 Task: Find connections with filter location Uslar with filter topic #forsale with filter profile language German with filter current company Thales Digital Identity and Security (ex Gemalto) with filter school Technocrats Institute of Technology, Anand Nagar Near Hathaikheda Dam, P.B. No. 24, Post Piplani, B.H.E.L, Bhopal -462021 with filter industry Administration of Justice with filter service category Demand Generation with filter keywords title Communications Director
Action: Mouse moved to (512, 68)
Screenshot: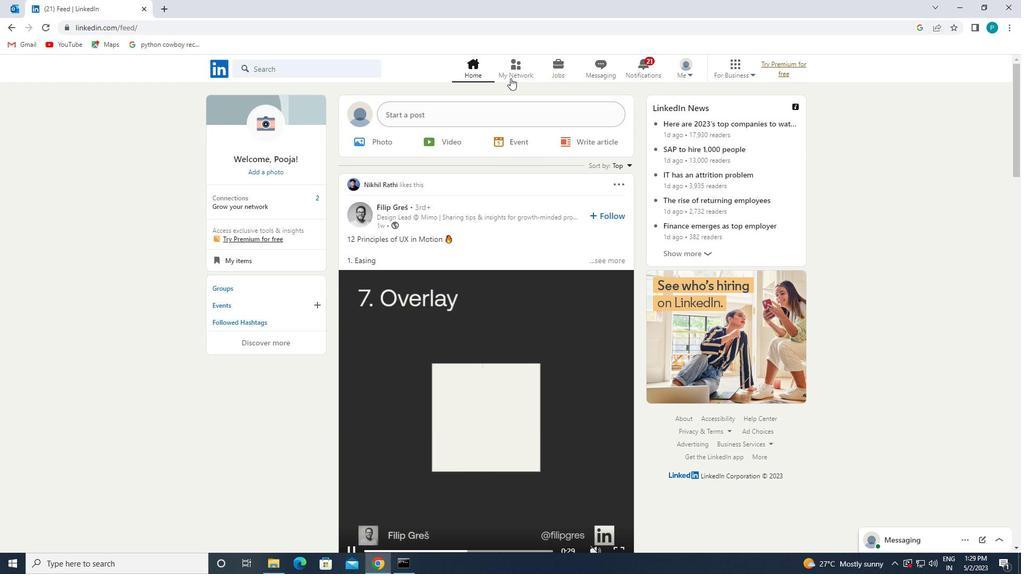 
Action: Mouse pressed left at (512, 68)
Screenshot: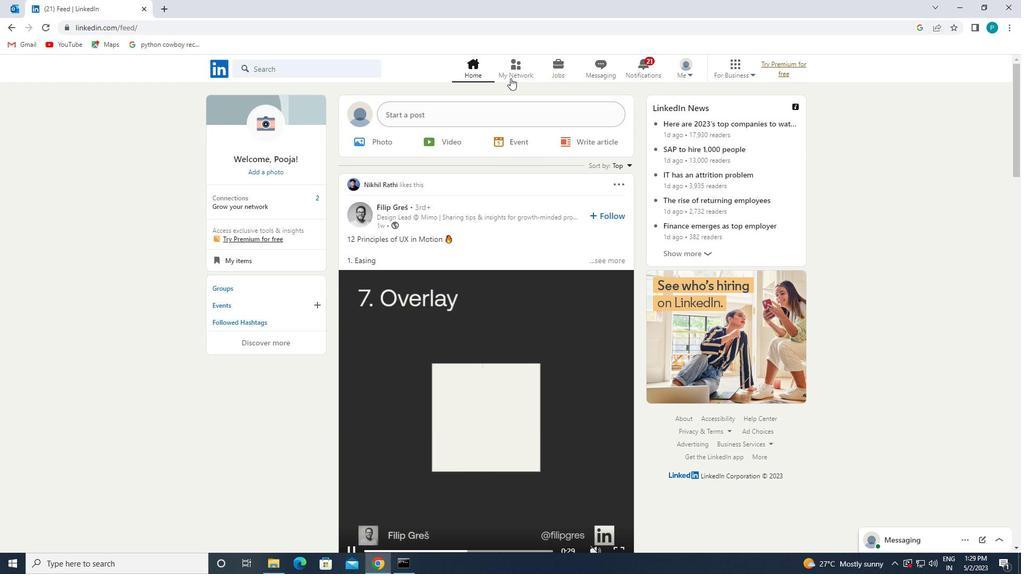 
Action: Mouse moved to (322, 119)
Screenshot: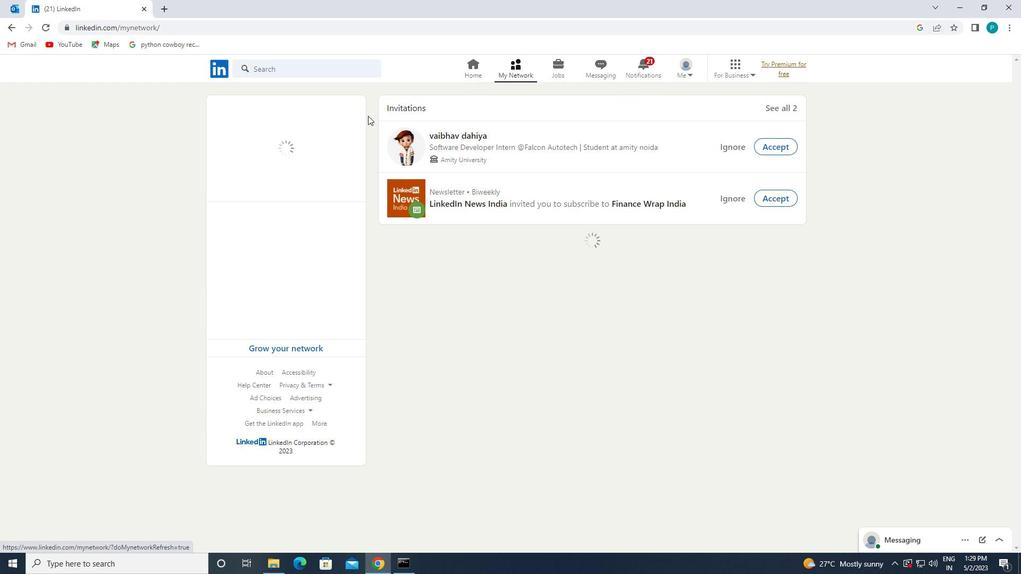 
Action: Mouse pressed left at (322, 119)
Screenshot: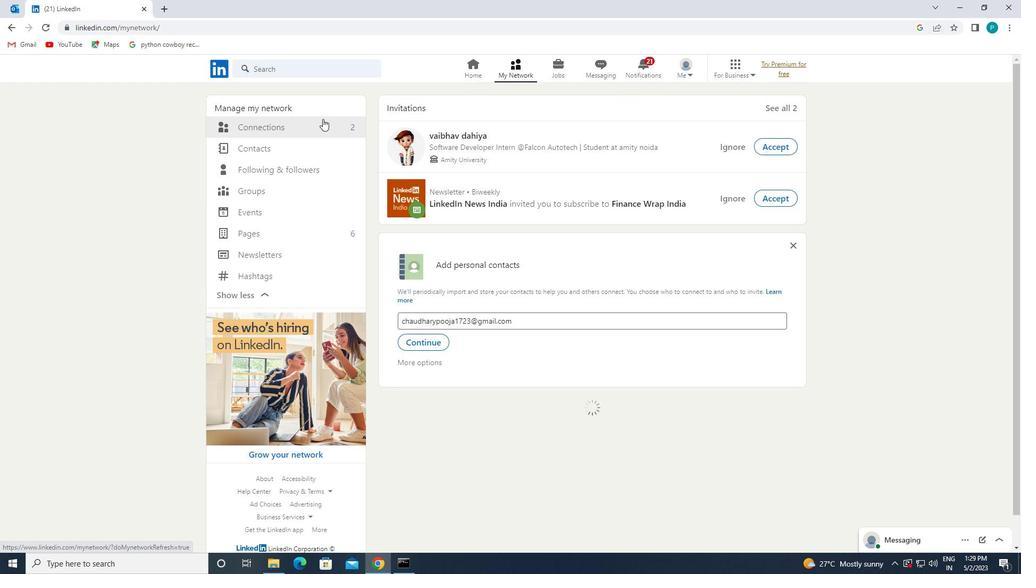 
Action: Mouse moved to (280, 130)
Screenshot: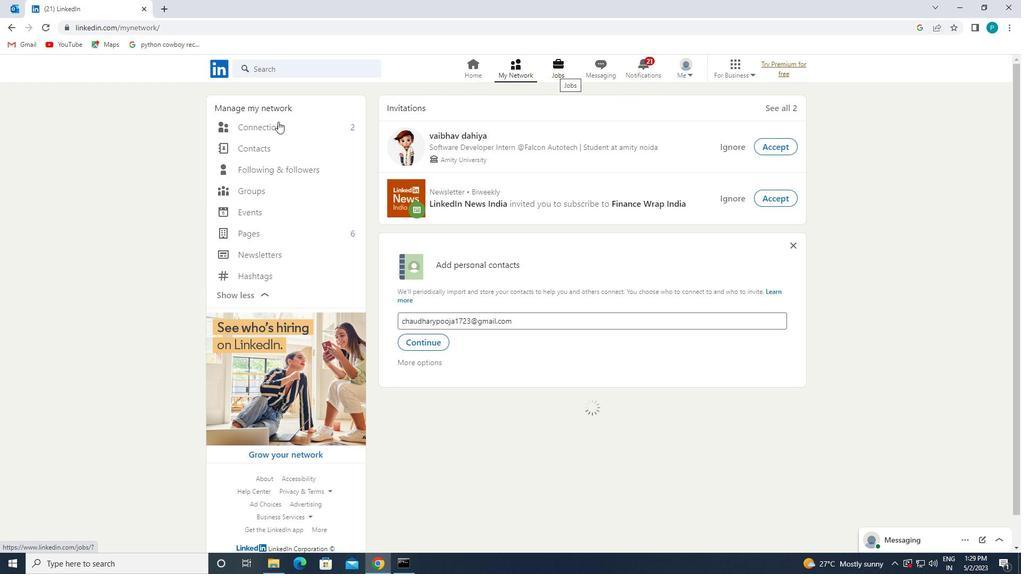 
Action: Mouse pressed left at (280, 130)
Screenshot: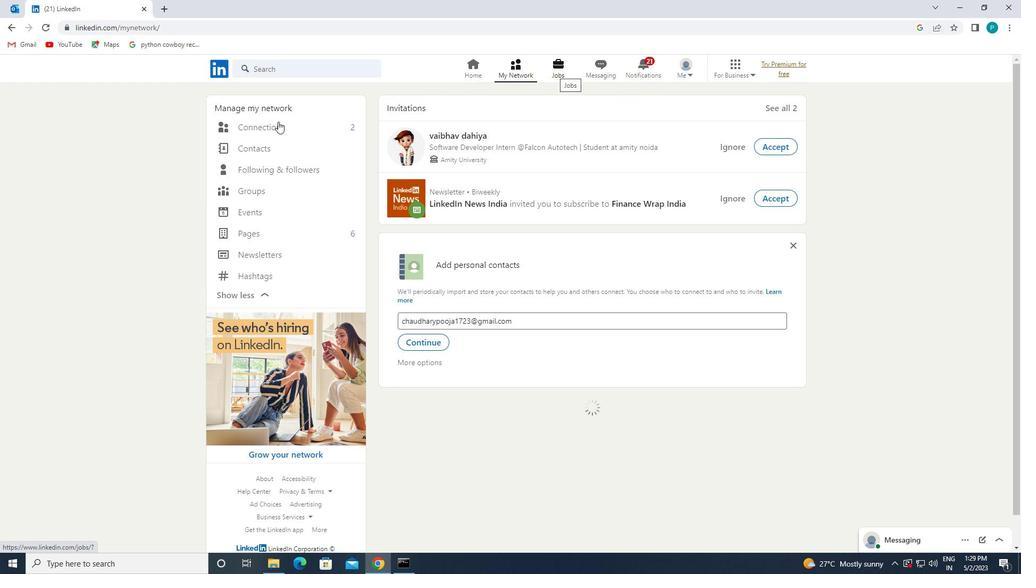 
Action: Mouse moved to (300, 127)
Screenshot: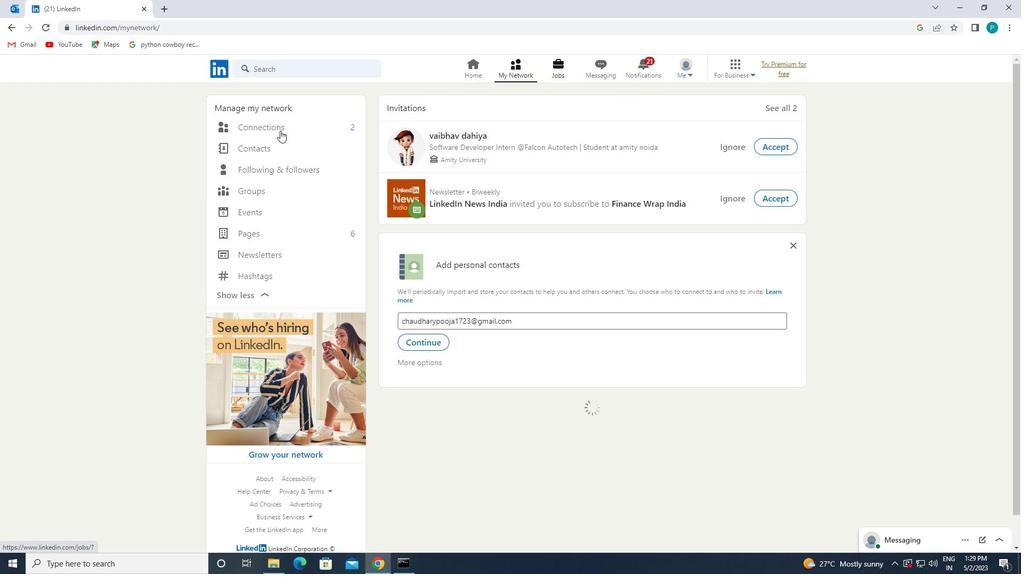 
Action: Mouse pressed left at (300, 127)
Screenshot: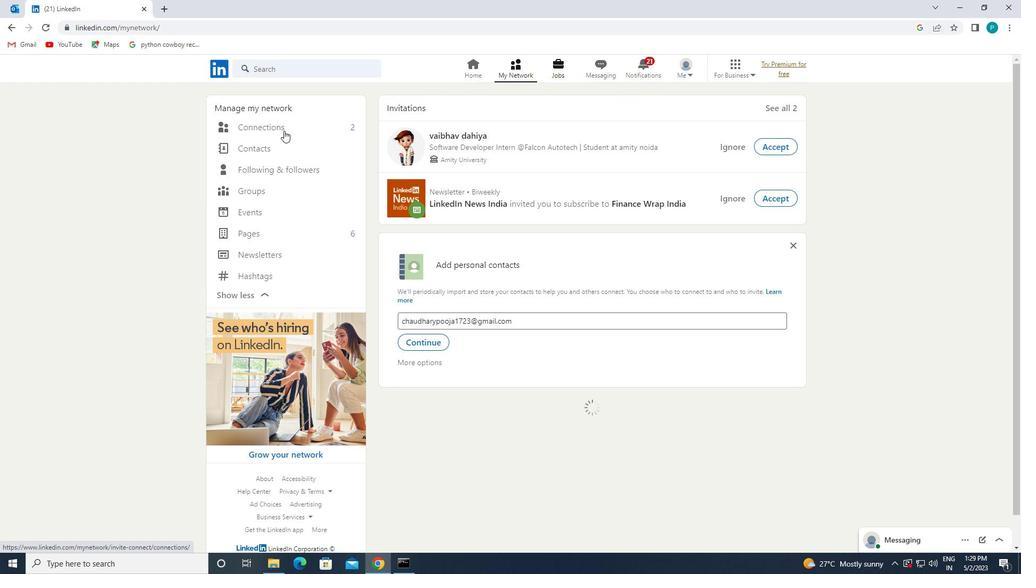 
Action: Mouse moved to (594, 128)
Screenshot: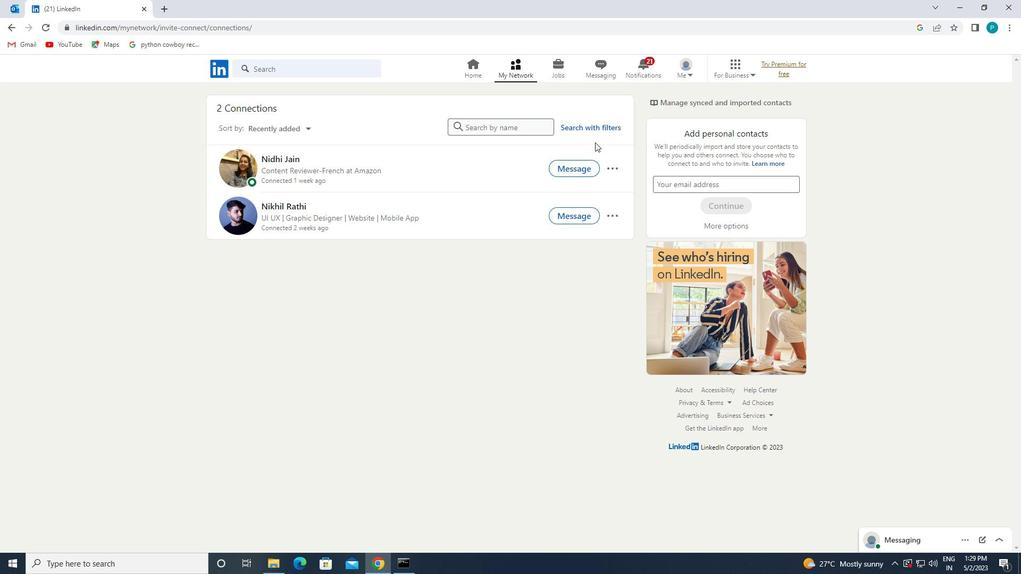 
Action: Mouse pressed left at (594, 128)
Screenshot: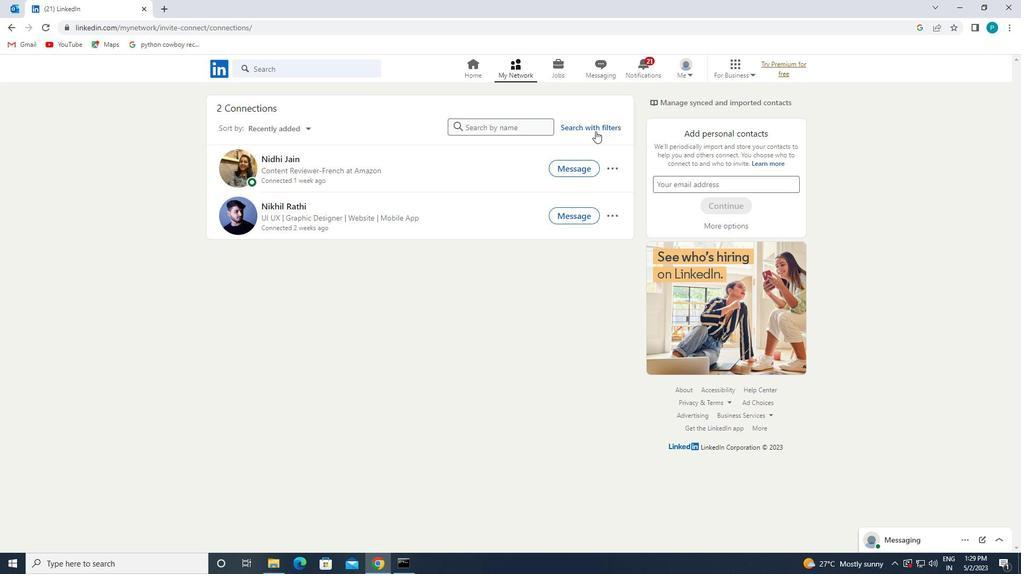 
Action: Mouse moved to (555, 99)
Screenshot: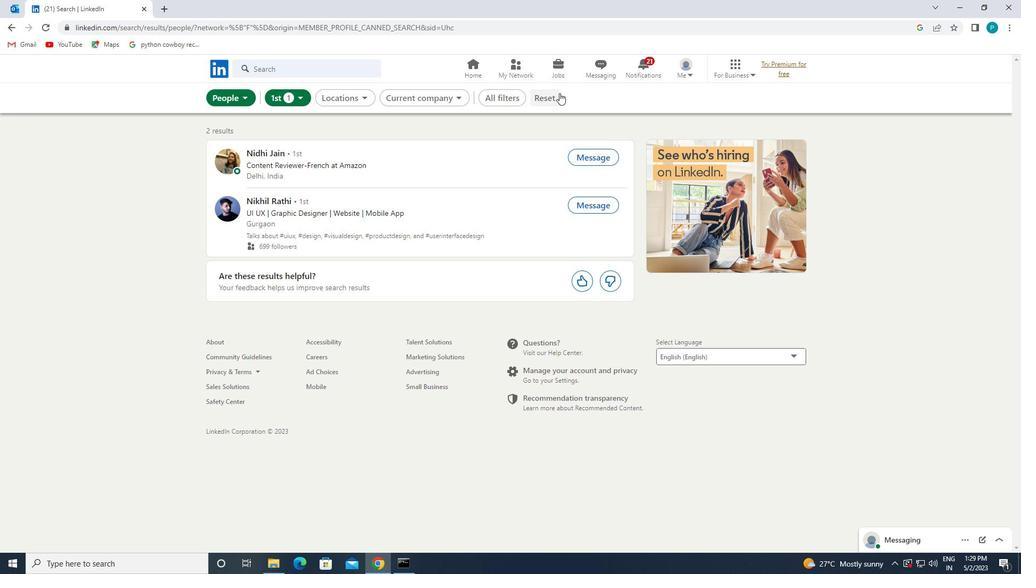 
Action: Mouse pressed left at (555, 99)
Screenshot: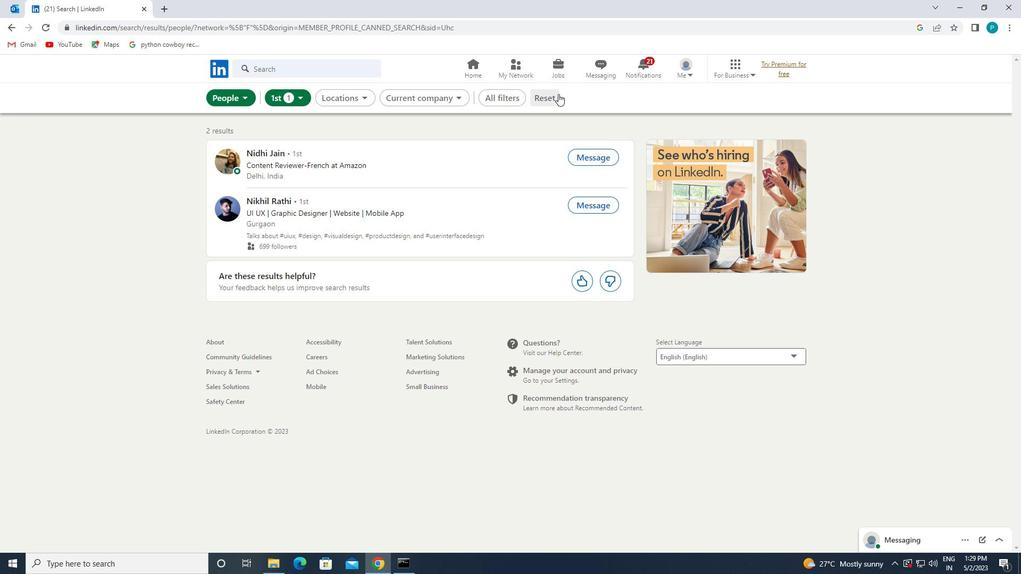 
Action: Mouse moved to (521, 102)
Screenshot: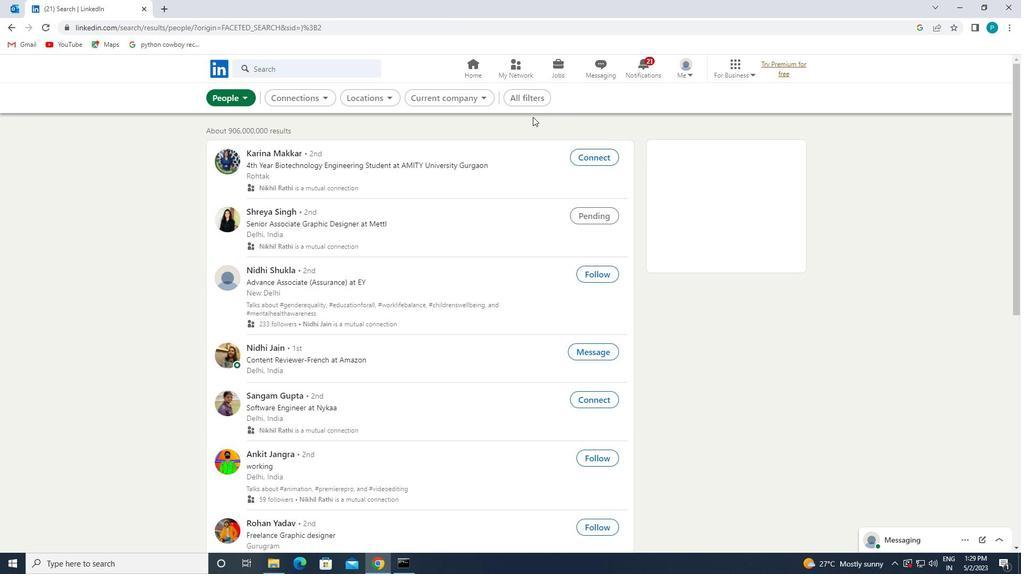 
Action: Mouse pressed left at (521, 102)
Screenshot: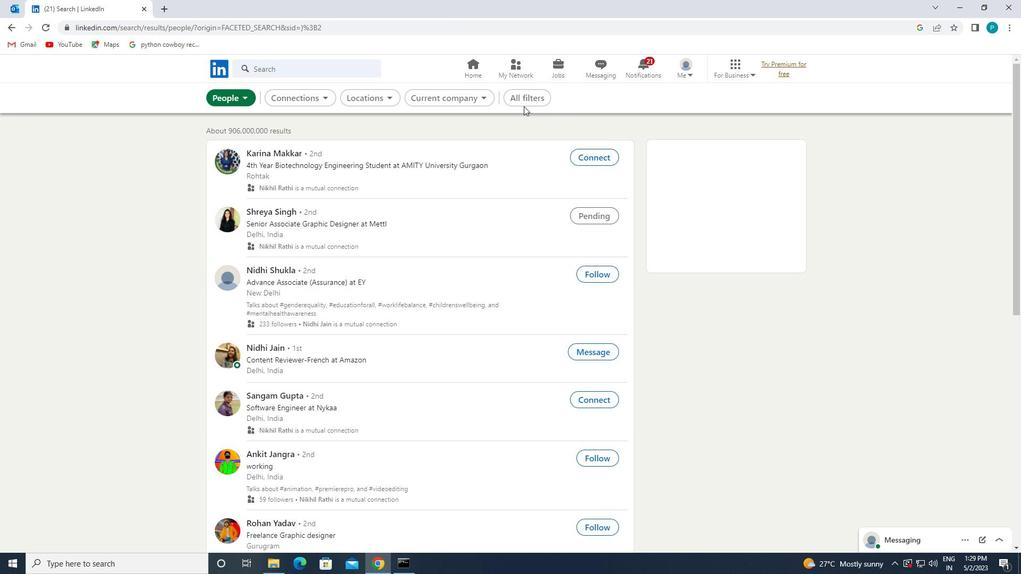 
Action: Mouse moved to (1019, 429)
Screenshot: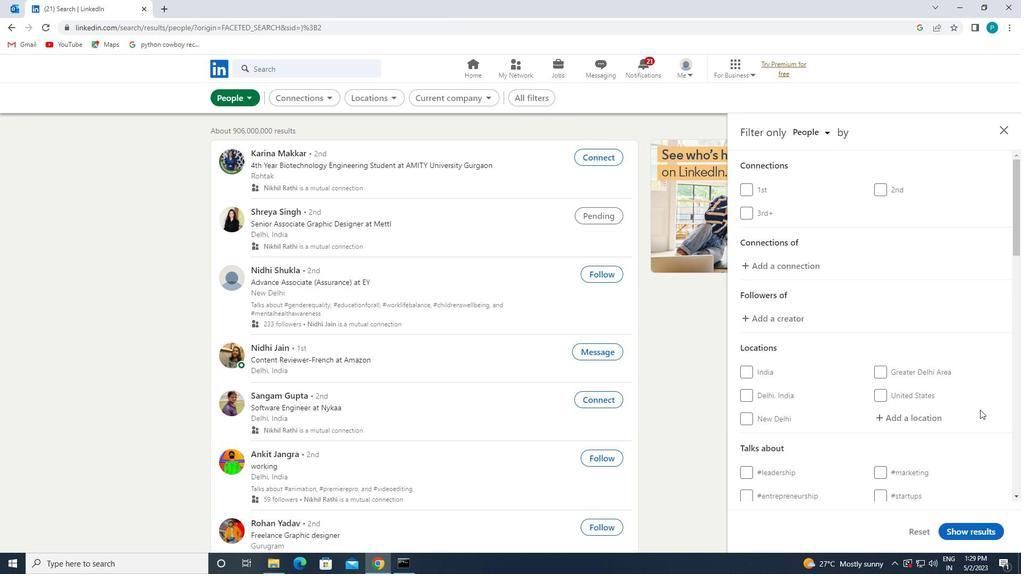 
Action: Mouse scrolled (1019, 429) with delta (0, 0)
Screenshot: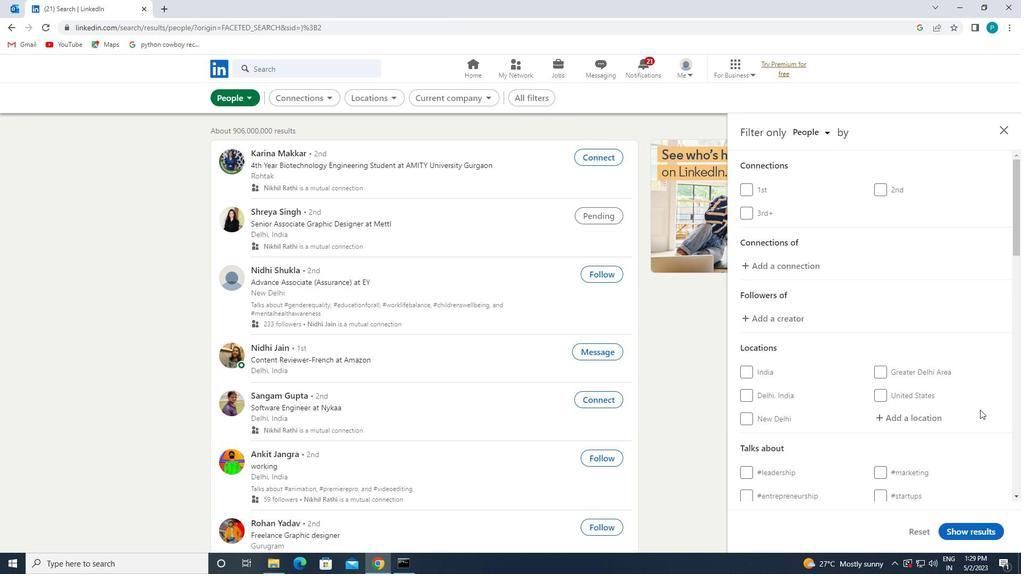 
Action: Mouse moved to (978, 395)
Screenshot: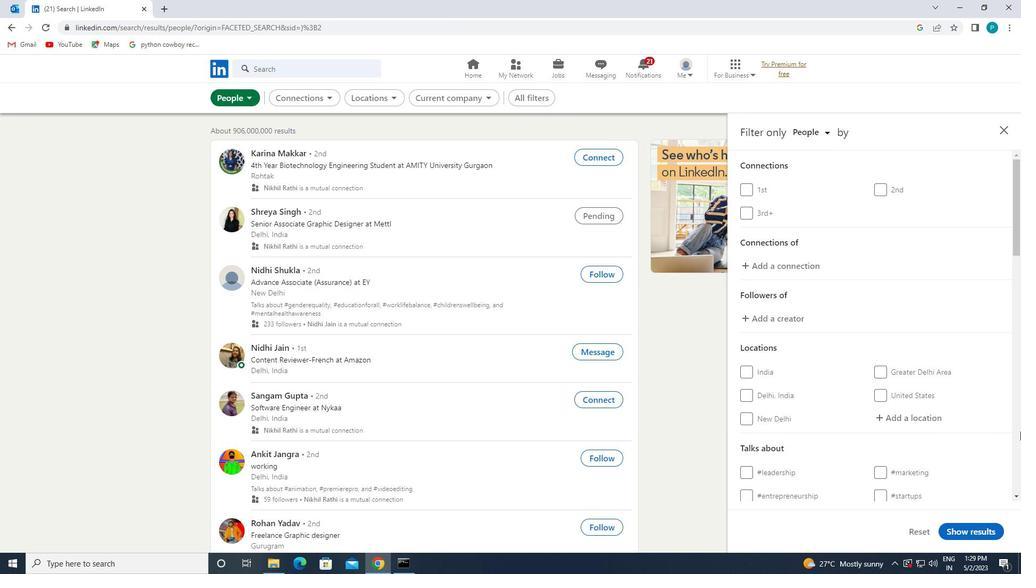 
Action: Mouse scrolled (978, 395) with delta (0, 0)
Screenshot: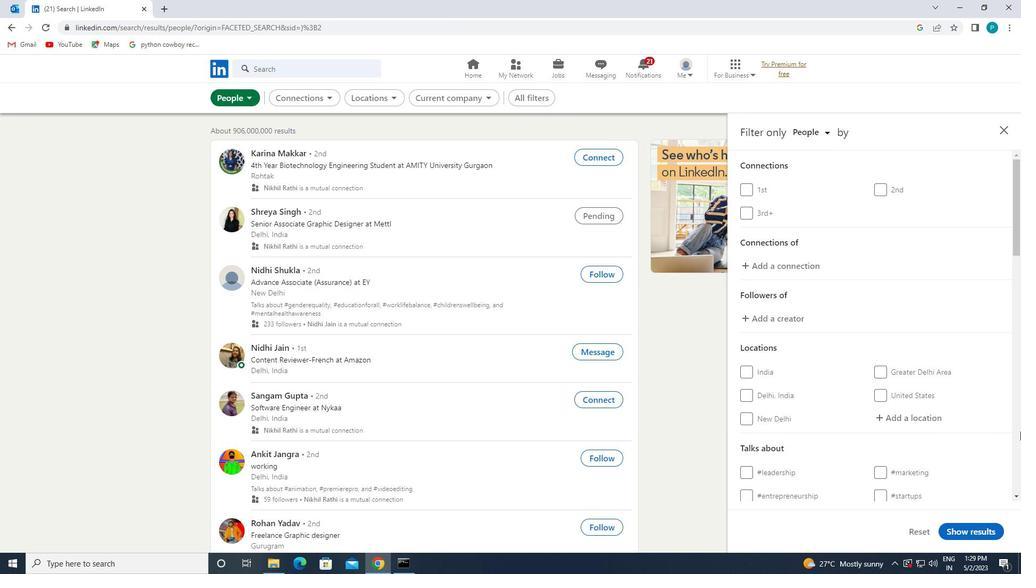 
Action: Mouse moved to (907, 307)
Screenshot: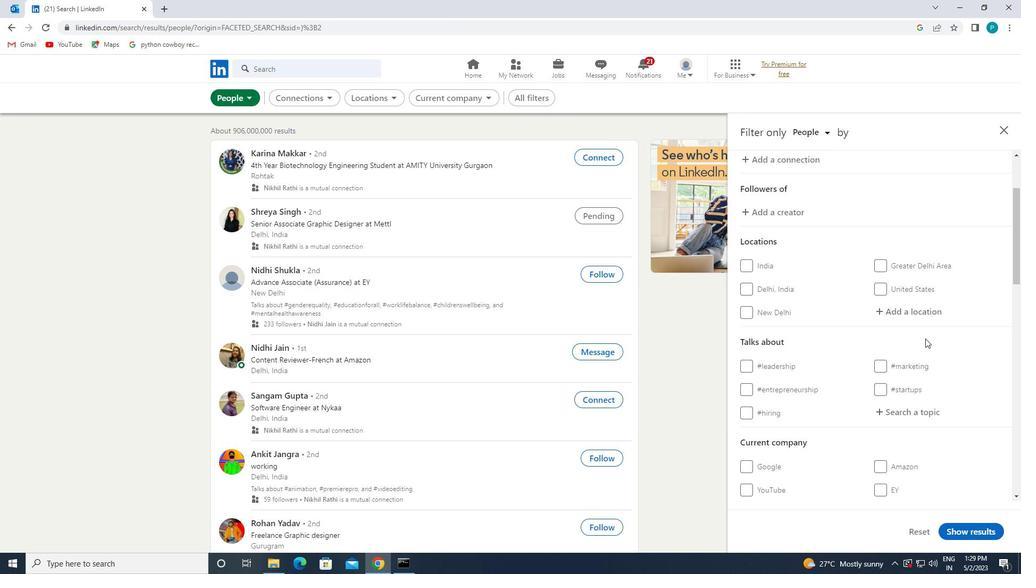 
Action: Mouse pressed left at (907, 307)
Screenshot: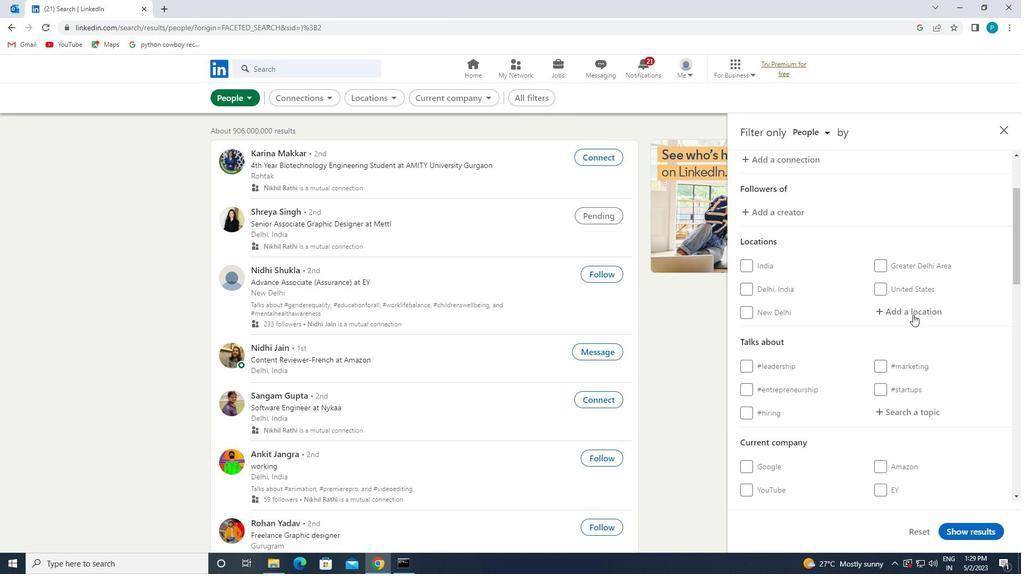
Action: Key pressed <Key.caps_lock>u<Key.caps_lock>slar
Screenshot: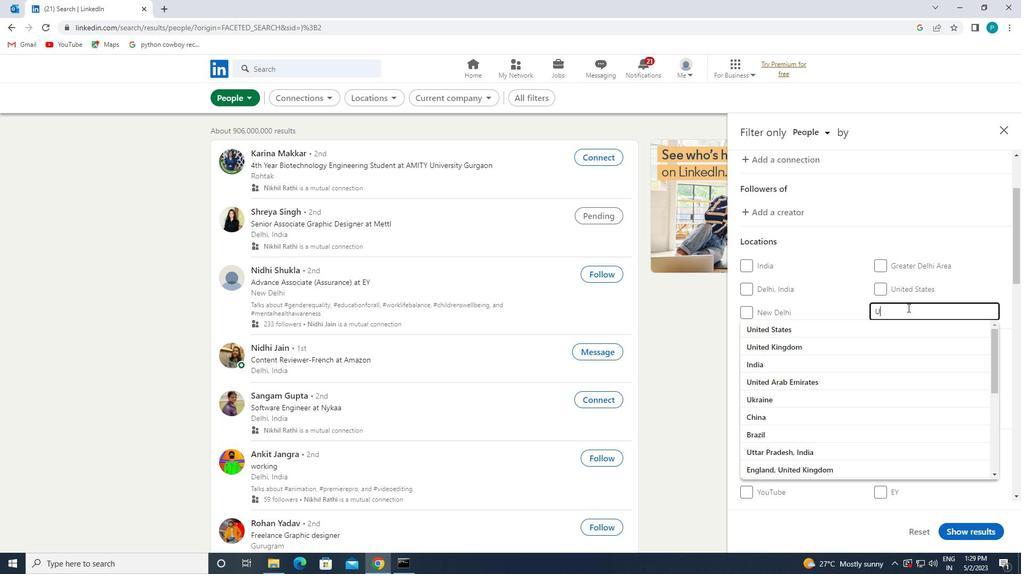 
Action: Mouse moved to (882, 337)
Screenshot: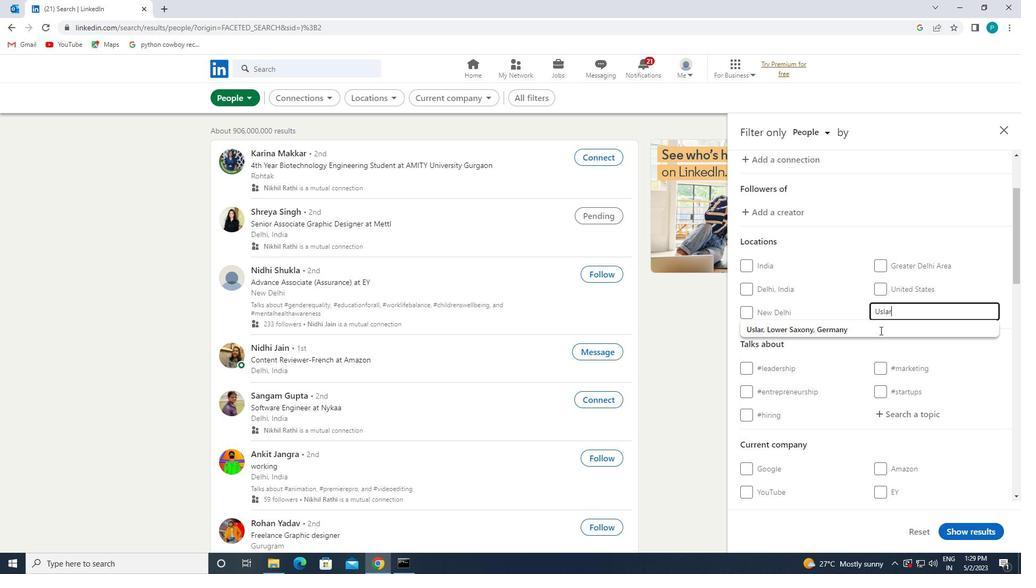 
Action: Mouse pressed left at (882, 337)
Screenshot: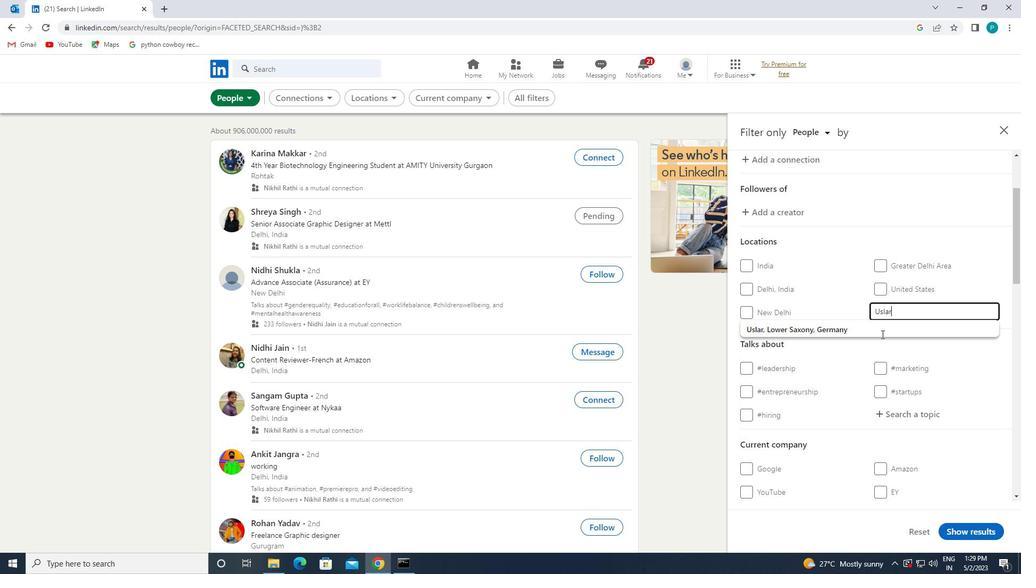 
Action: Mouse moved to (899, 361)
Screenshot: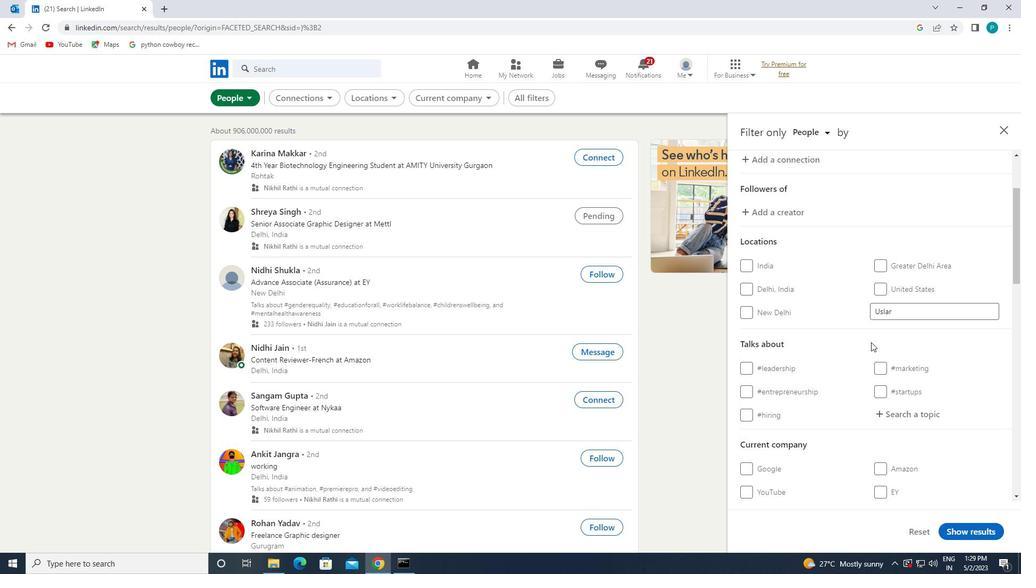 
Action: Mouse scrolled (899, 360) with delta (0, 0)
Screenshot: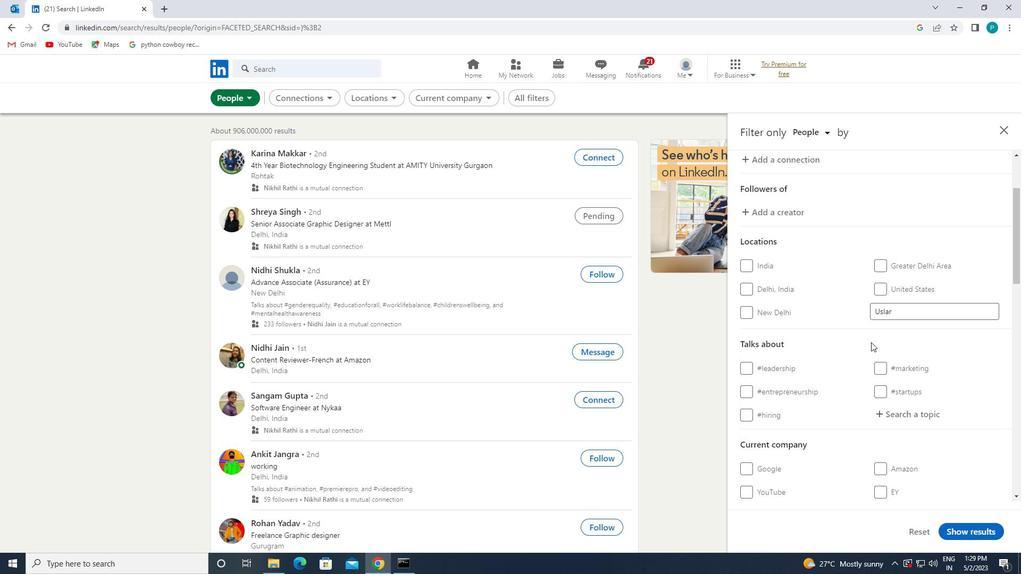 
Action: Mouse moved to (899, 361)
Screenshot: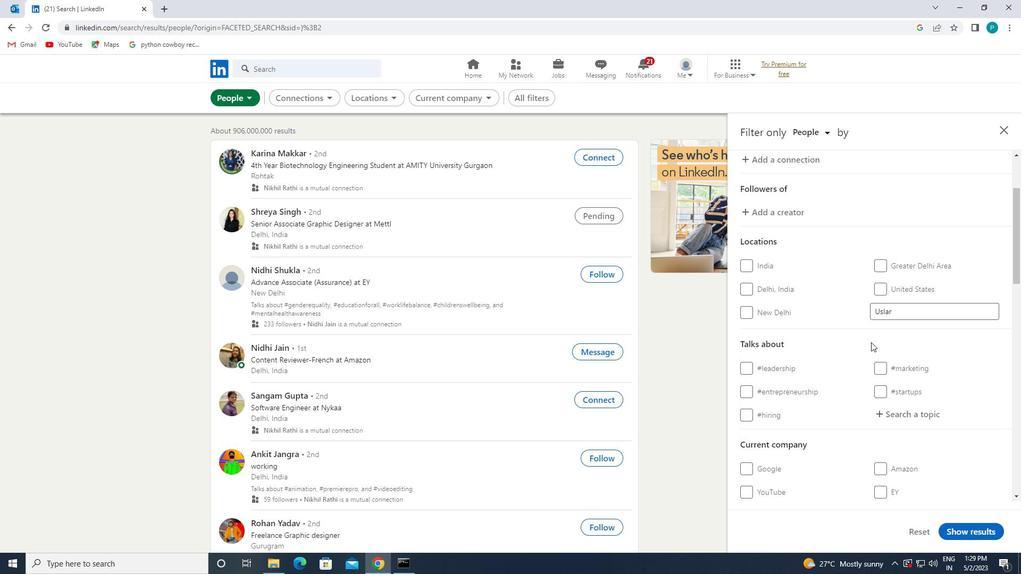 
Action: Mouse scrolled (899, 361) with delta (0, 0)
Screenshot: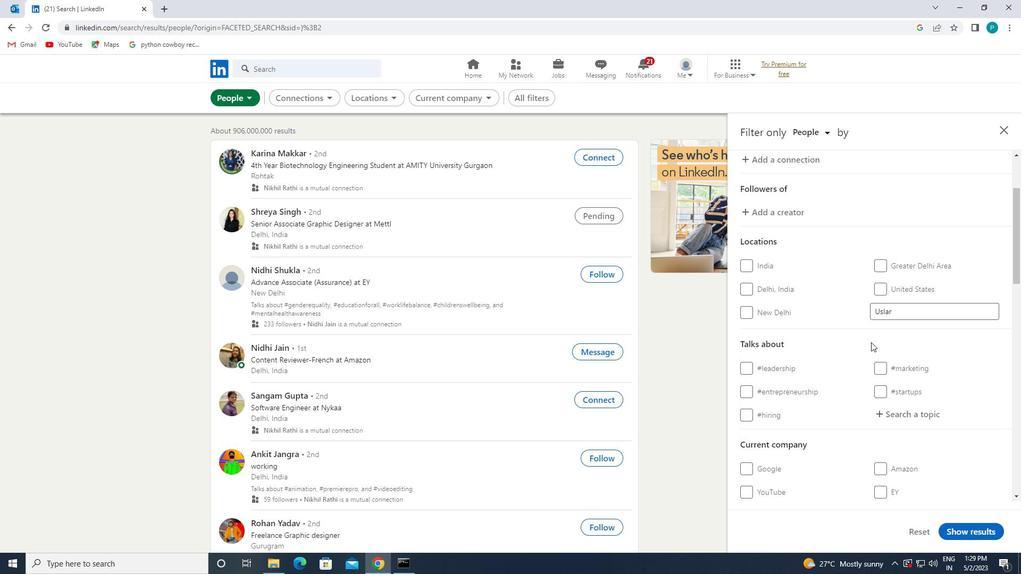 
Action: Mouse moved to (898, 205)
Screenshot: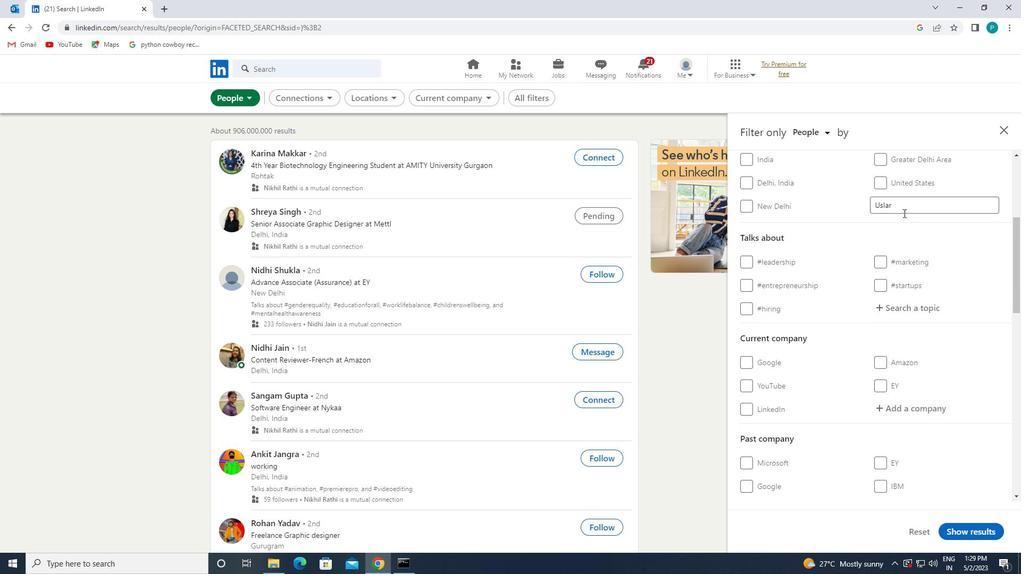 
Action: Mouse pressed left at (898, 205)
Screenshot: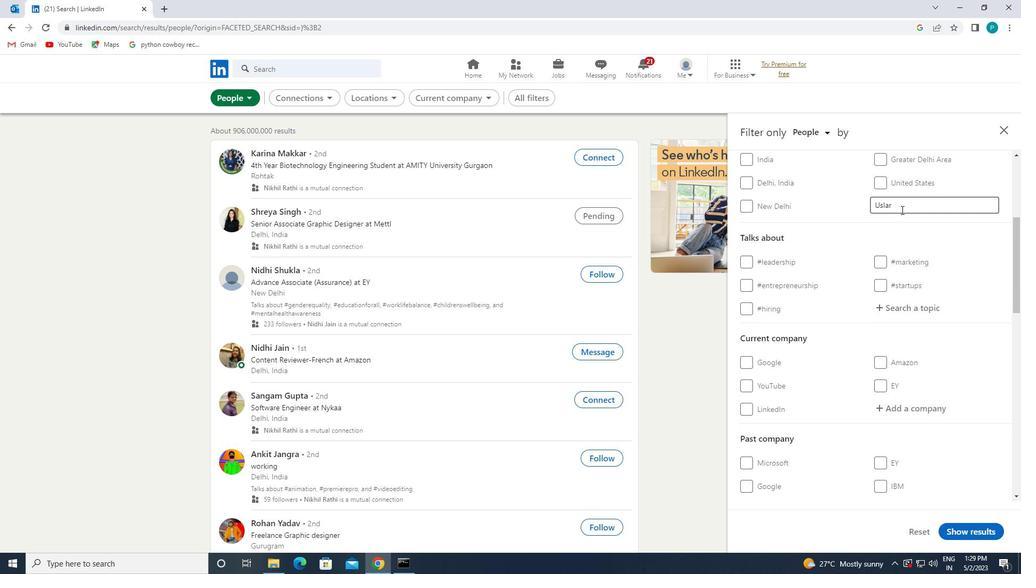 
Action: Mouse moved to (867, 220)
Screenshot: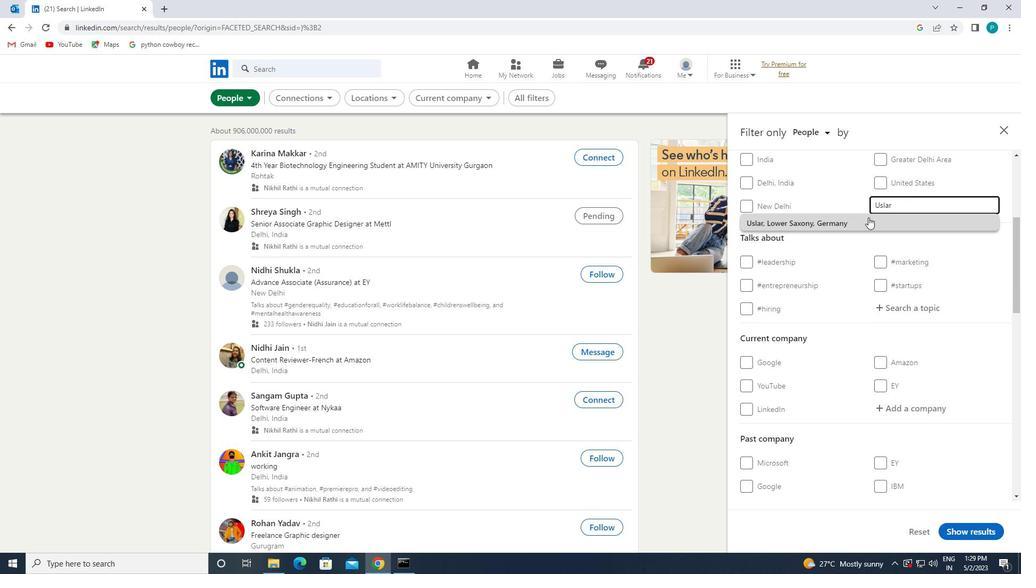 
Action: Mouse pressed left at (867, 220)
Screenshot: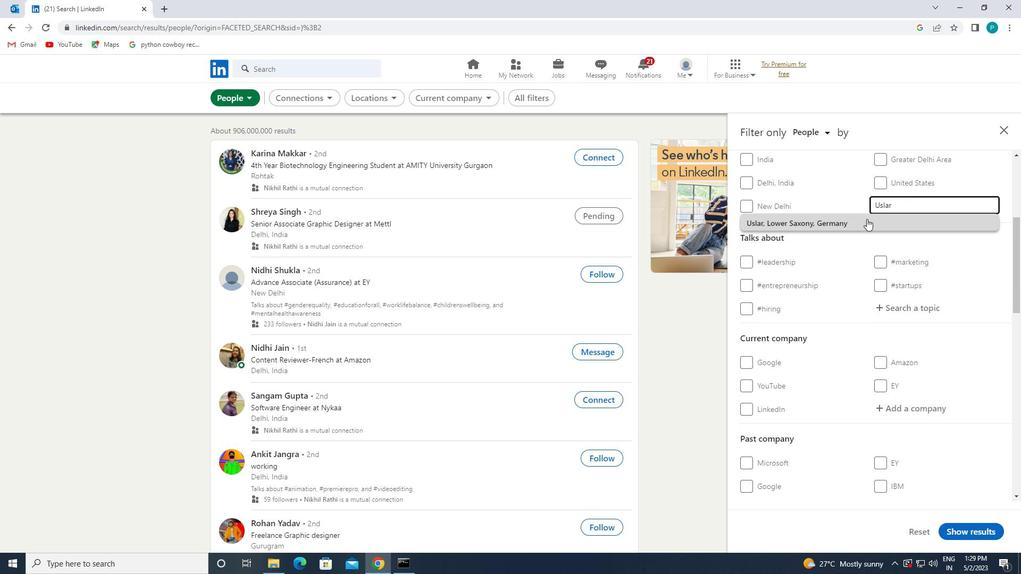 
Action: Mouse moved to (899, 324)
Screenshot: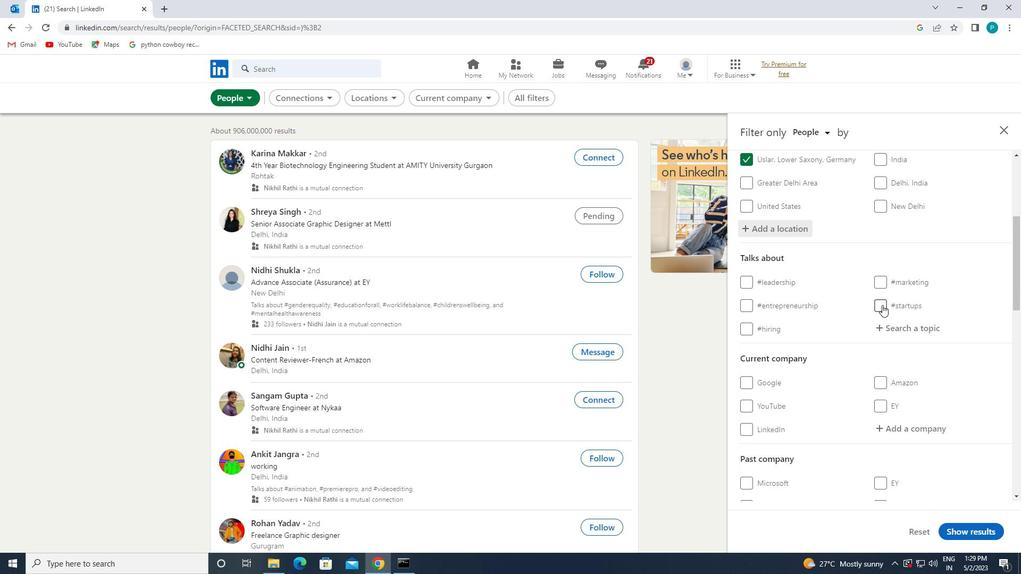 
Action: Mouse pressed left at (899, 324)
Screenshot: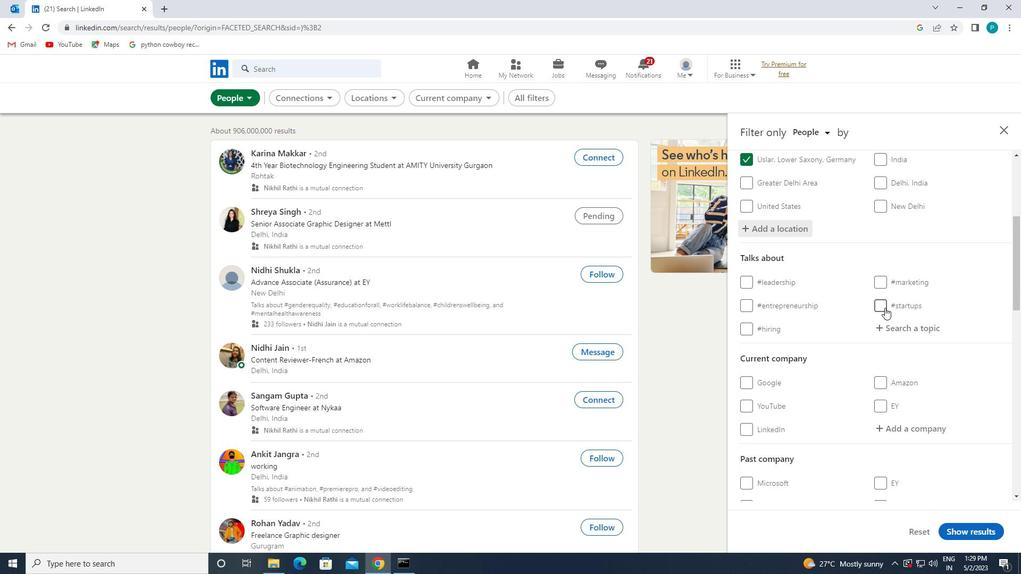 
Action: Key pressed <Key.shift><Key.shift><Key.shift><Key.shift><Key.shift><Key.shift><Key.shift><Key.shift><Key.shift>#<Key.caps_lock><Key.caps_lock>FORSALE
Screenshot: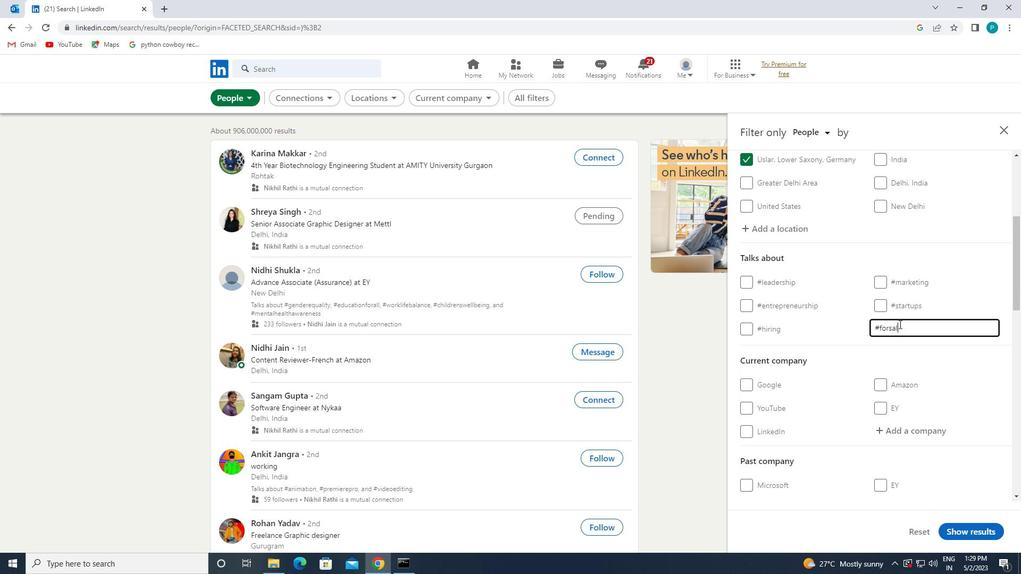 
Action: Mouse moved to (899, 326)
Screenshot: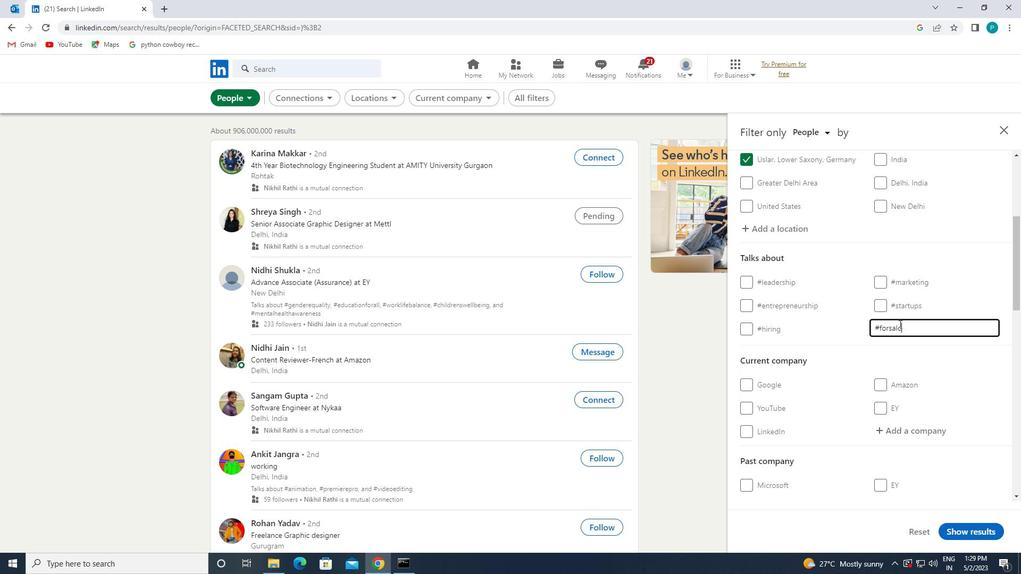 
Action: Mouse scrolled (899, 325) with delta (0, 0)
Screenshot: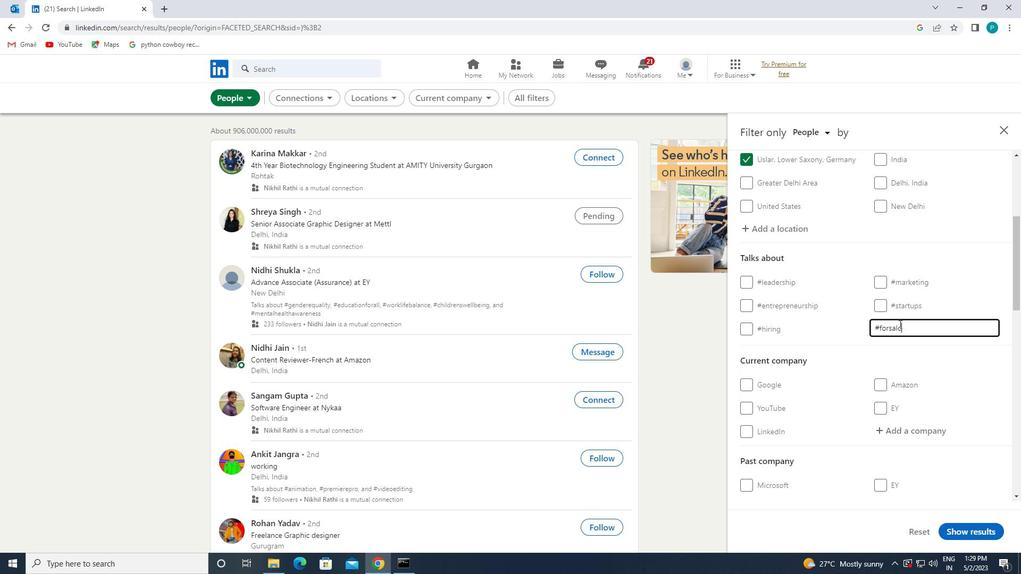 
Action: Mouse moved to (899, 328)
Screenshot: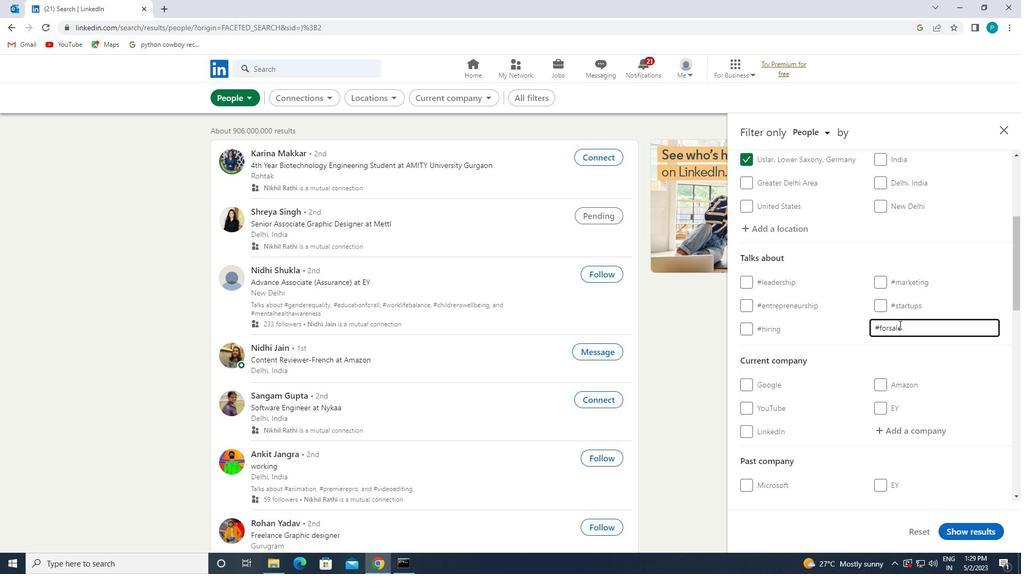 
Action: Mouse scrolled (899, 327) with delta (0, 0)
Screenshot: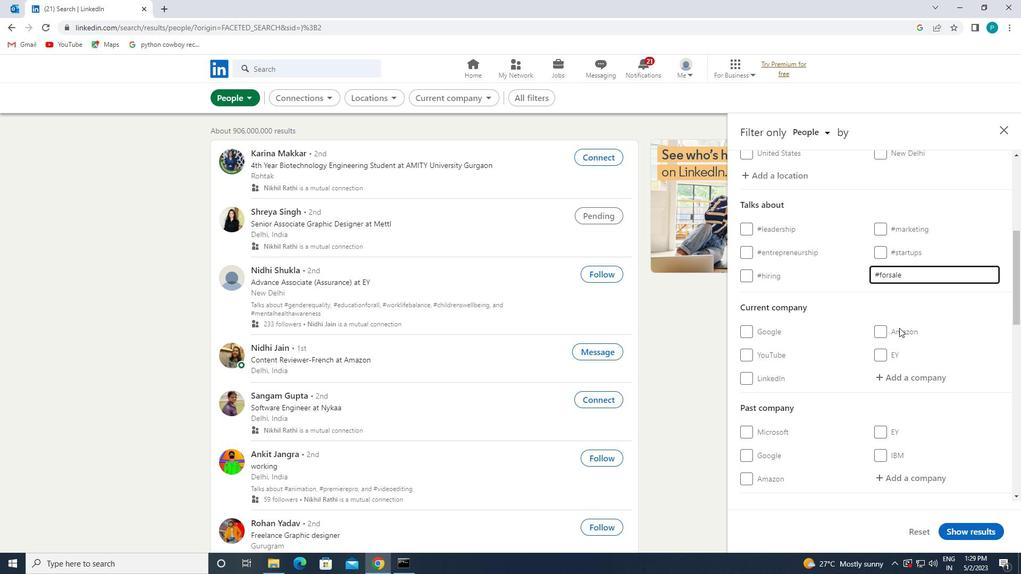 
Action: Mouse moved to (895, 334)
Screenshot: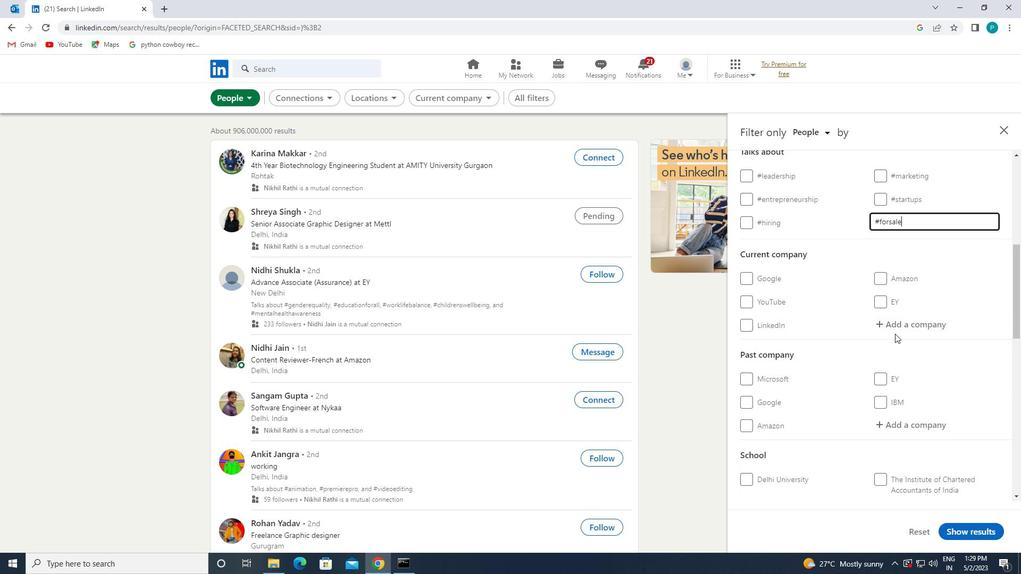 
Action: Mouse scrolled (895, 333) with delta (0, 0)
Screenshot: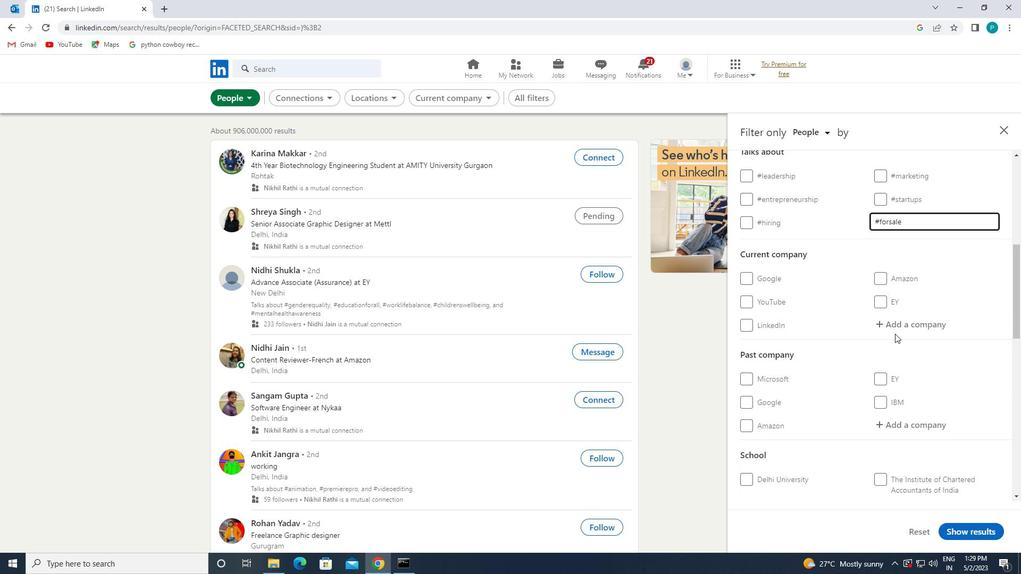 
Action: Mouse scrolled (895, 333) with delta (0, 0)
Screenshot: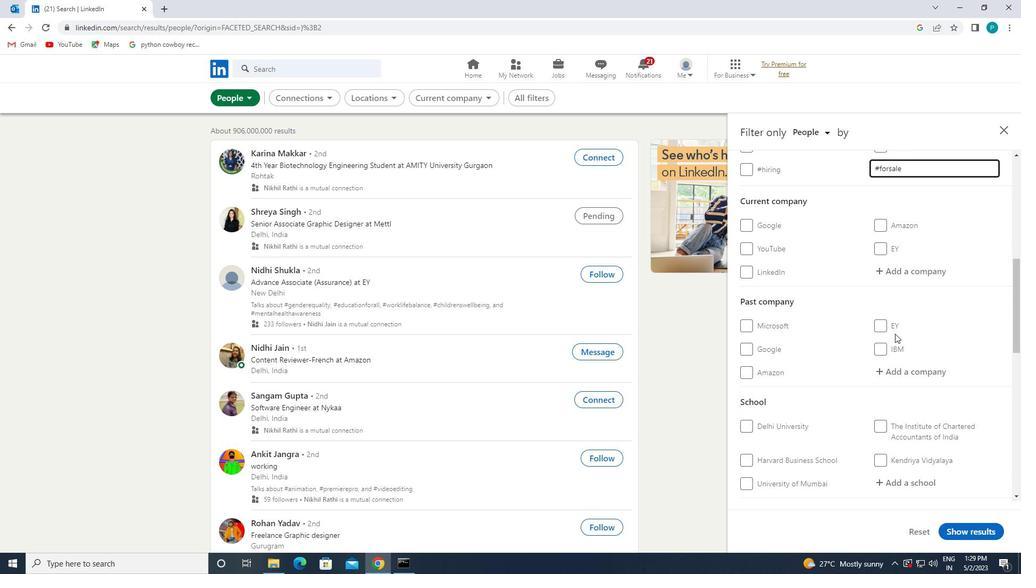 
Action: Mouse scrolled (895, 333) with delta (0, 0)
Screenshot: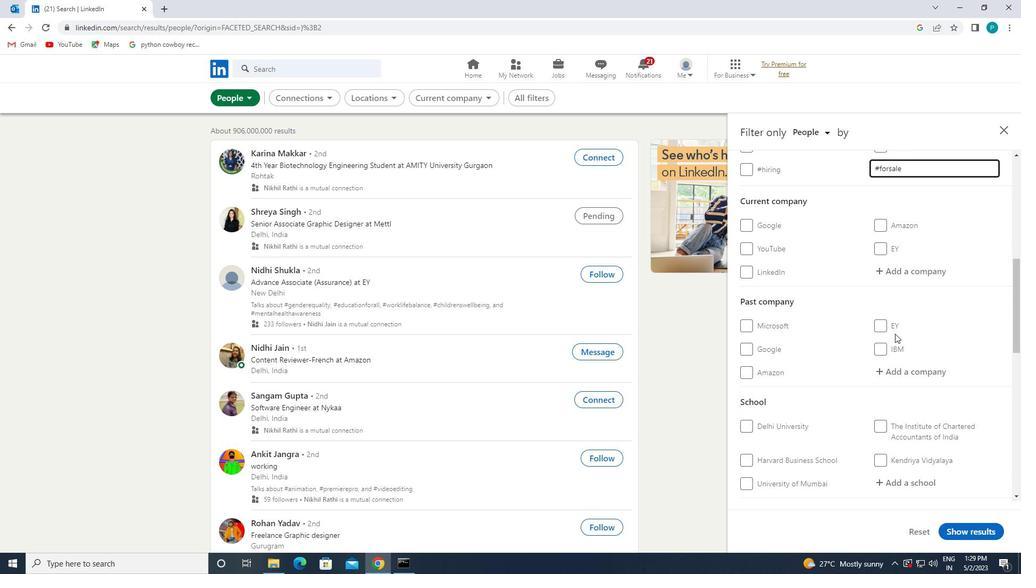 
Action: Mouse moved to (846, 359)
Screenshot: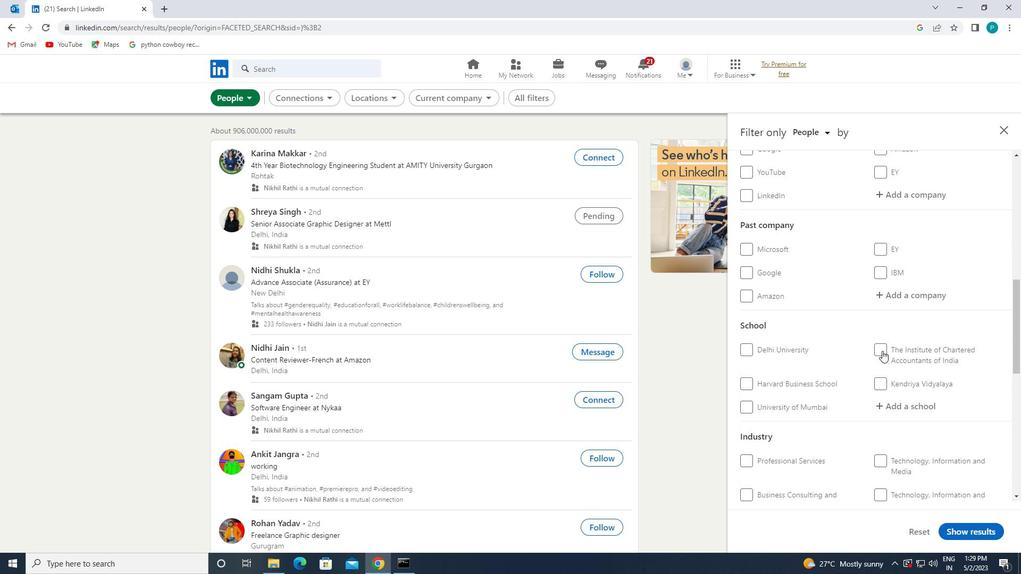 
Action: Mouse scrolled (846, 359) with delta (0, 0)
Screenshot: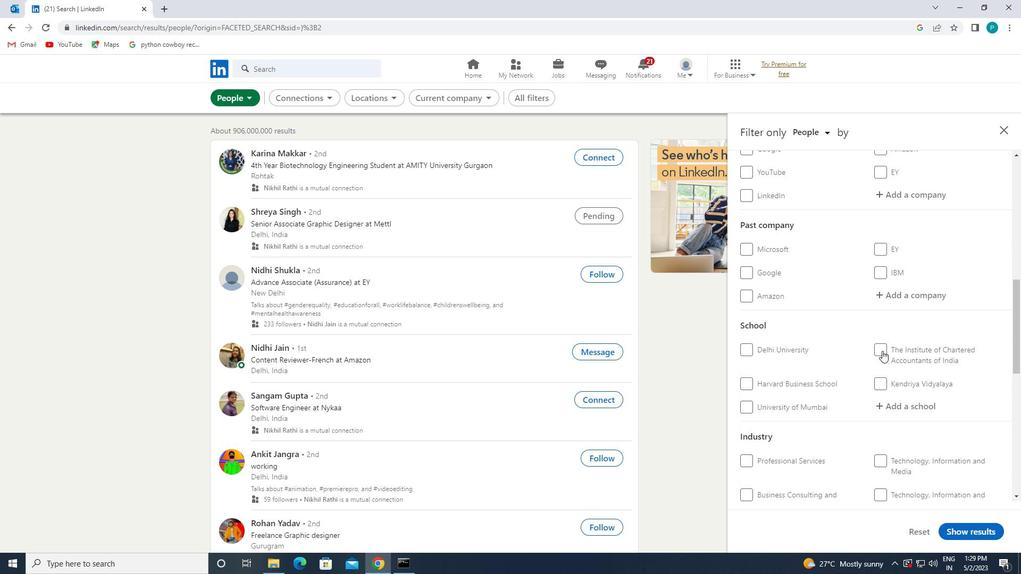 
Action: Mouse scrolled (846, 359) with delta (0, 0)
Screenshot: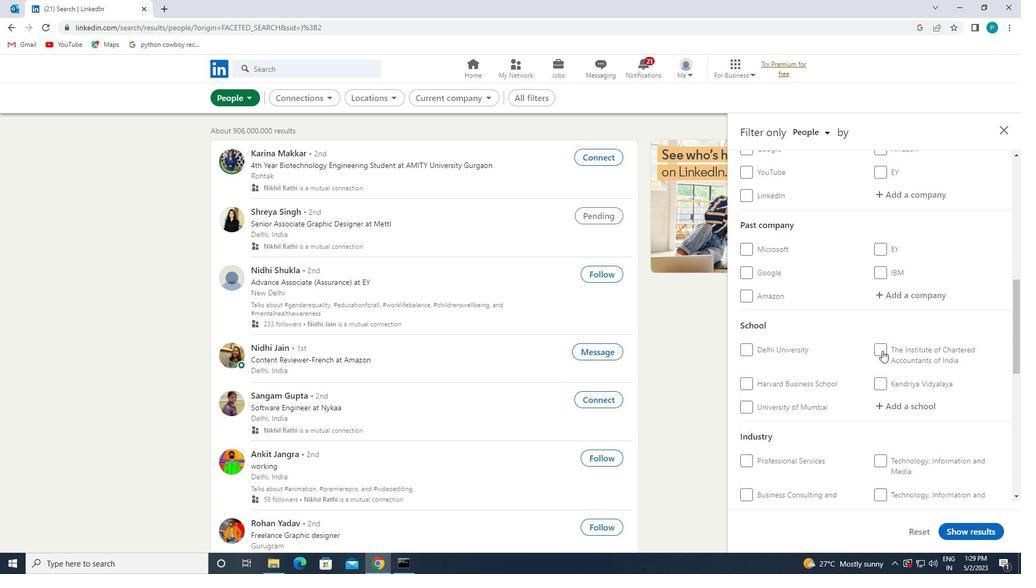 
Action: Mouse moved to (845, 360)
Screenshot: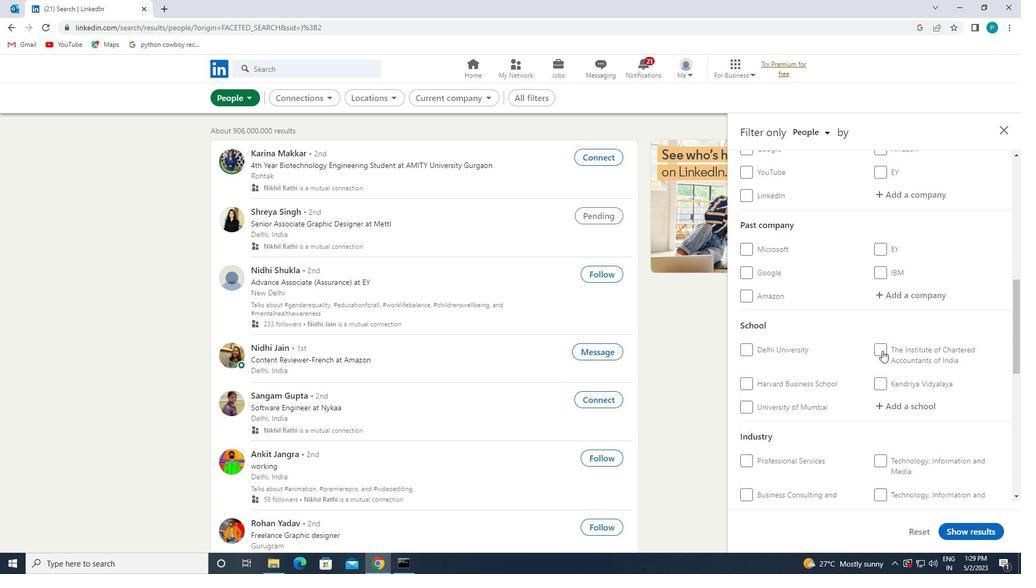 
Action: Mouse scrolled (845, 359) with delta (0, 0)
Screenshot: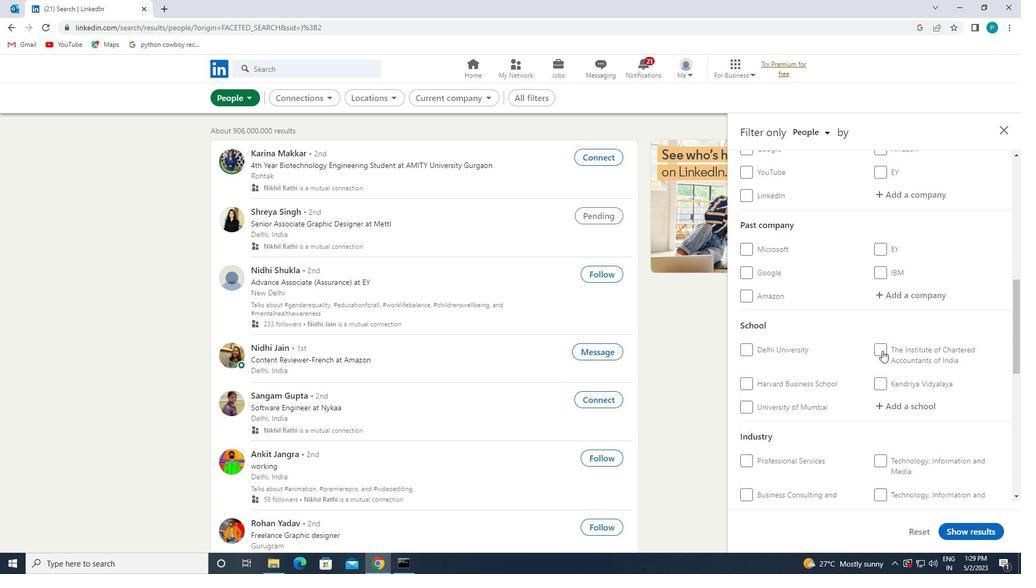 
Action: Mouse moved to (813, 382)
Screenshot: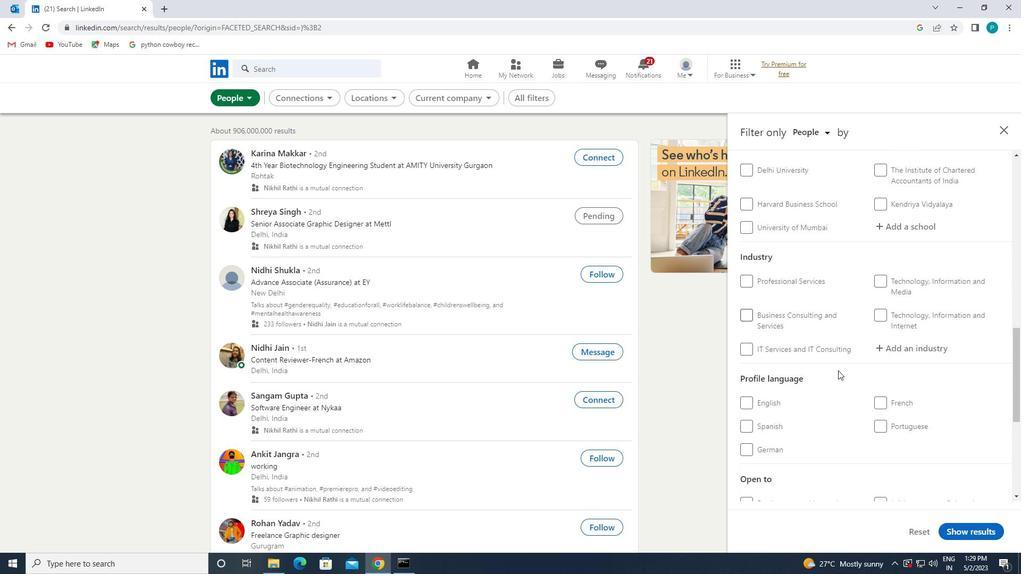 
Action: Mouse scrolled (813, 381) with delta (0, 0)
Screenshot: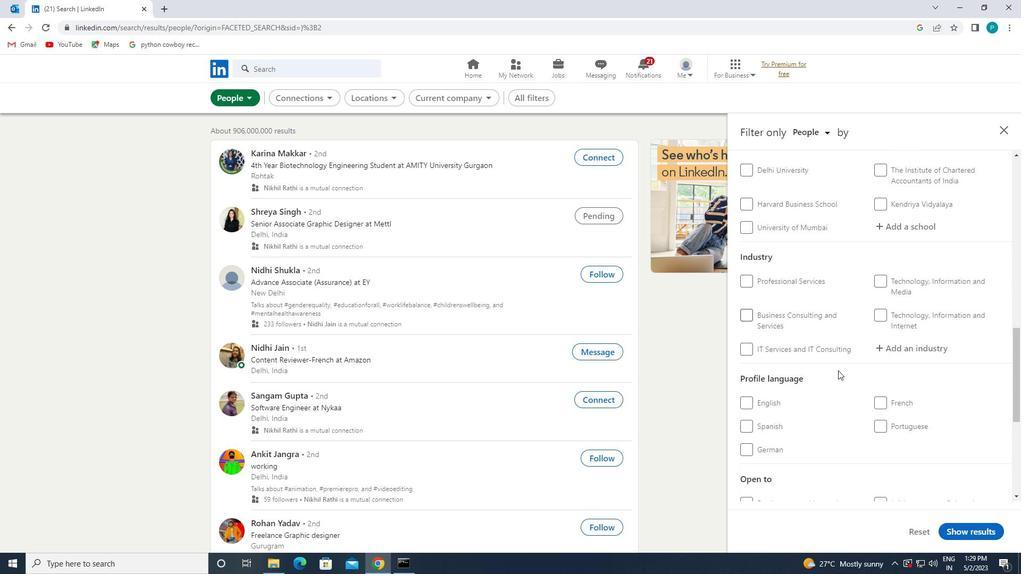 
Action: Mouse moved to (813, 382)
Screenshot: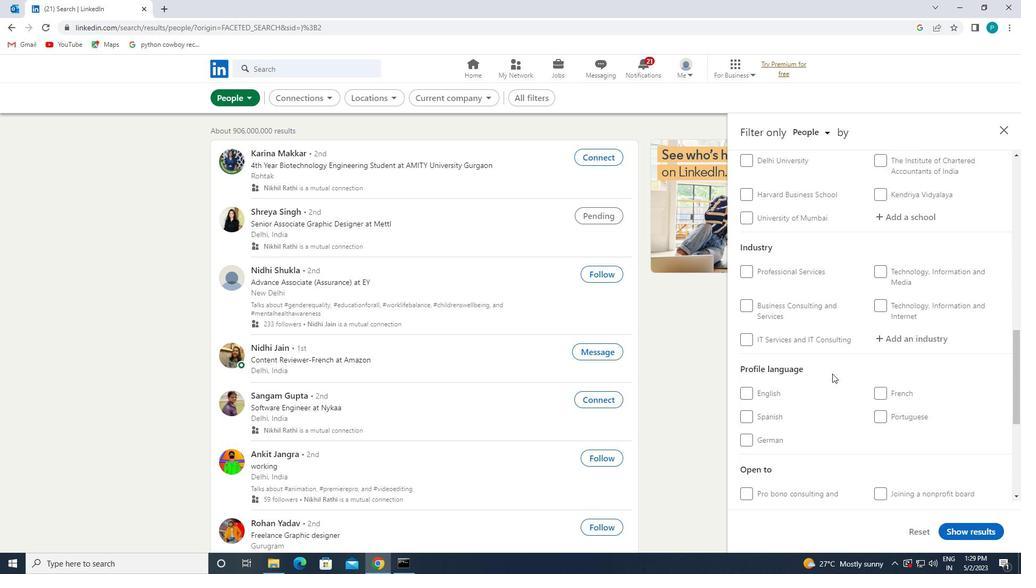 
Action: Mouse scrolled (813, 382) with delta (0, 0)
Screenshot: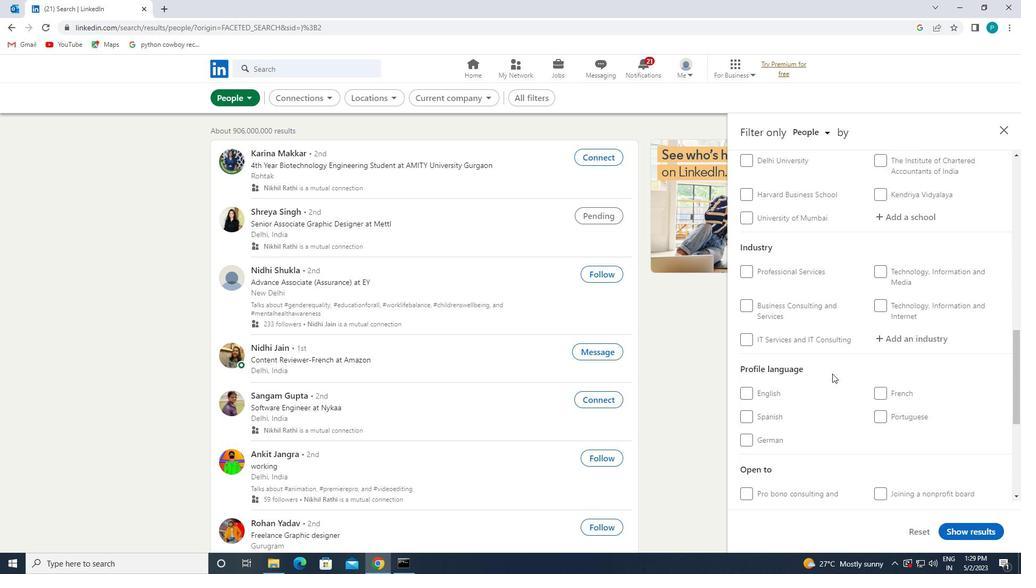 
Action: Mouse moved to (772, 338)
Screenshot: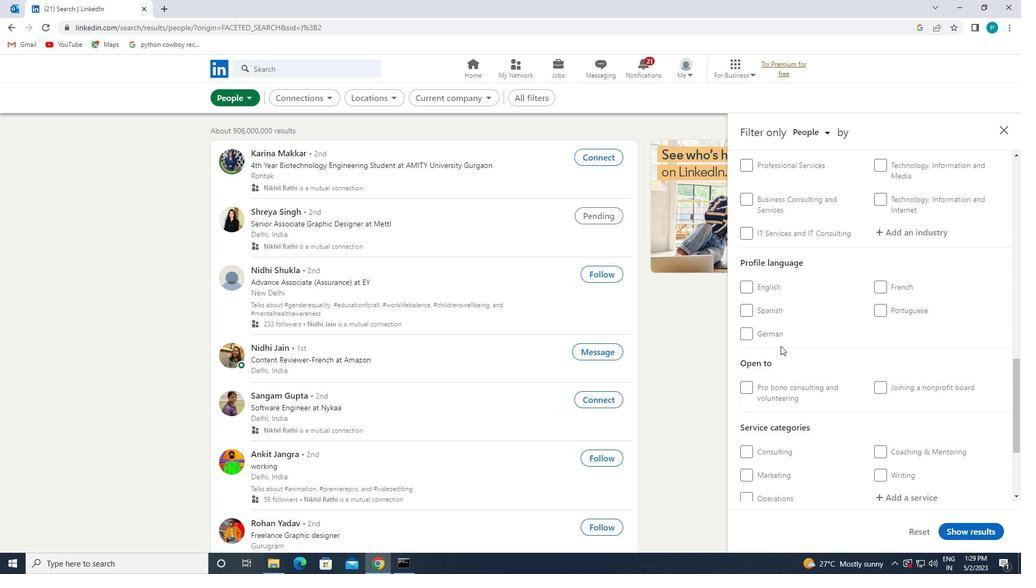 
Action: Mouse pressed left at (772, 338)
Screenshot: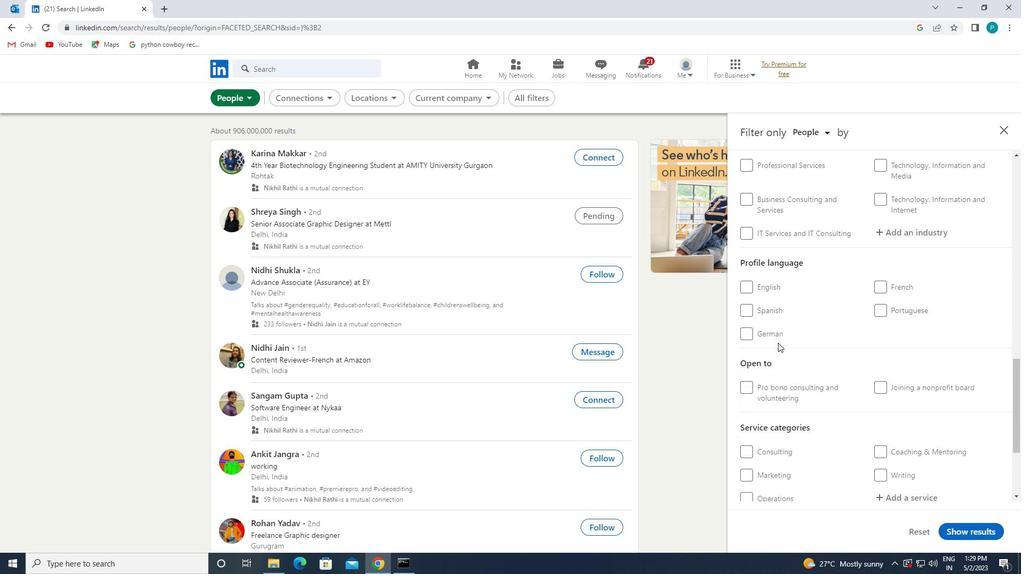 
Action: Mouse moved to (851, 328)
Screenshot: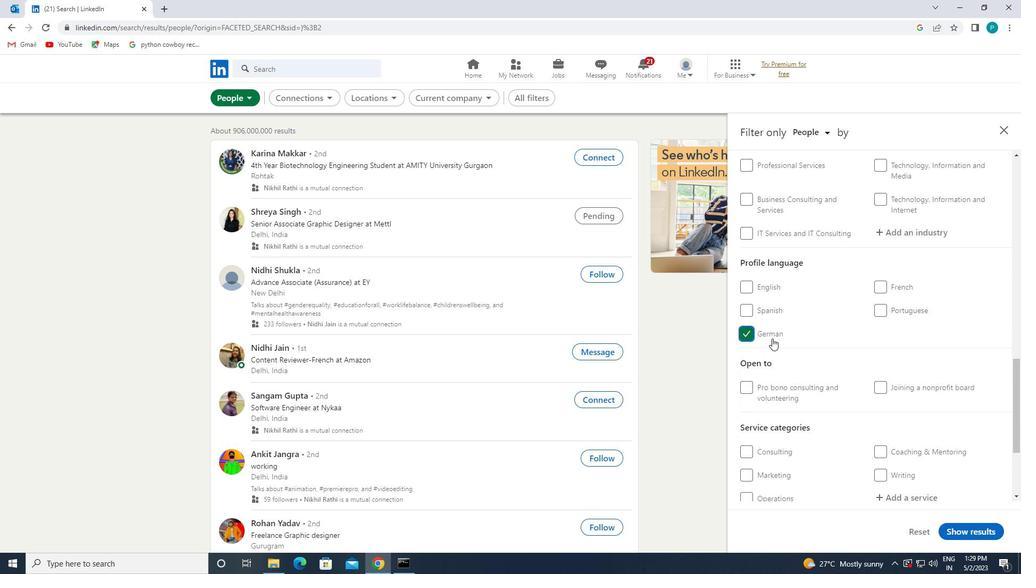 
Action: Mouse scrolled (851, 329) with delta (0, 0)
Screenshot: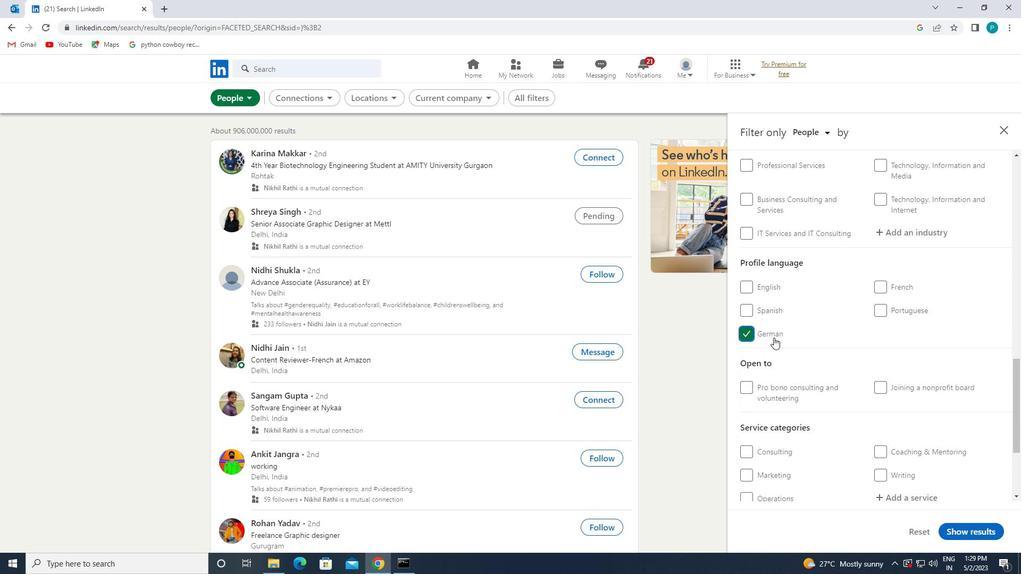 
Action: Mouse scrolled (851, 329) with delta (0, 0)
Screenshot: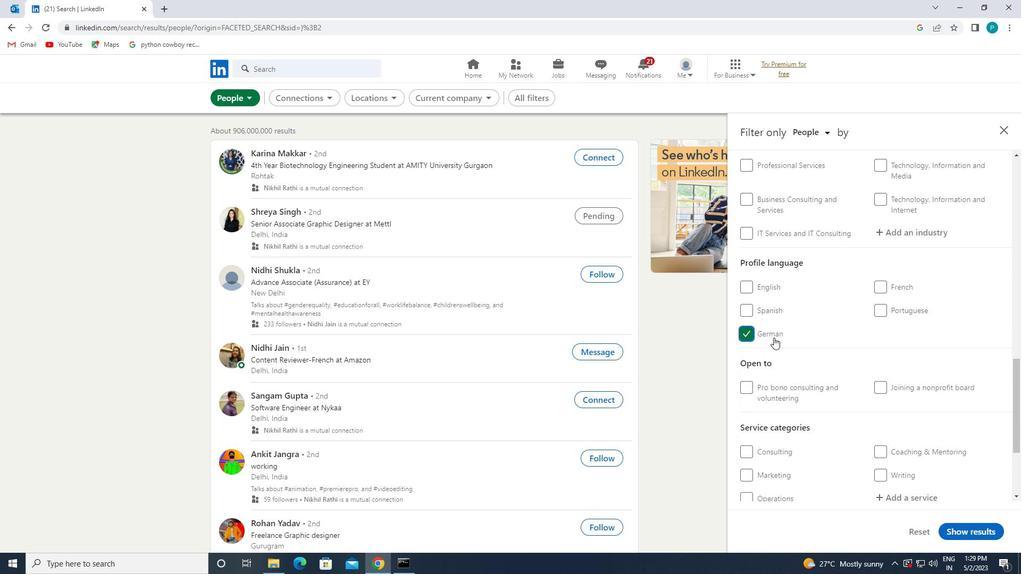 
Action: Mouse scrolled (851, 329) with delta (0, 0)
Screenshot: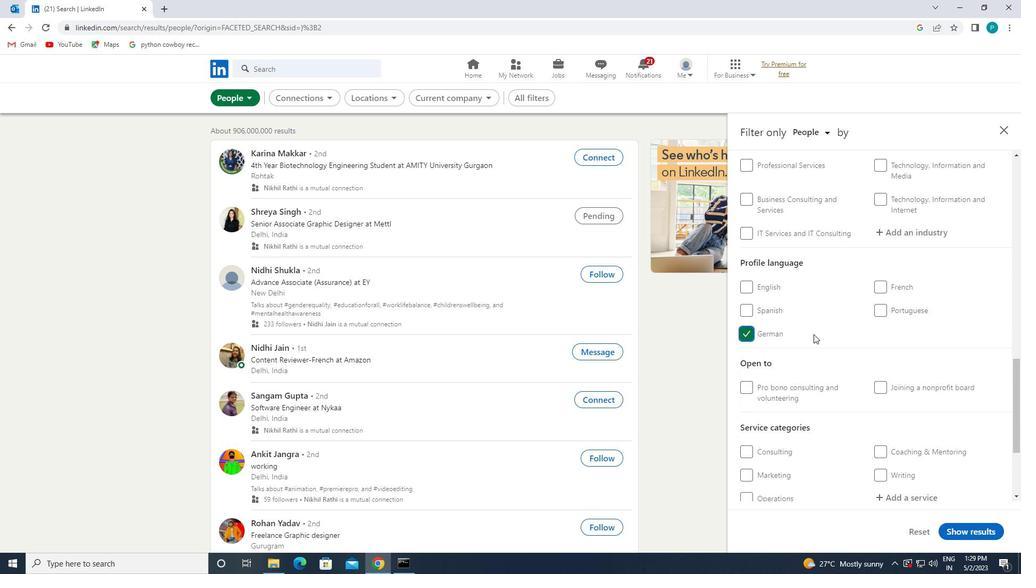 
Action: Mouse moved to (852, 328)
Screenshot: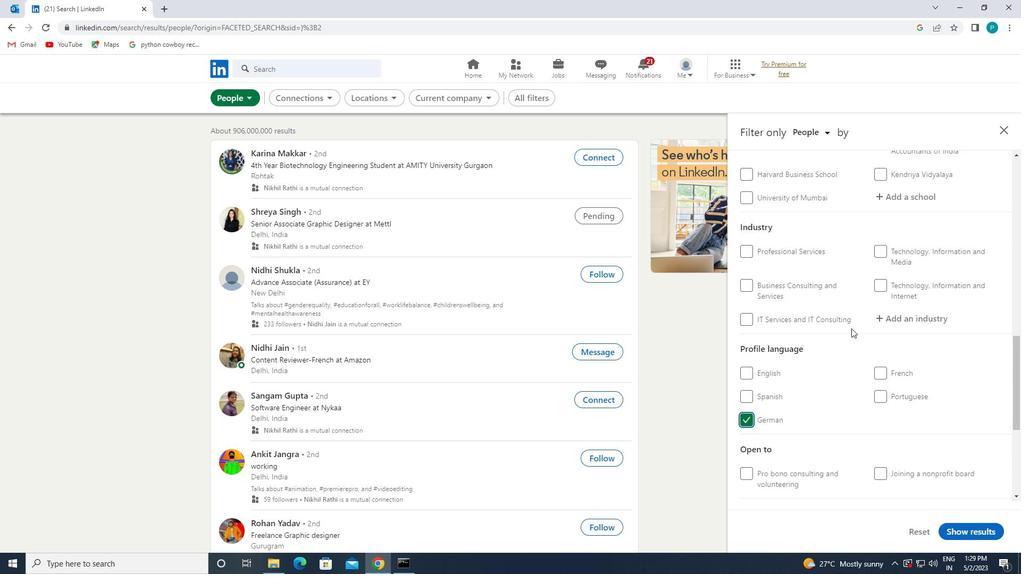 
Action: Mouse scrolled (852, 329) with delta (0, 0)
Screenshot: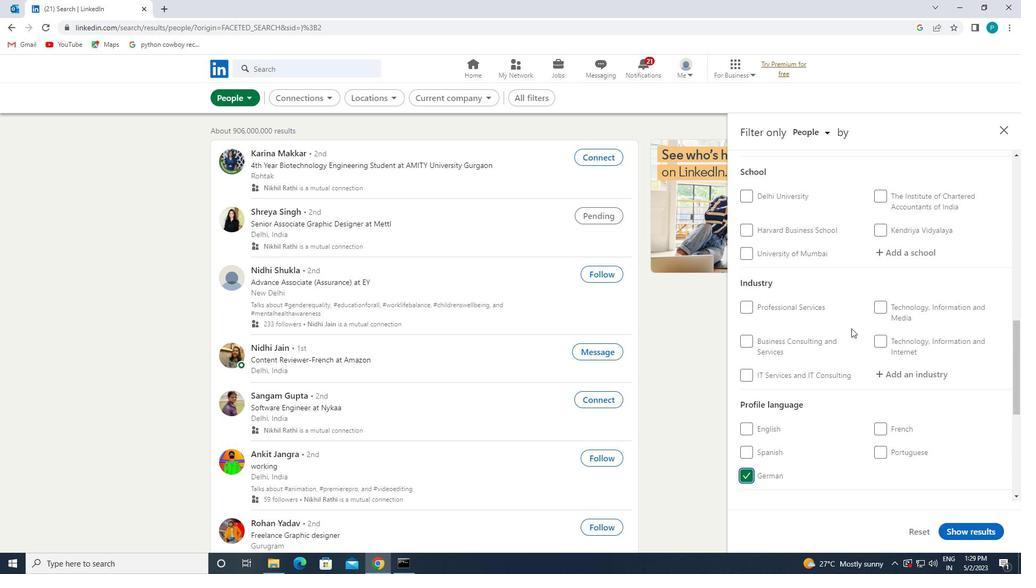 
Action: Mouse scrolled (852, 329) with delta (0, 0)
Screenshot: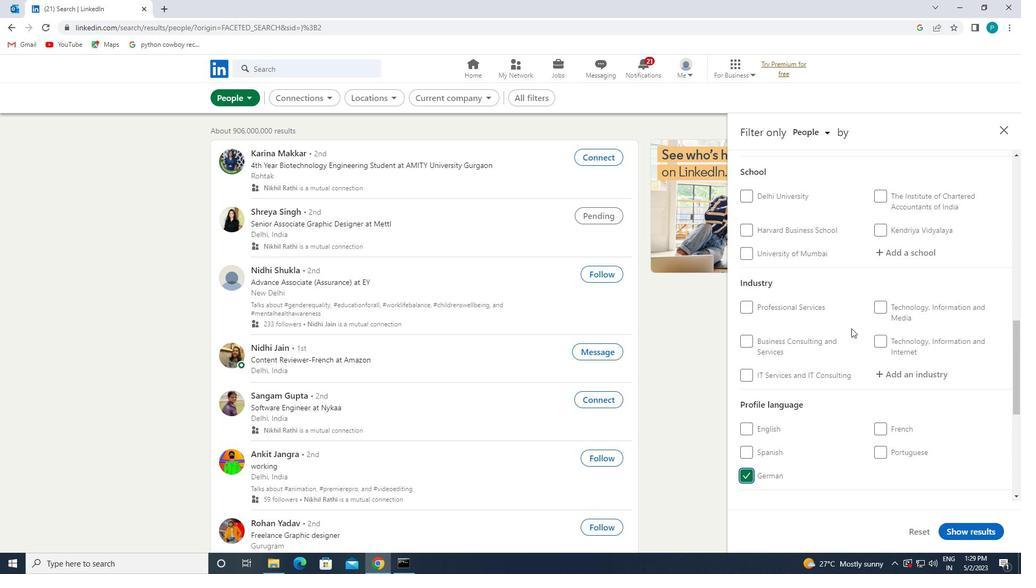 
Action: Mouse scrolled (852, 329) with delta (0, 0)
Screenshot: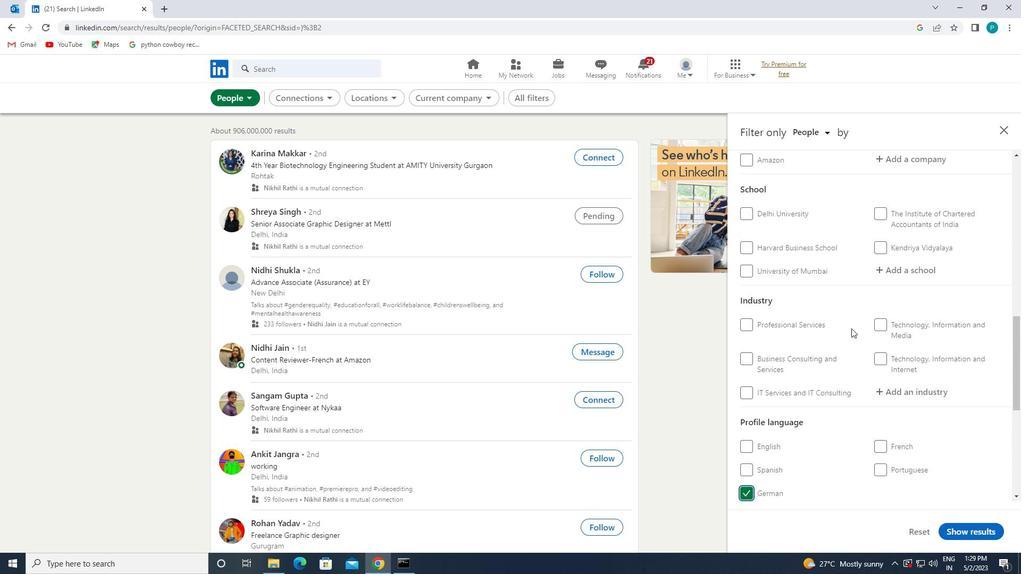 
Action: Mouse moved to (872, 335)
Screenshot: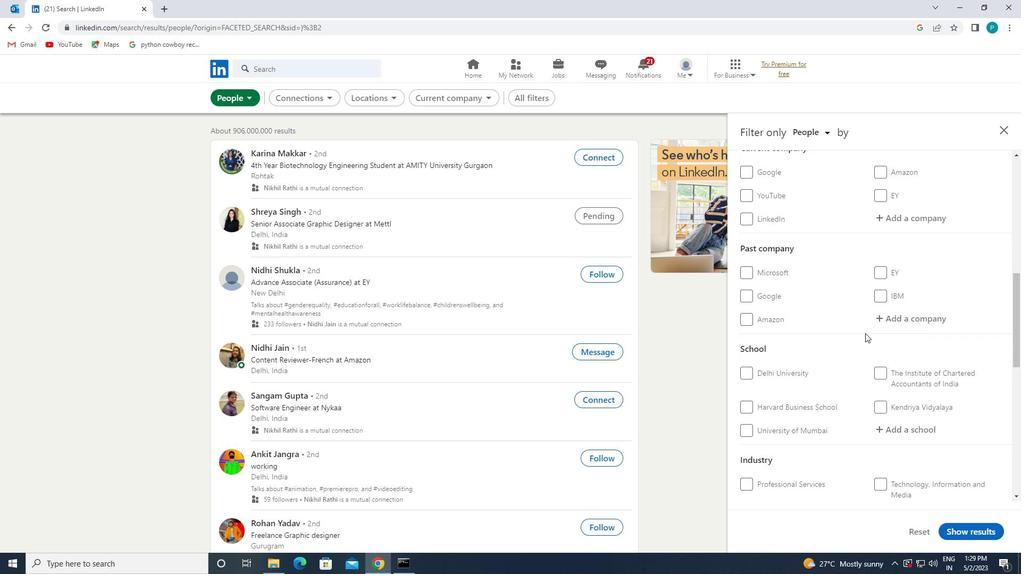 
Action: Mouse scrolled (872, 336) with delta (0, 0)
Screenshot: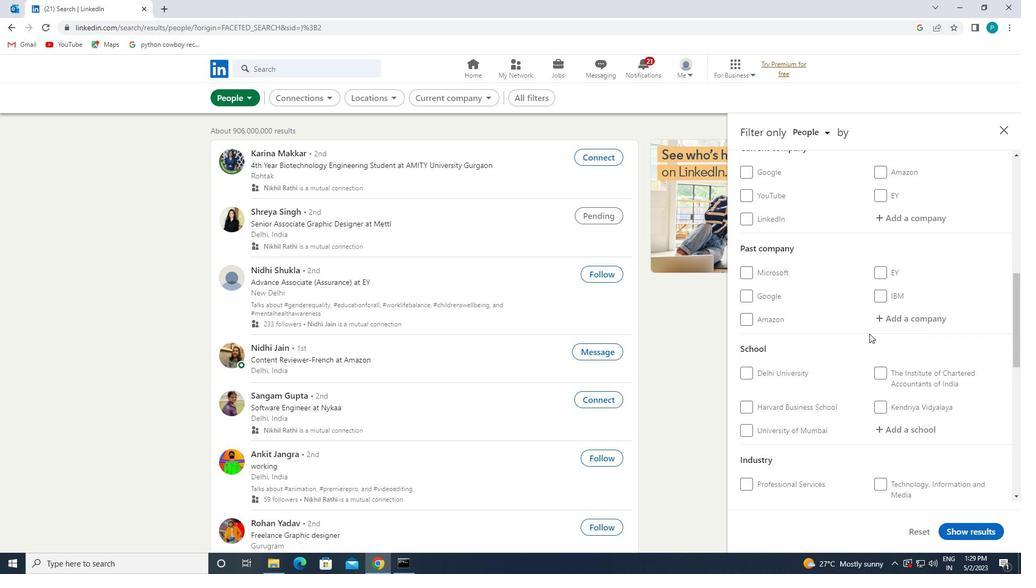 
Action: Mouse scrolled (872, 336) with delta (0, 0)
Screenshot: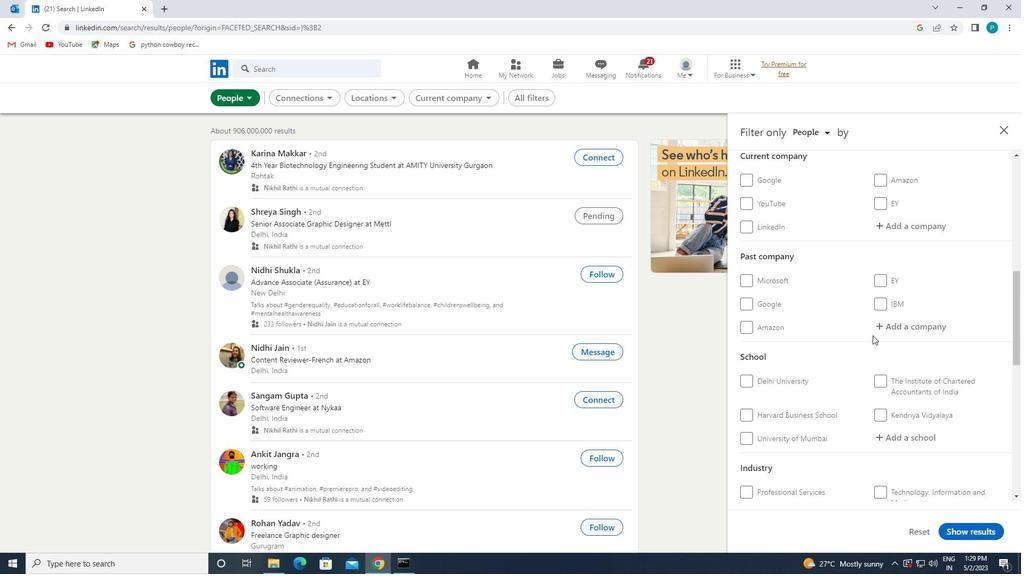 
Action: Mouse moved to (909, 327)
Screenshot: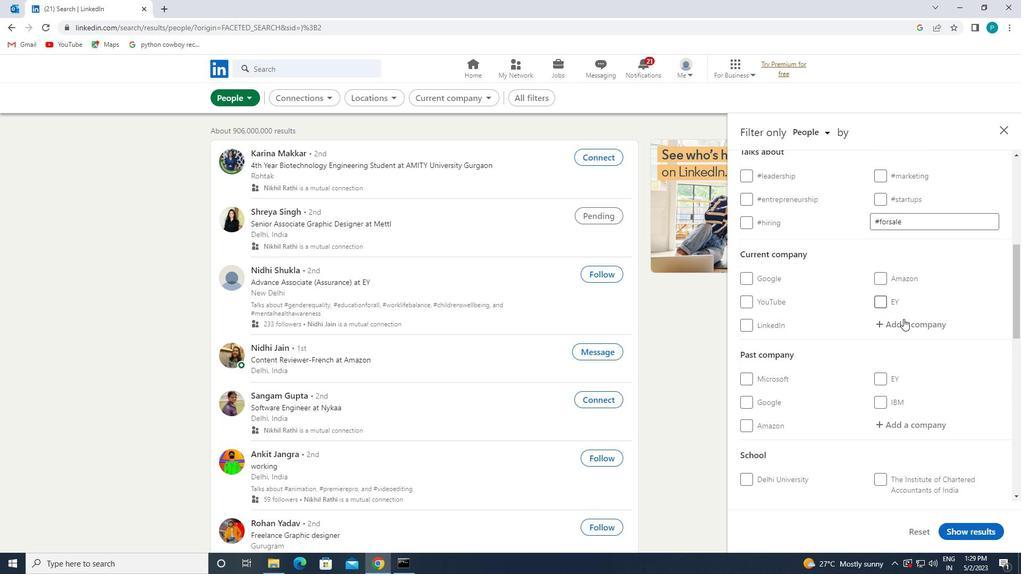 
Action: Mouse pressed left at (909, 327)
Screenshot: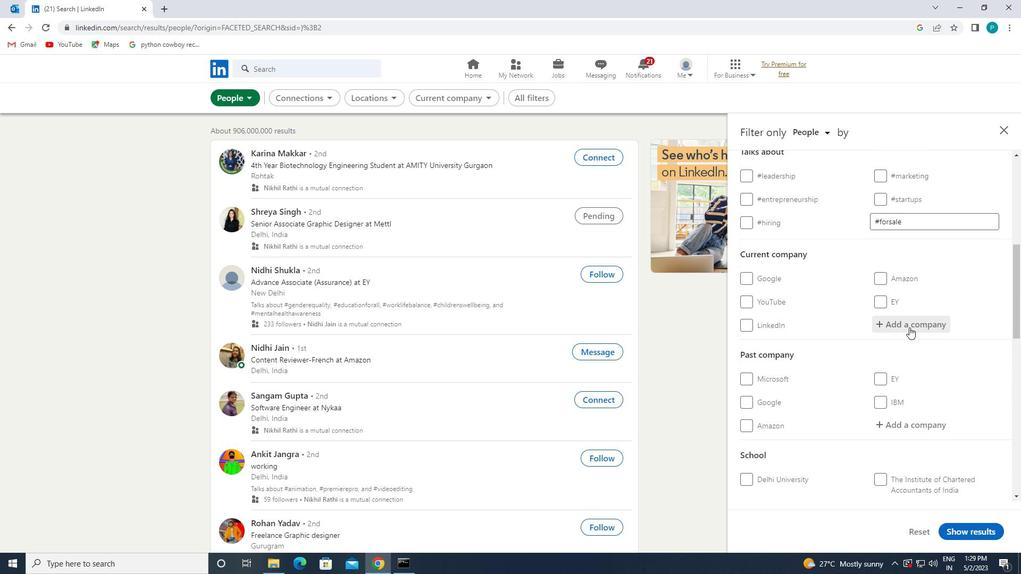 
Action: Key pressed <Key.caps_lock>T<Key.caps_lock>HALES
Screenshot: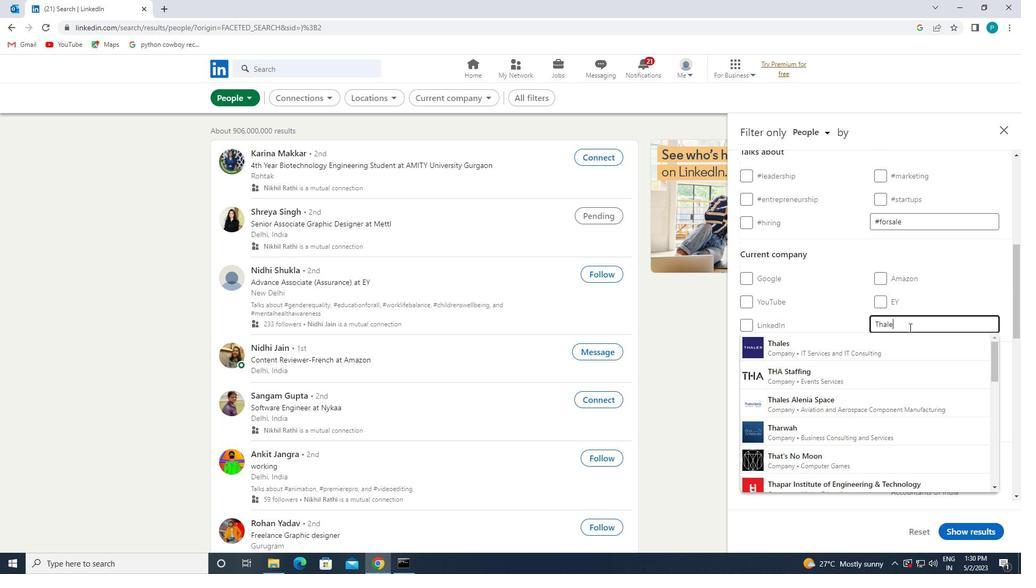 
Action: Mouse moved to (879, 405)
Screenshot: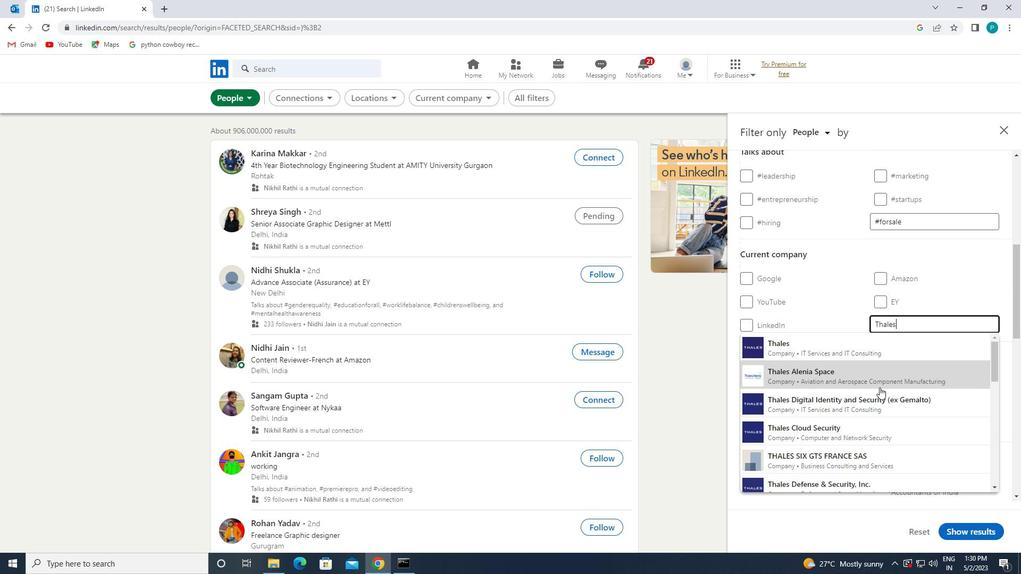 
Action: Mouse pressed left at (879, 405)
Screenshot: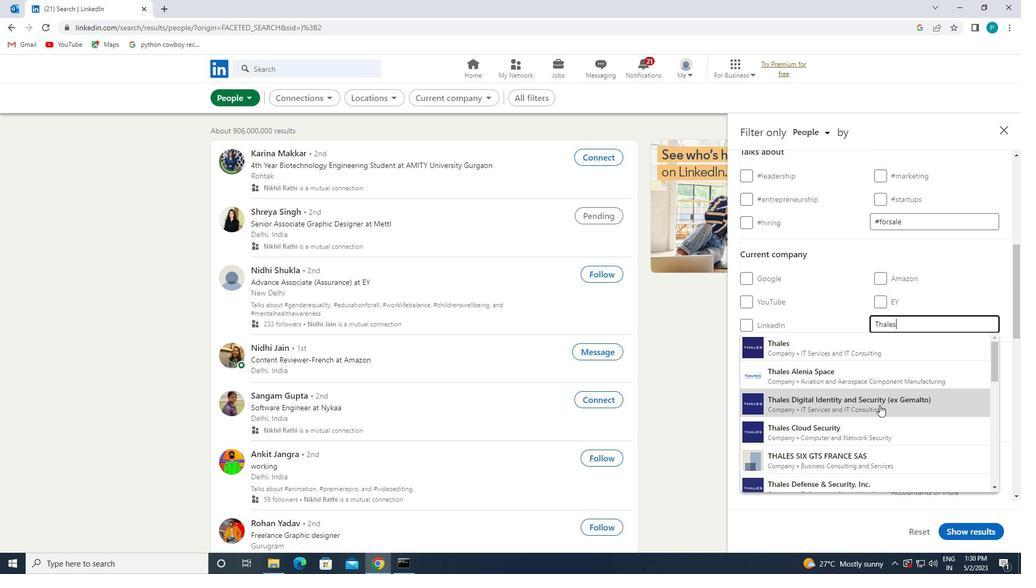 
Action: Mouse scrolled (879, 404) with delta (0, 0)
Screenshot: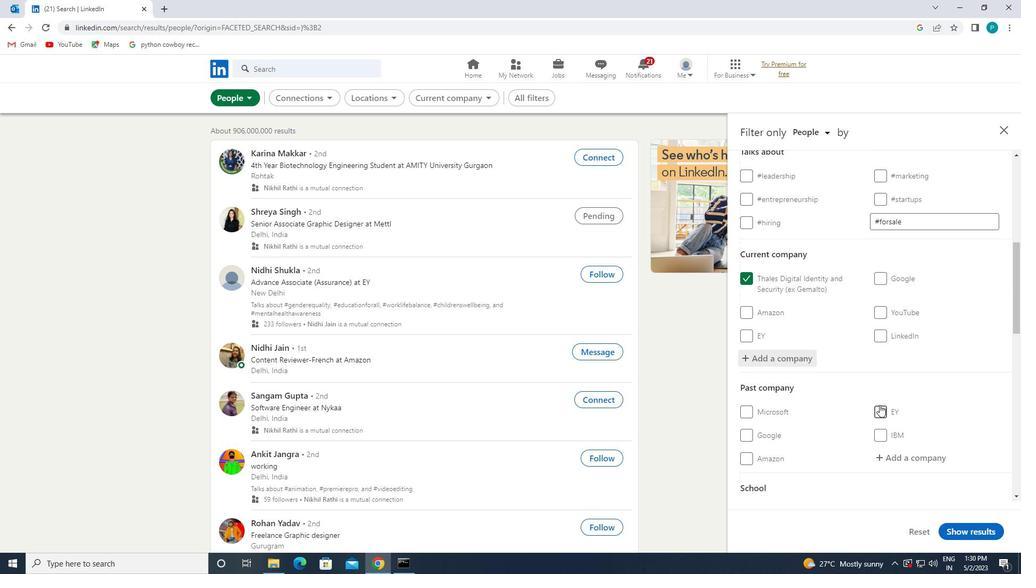 
Action: Mouse scrolled (879, 404) with delta (0, 0)
Screenshot: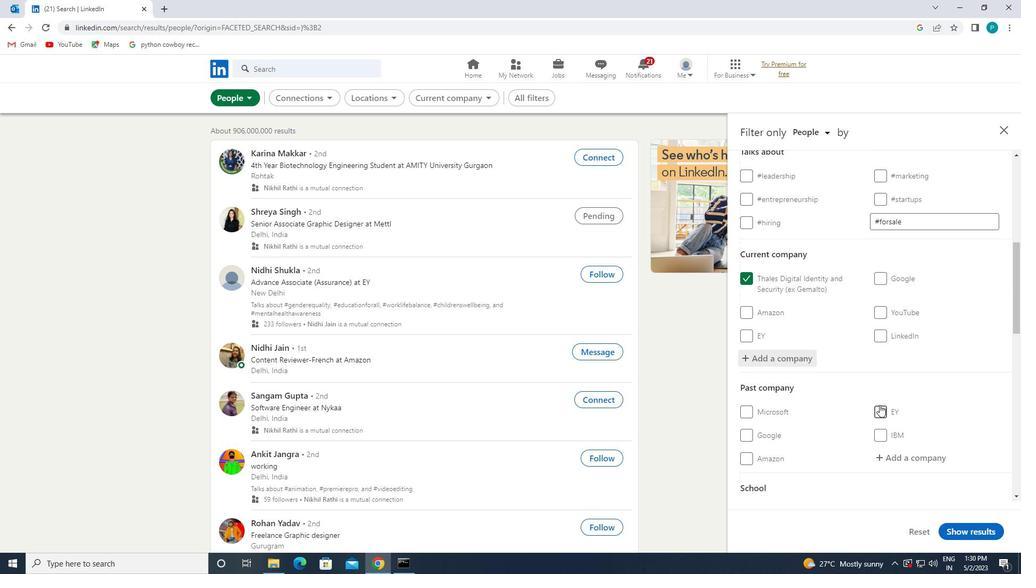 
Action: Mouse scrolled (879, 404) with delta (0, 0)
Screenshot: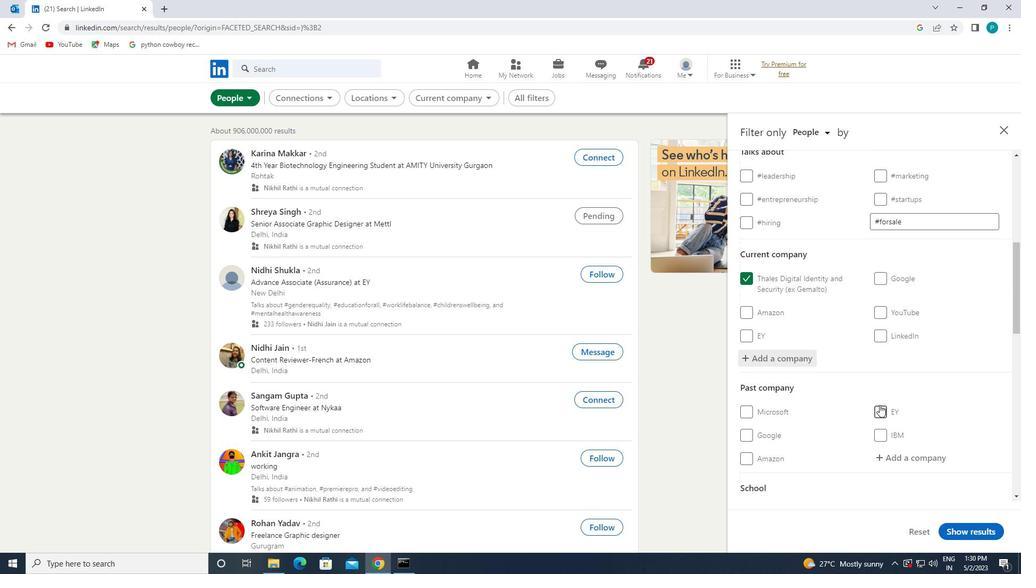 
Action: Mouse pressed left at (879, 405)
Screenshot: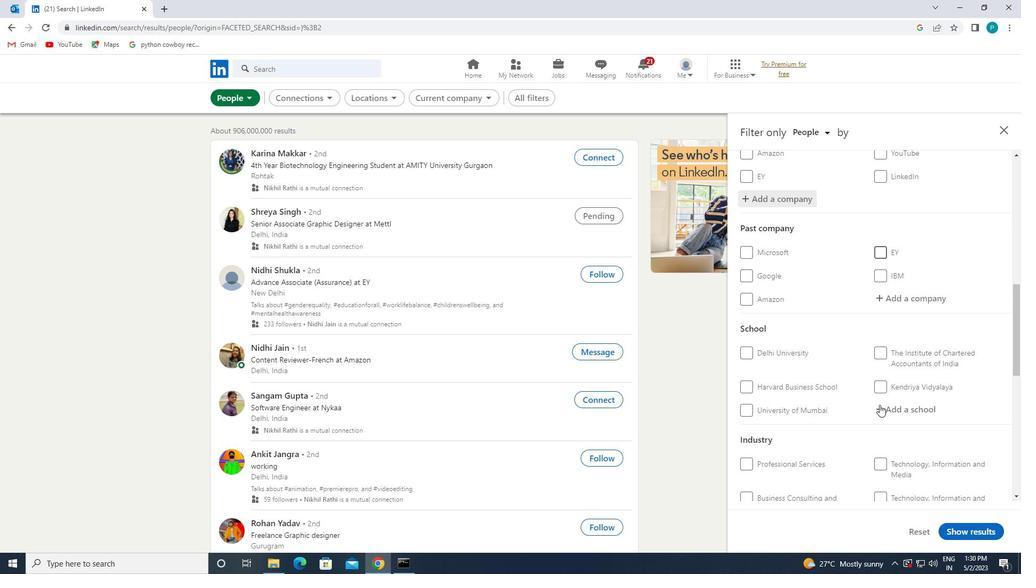 
Action: Key pressed <Key.caps_lock>T<Key.caps_lock>ECHNOCRATES<Key.backspace><Key.backspace>S
Screenshot: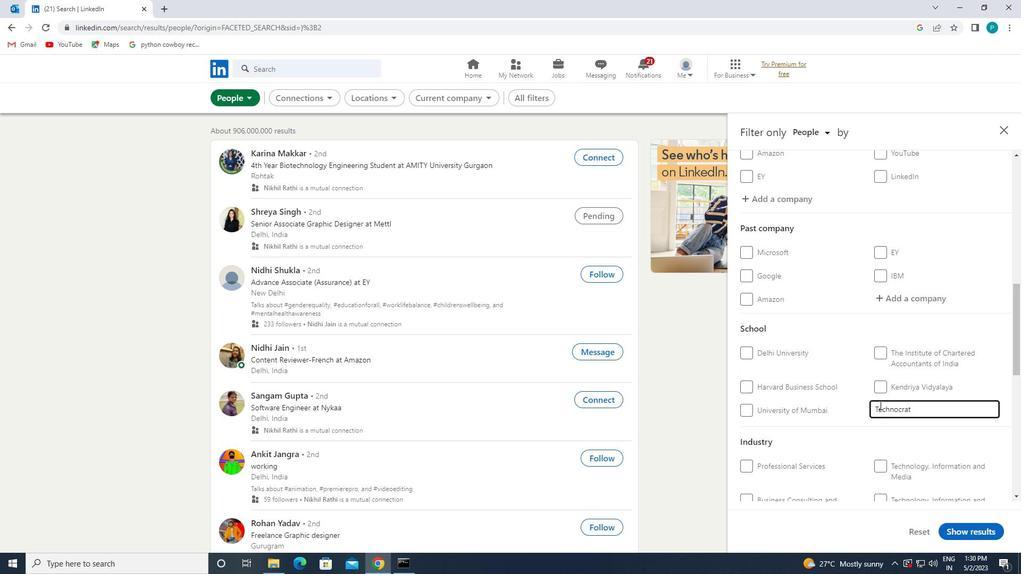 
Action: Mouse moved to (862, 456)
Screenshot: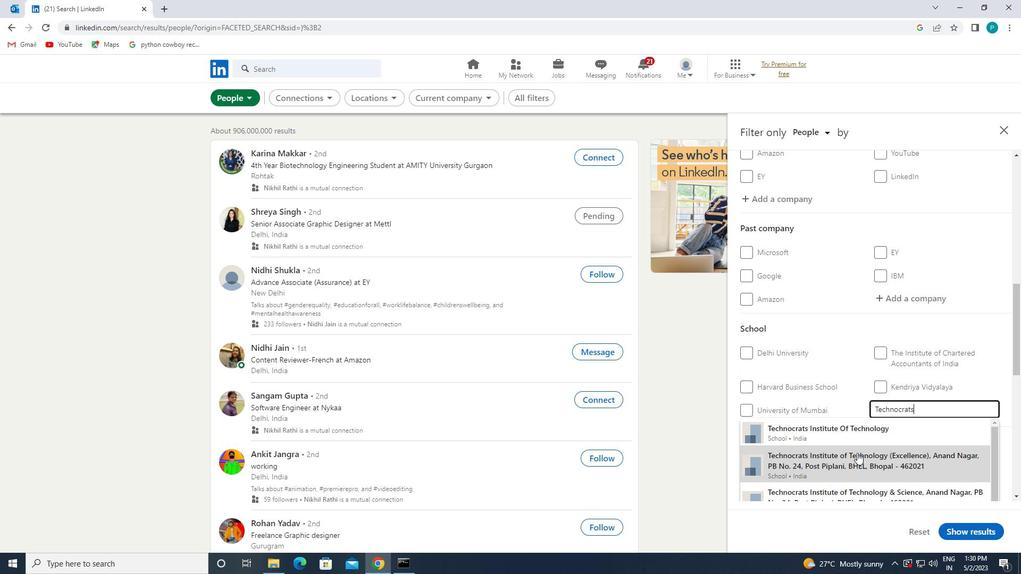 
Action: Mouse pressed left at (862, 456)
Screenshot: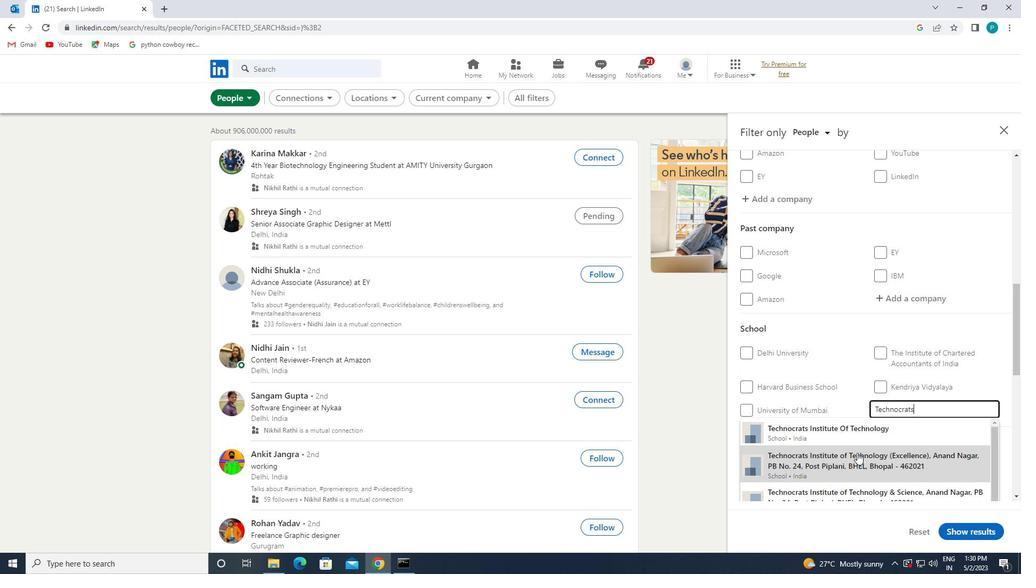 
Action: Mouse moved to (866, 446)
Screenshot: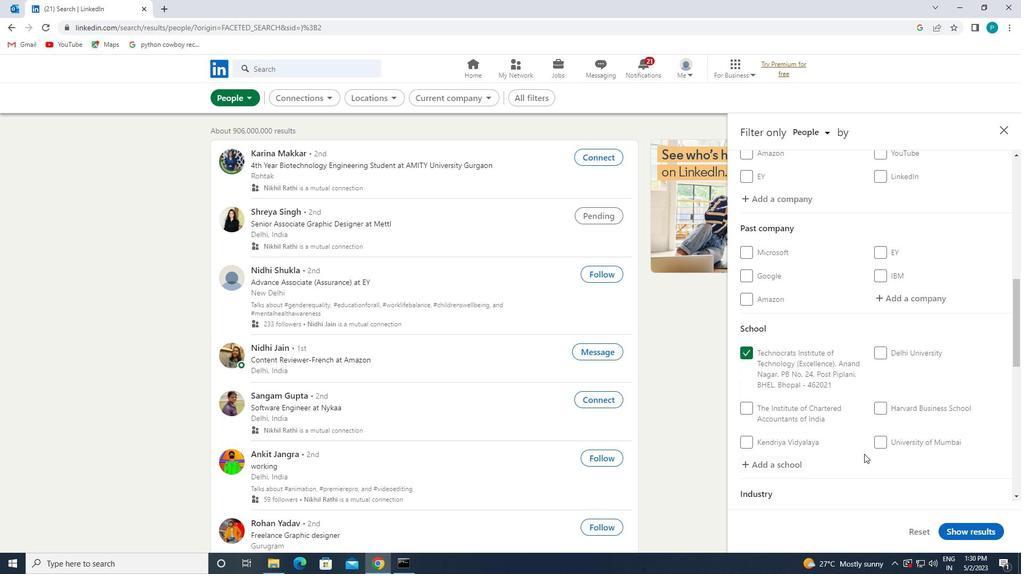 
Action: Mouse scrolled (866, 446) with delta (0, 0)
Screenshot: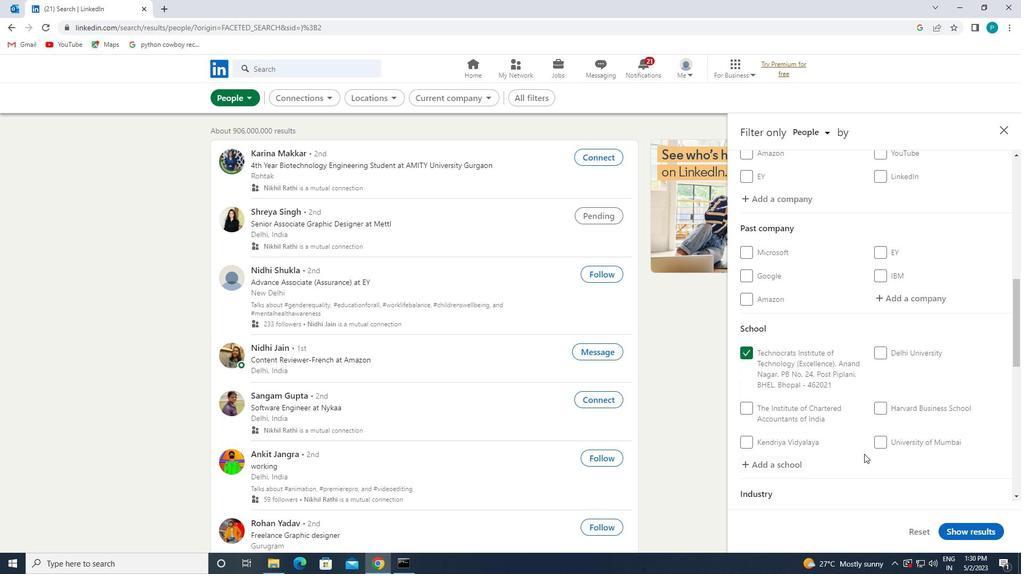 
Action: Mouse moved to (867, 446)
Screenshot: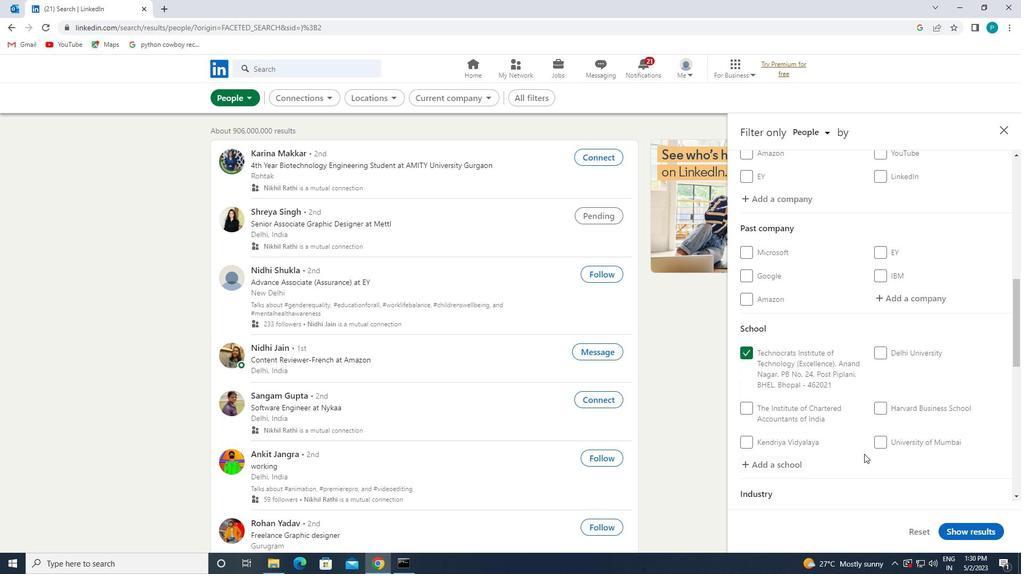 
Action: Mouse scrolled (867, 445) with delta (0, 0)
Screenshot: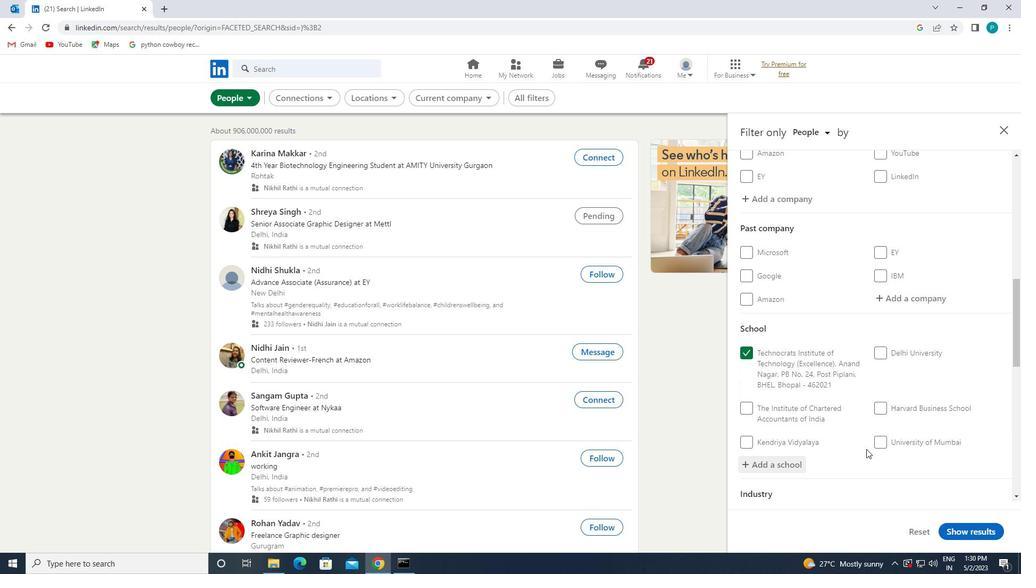 
Action: Mouse moved to (867, 445)
Screenshot: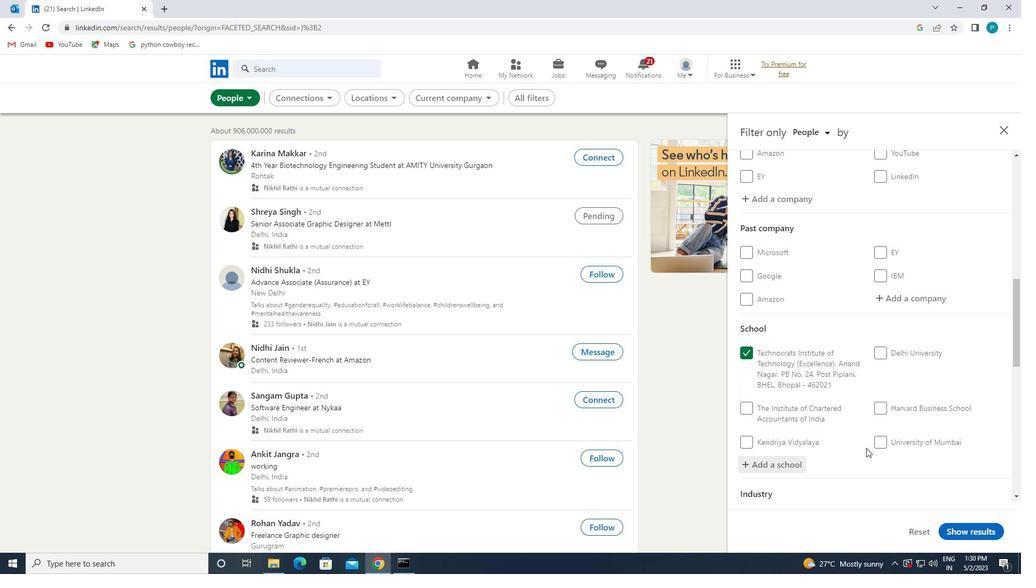 
Action: Mouse scrolled (867, 445) with delta (0, 0)
Screenshot: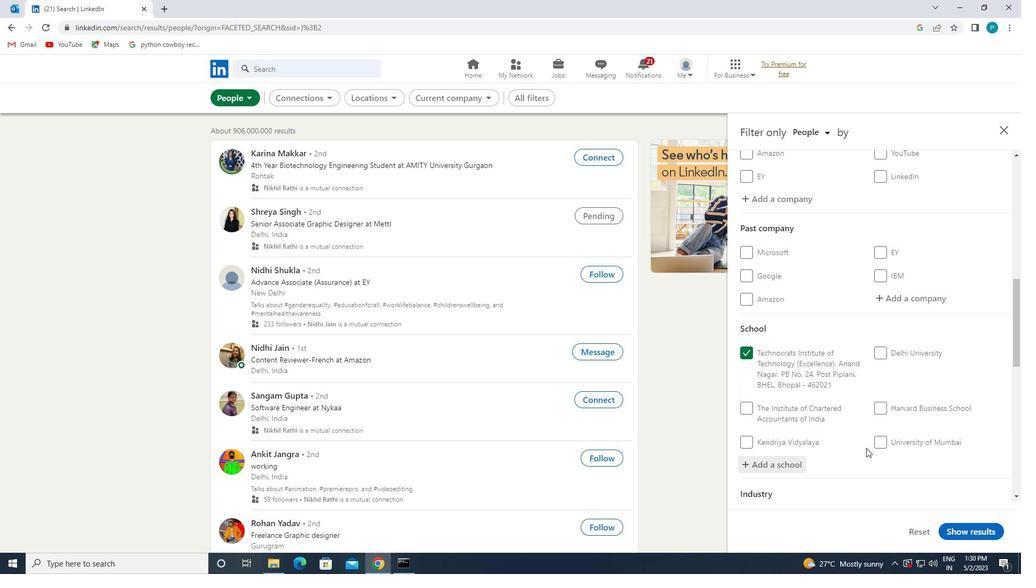 
Action: Mouse moved to (907, 425)
Screenshot: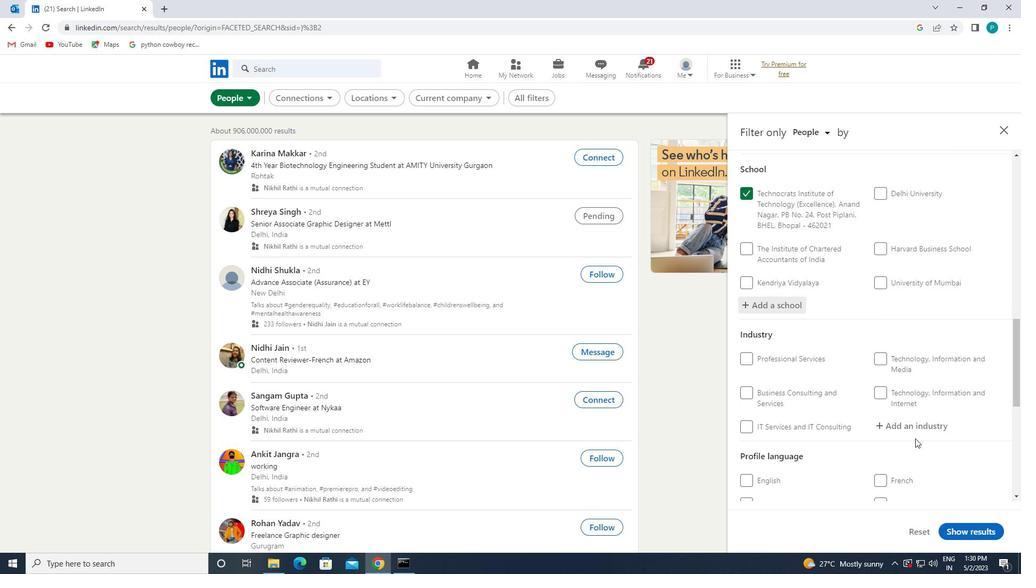 
Action: Mouse pressed left at (907, 425)
Screenshot: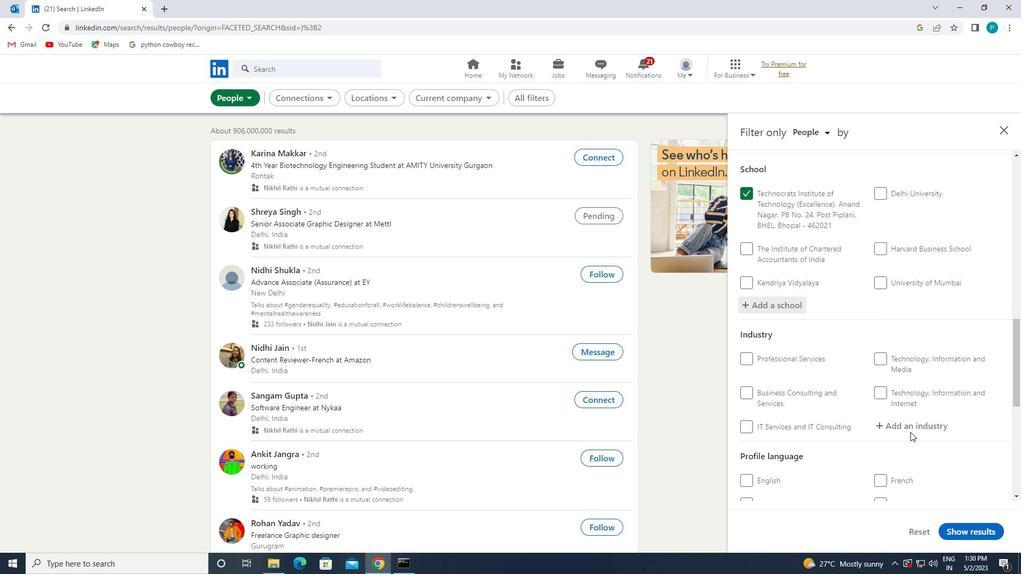 
Action: Key pressed <Key.caps_lock>A<Key.caps_lock>D
Screenshot: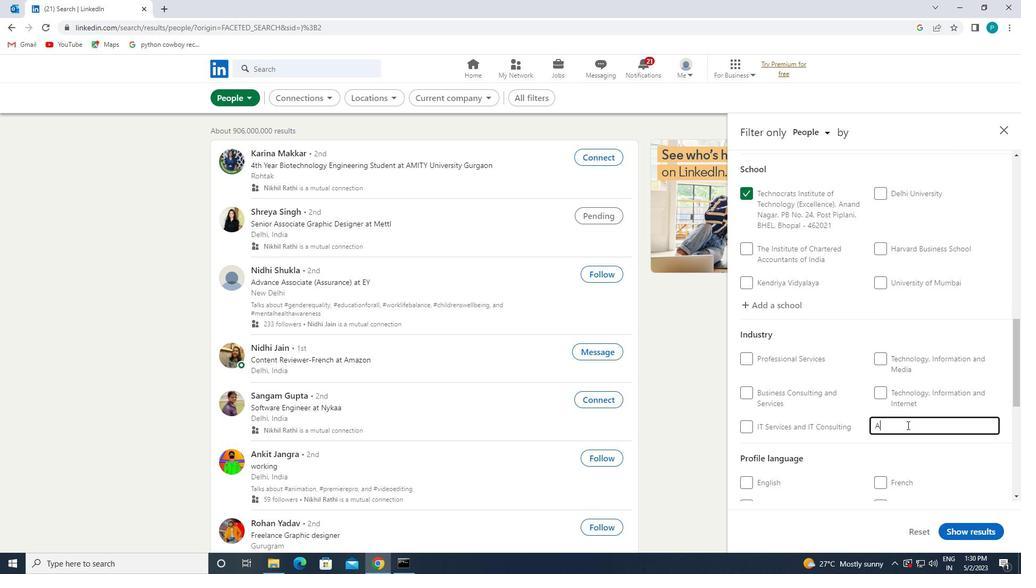 
Action: Mouse moved to (857, 496)
Screenshot: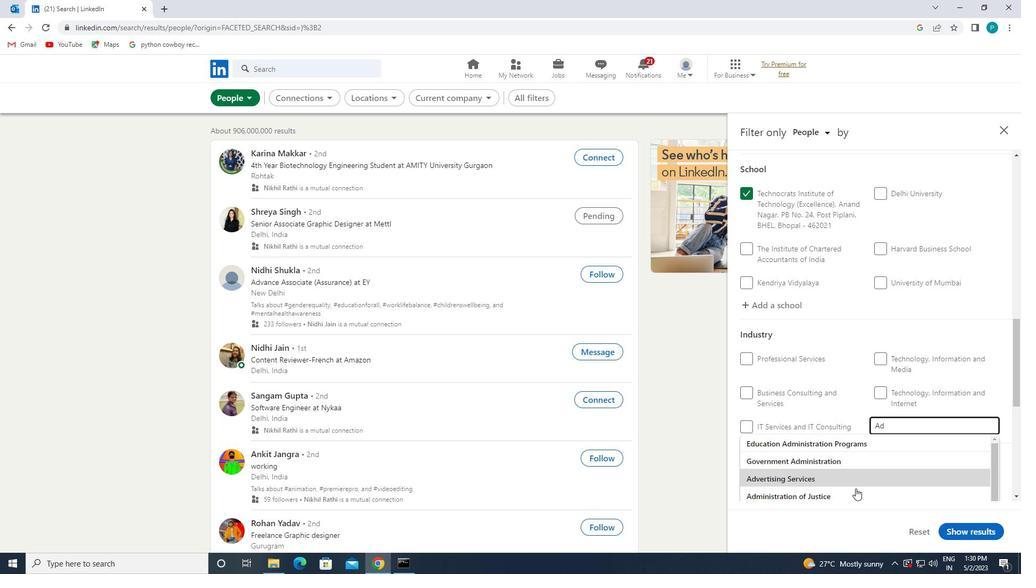 
Action: Mouse pressed left at (857, 496)
Screenshot: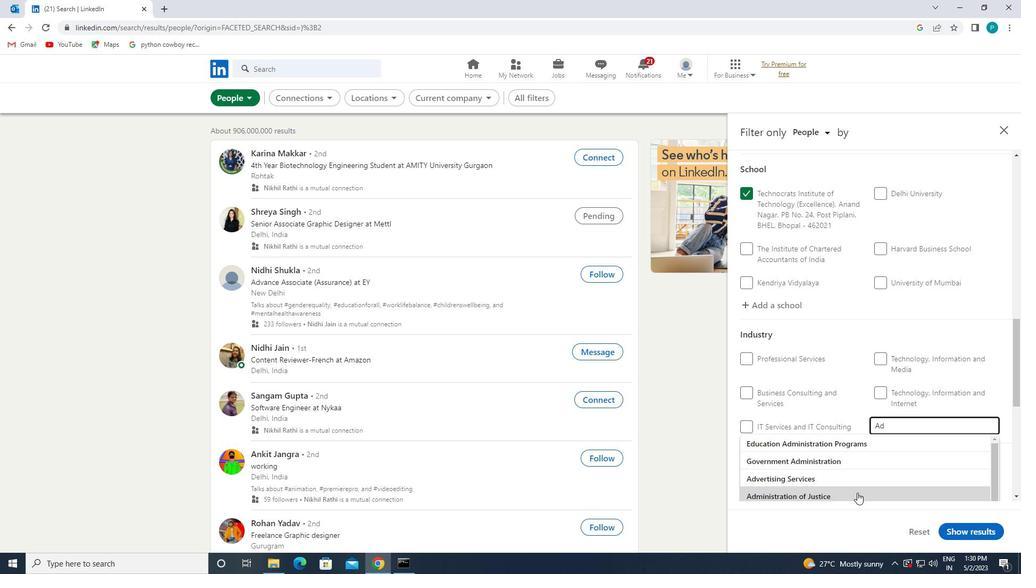 
Action: Mouse moved to (852, 482)
Screenshot: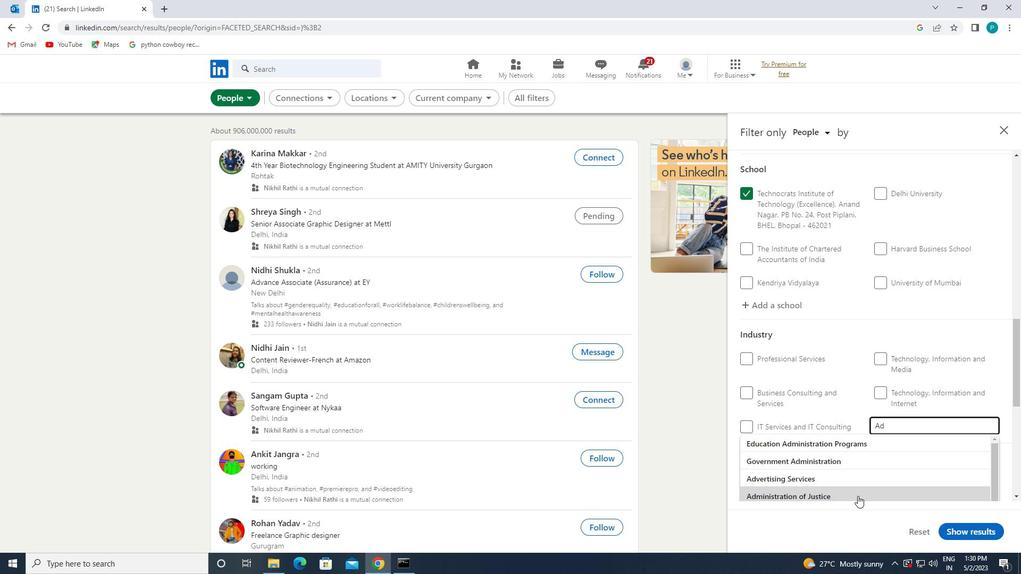 
Action: Mouse scrolled (852, 482) with delta (0, 0)
Screenshot: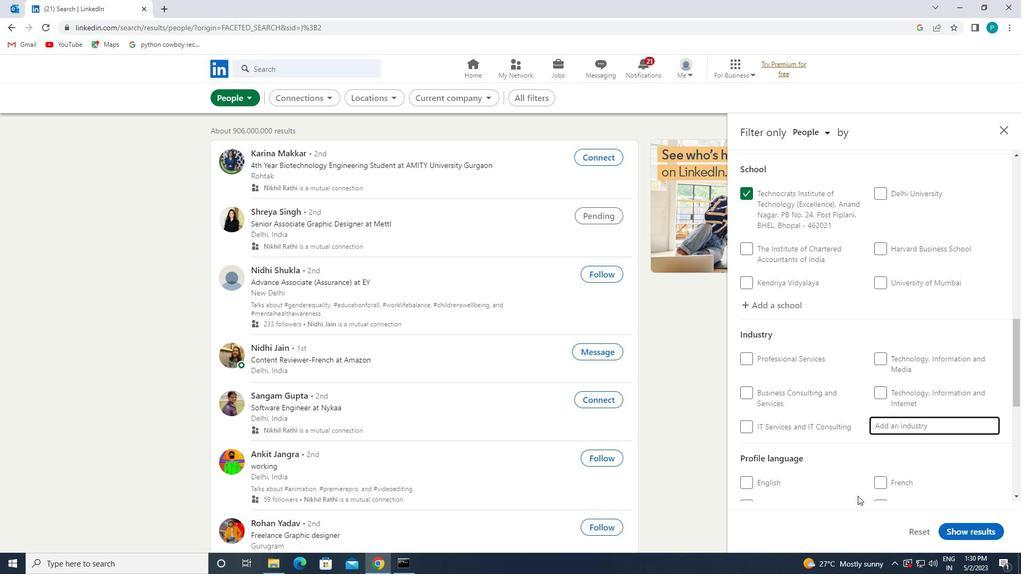 
Action: Mouse scrolled (852, 482) with delta (0, 0)
Screenshot: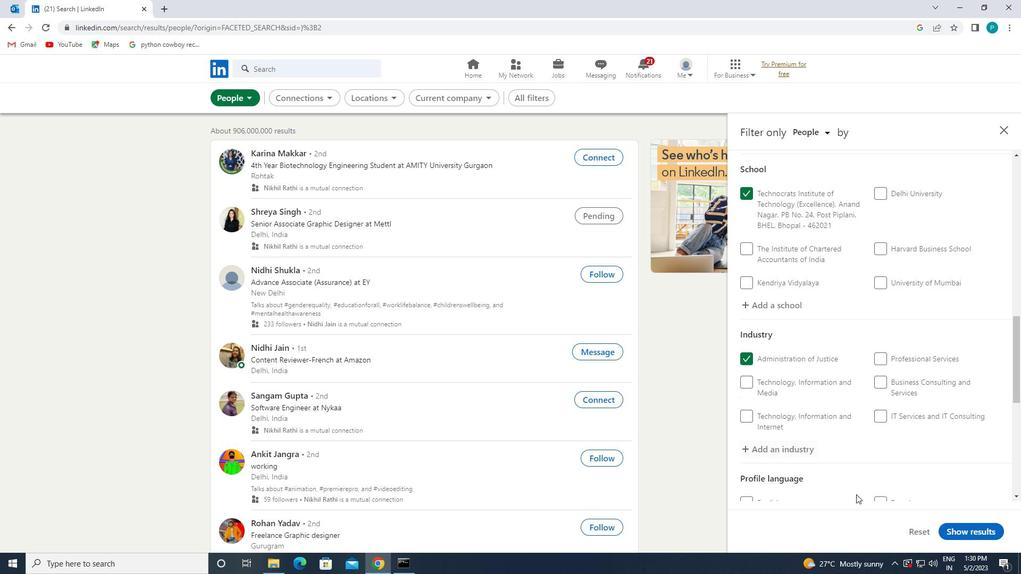 
Action: Mouse scrolled (852, 482) with delta (0, 0)
Screenshot: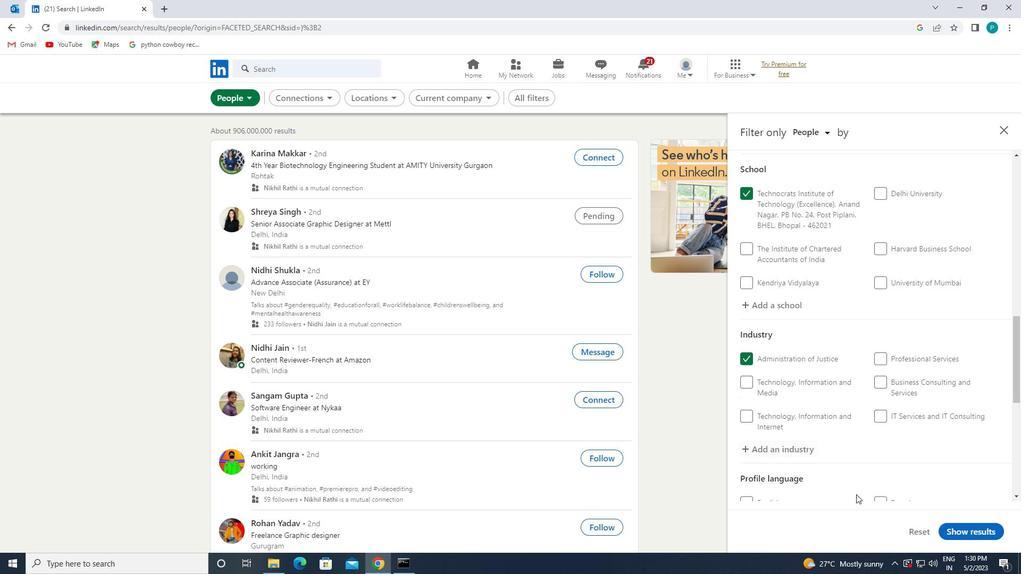 
Action: Mouse scrolled (852, 482) with delta (0, 0)
Screenshot: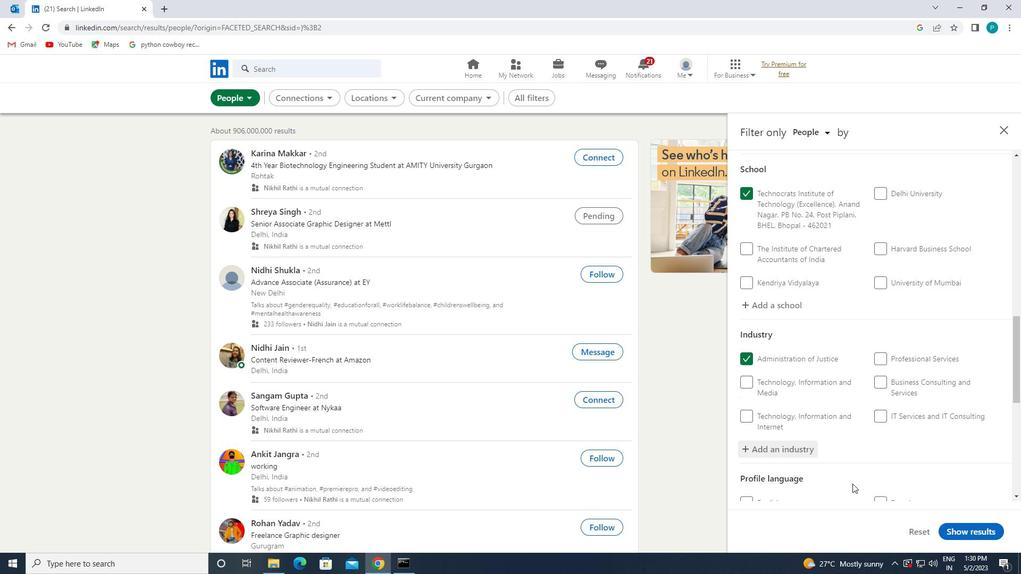
Action: Mouse moved to (893, 456)
Screenshot: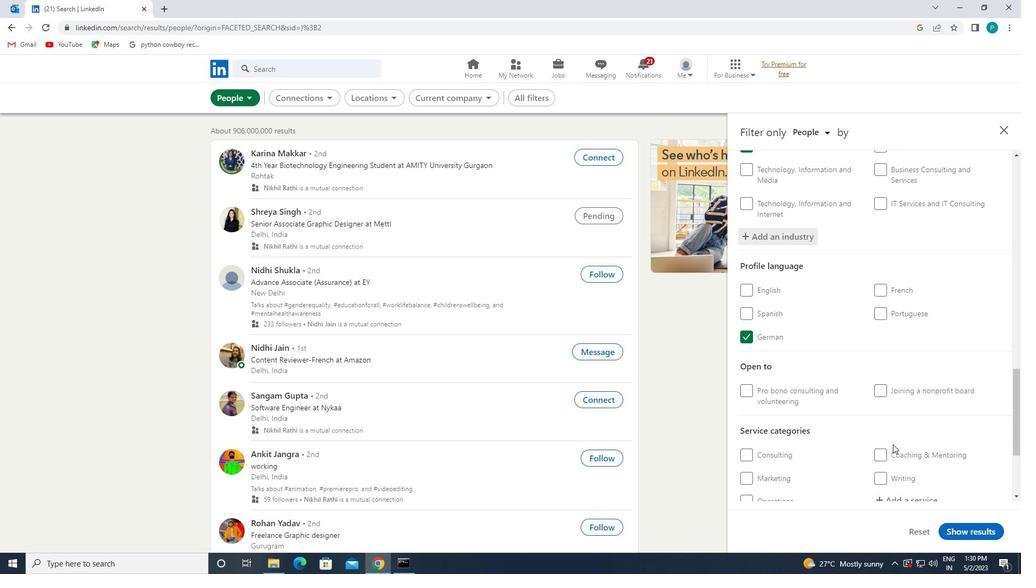 
Action: Mouse scrolled (893, 455) with delta (0, 0)
Screenshot: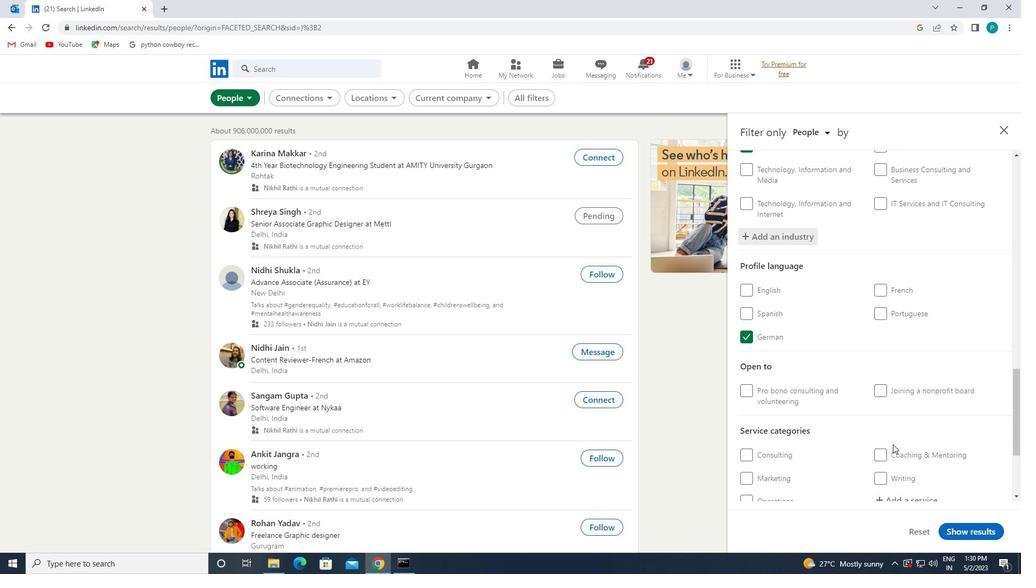 
Action: Mouse moved to (890, 448)
Screenshot: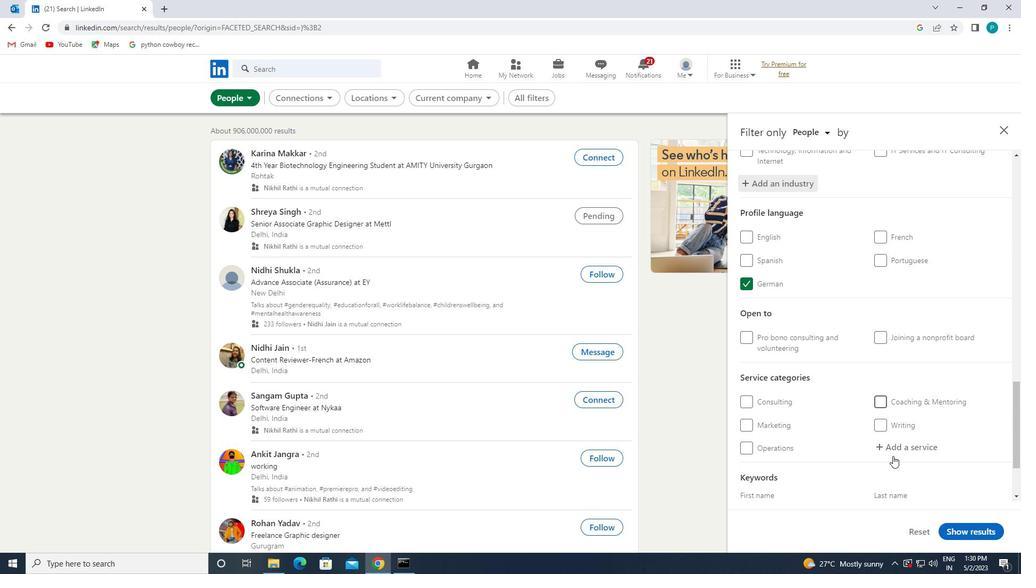 
Action: Mouse pressed left at (890, 448)
Screenshot: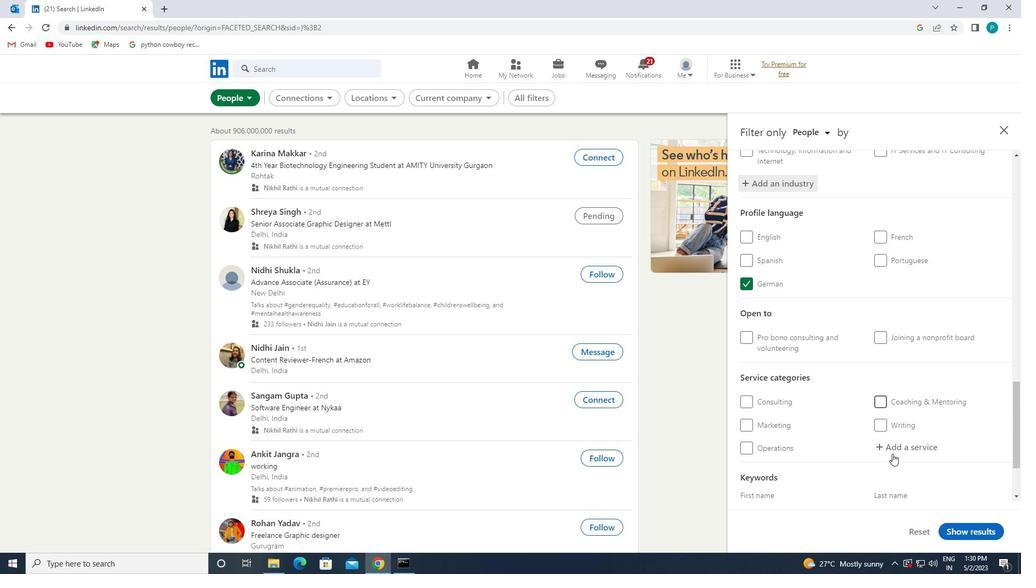 
Action: Mouse moved to (886, 441)
Screenshot: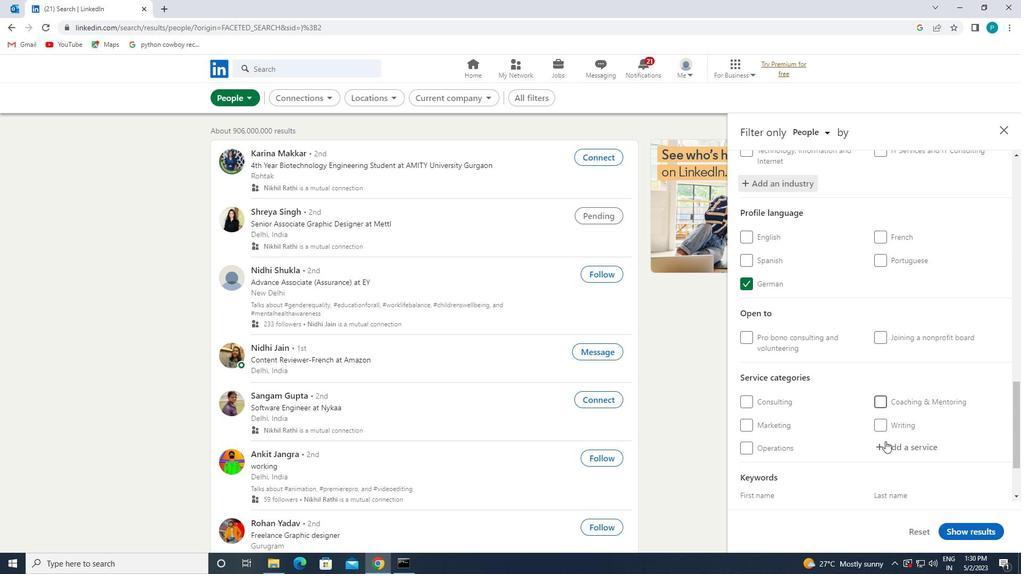 
Action: Mouse pressed left at (886, 441)
Screenshot: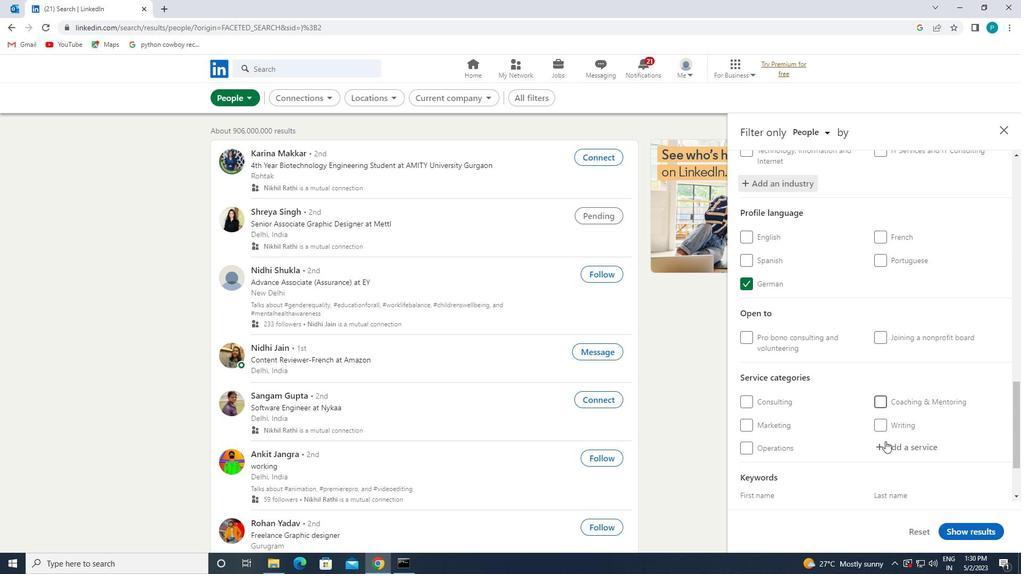 
Action: Mouse moved to (890, 452)
Screenshot: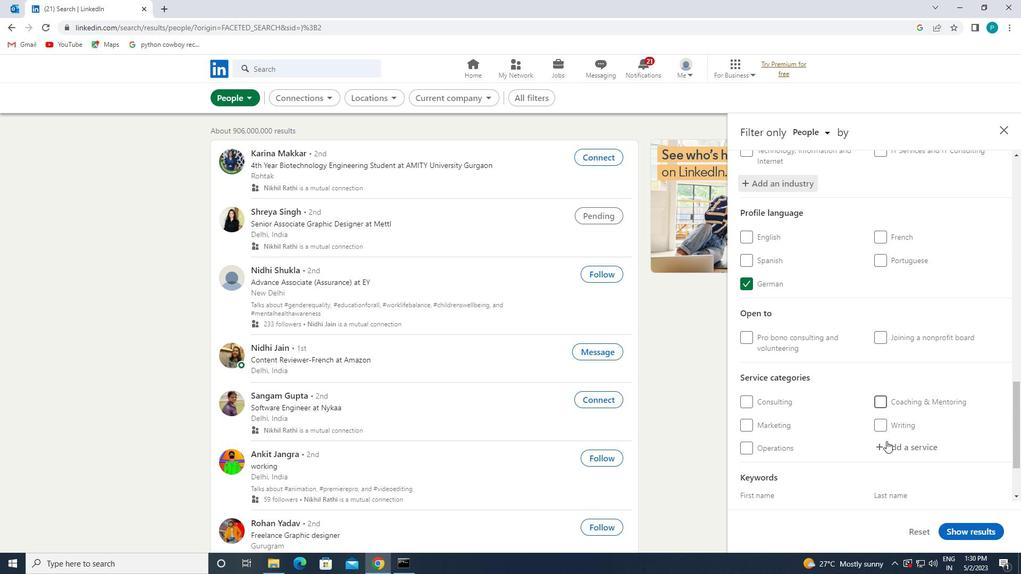 
Action: Mouse pressed left at (890, 452)
Screenshot: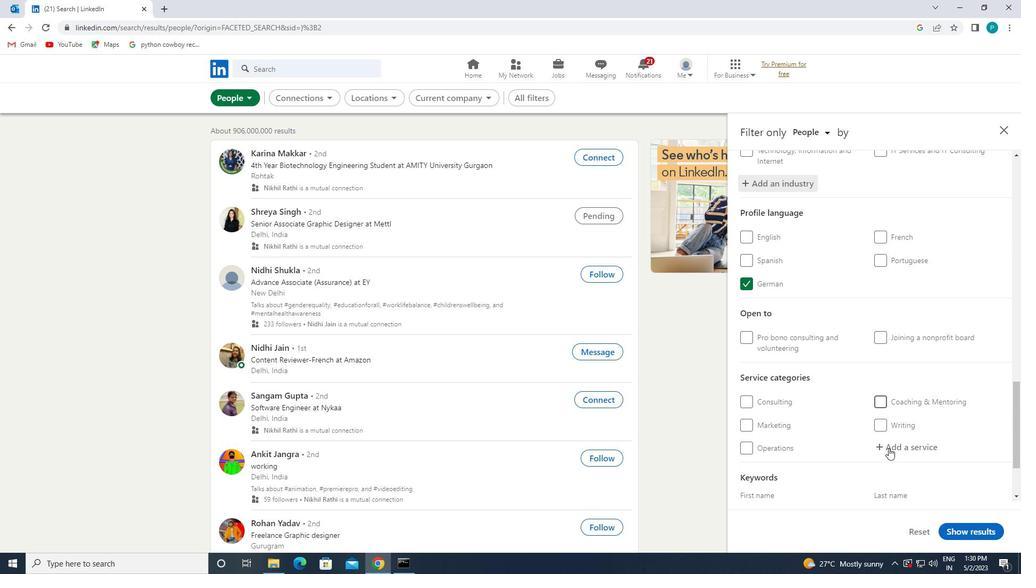 
Action: Mouse moved to (889, 452)
Screenshot: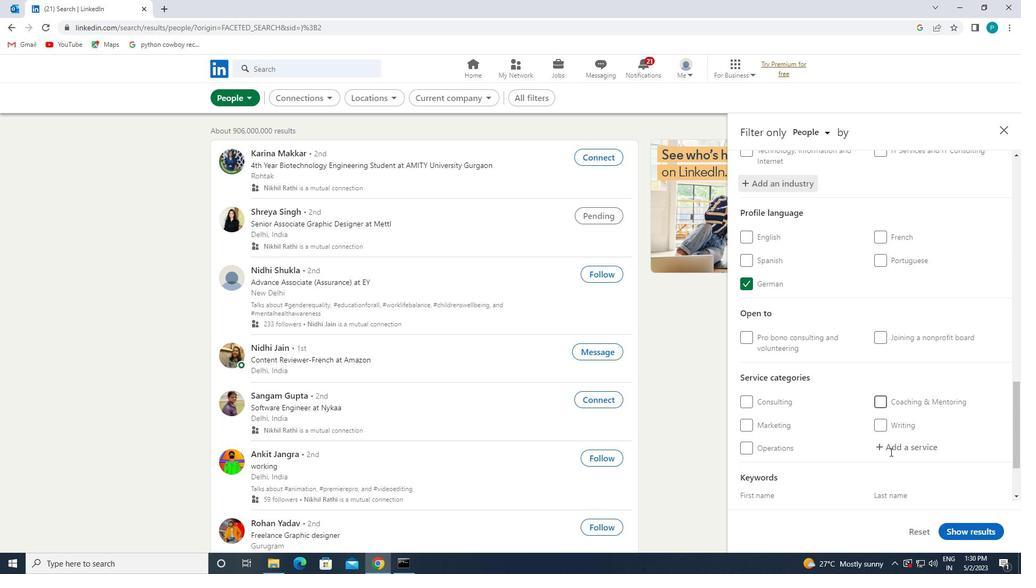 
Action: Key pressed <Key.caps_lock>D<Key.caps_lock>EMAND
Screenshot: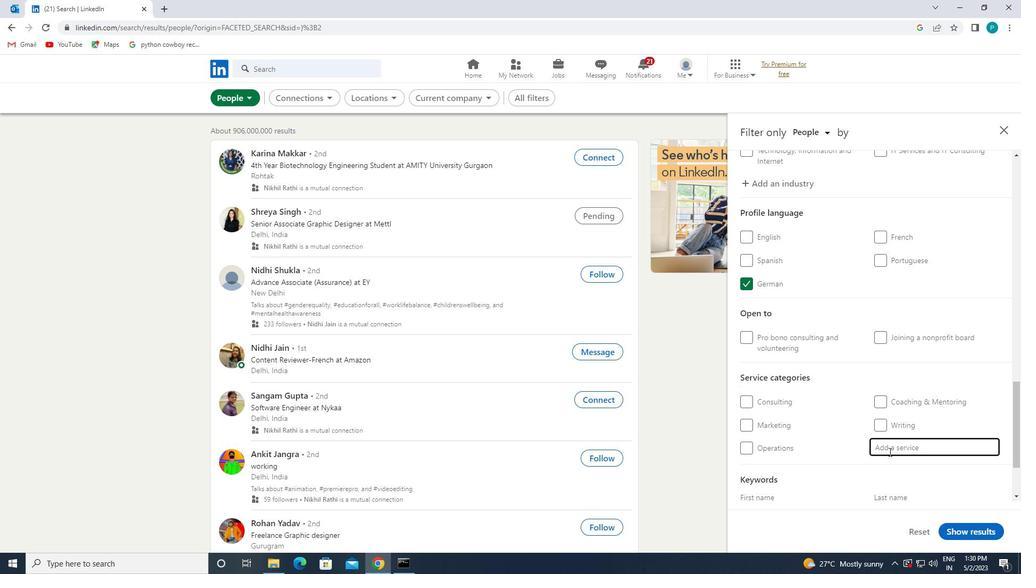 
Action: Mouse moved to (855, 464)
Screenshot: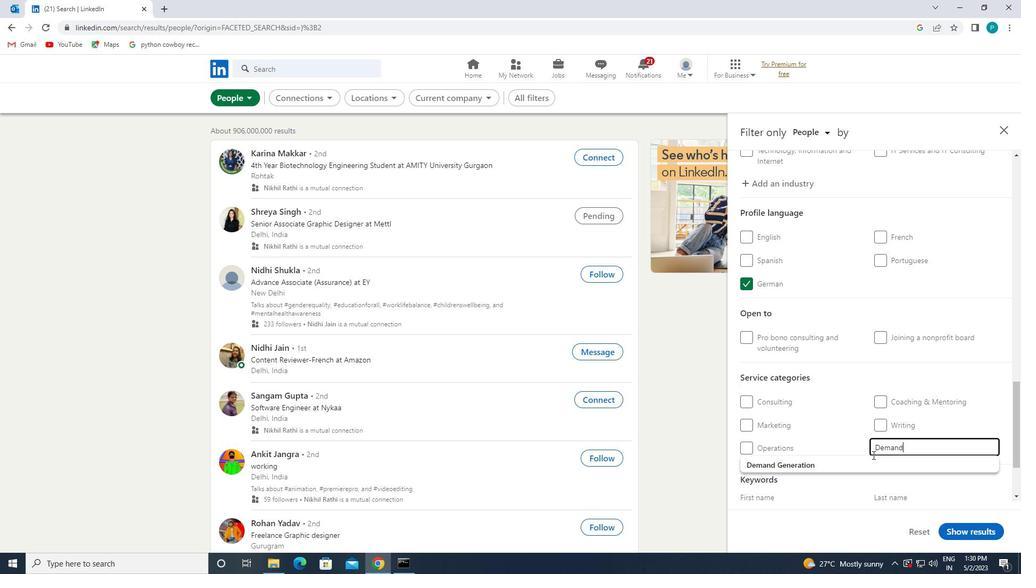 
Action: Mouse pressed left at (855, 464)
Screenshot: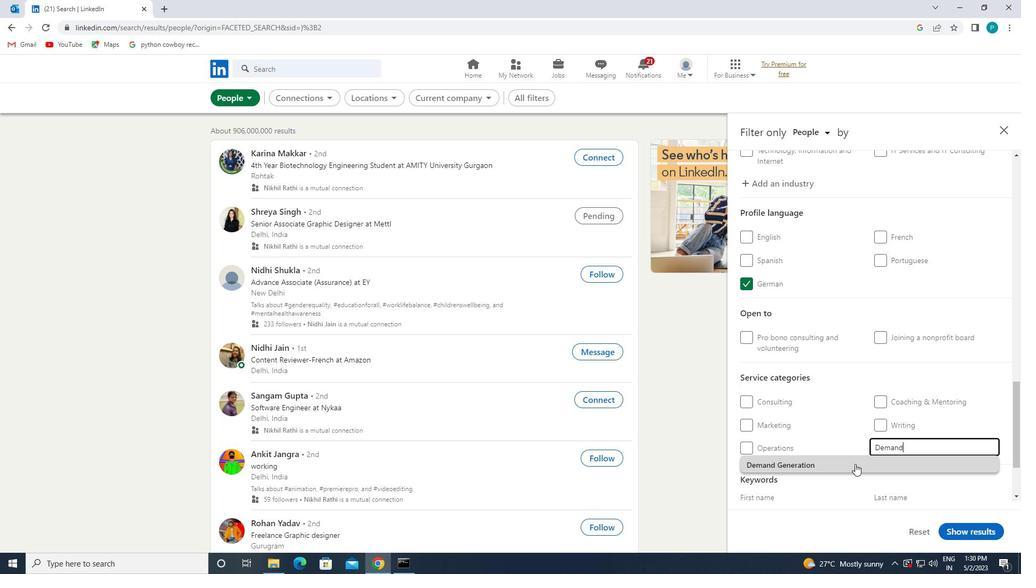 
Action: Mouse moved to (852, 463)
Screenshot: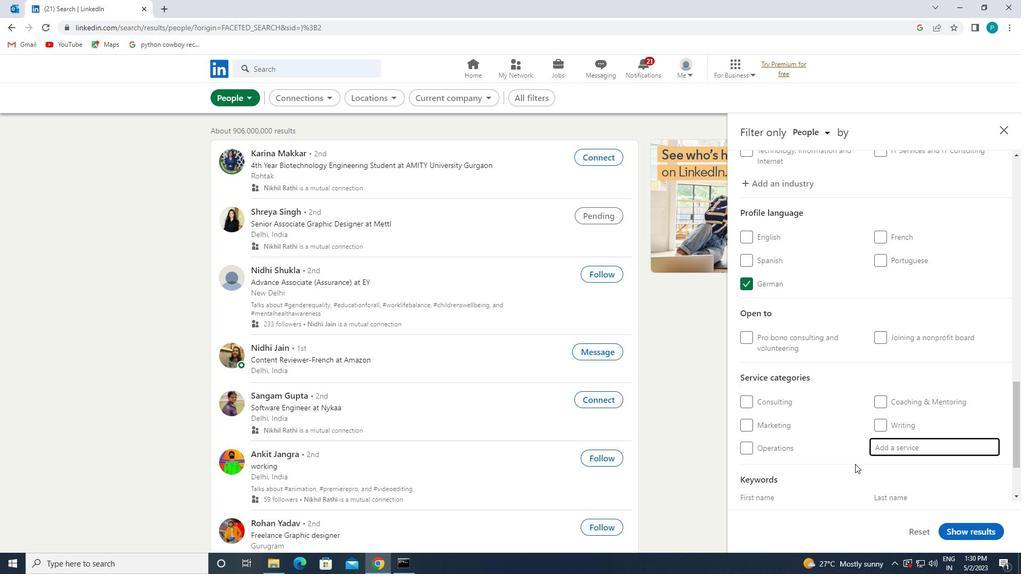 
Action: Mouse scrolled (852, 462) with delta (0, 0)
Screenshot: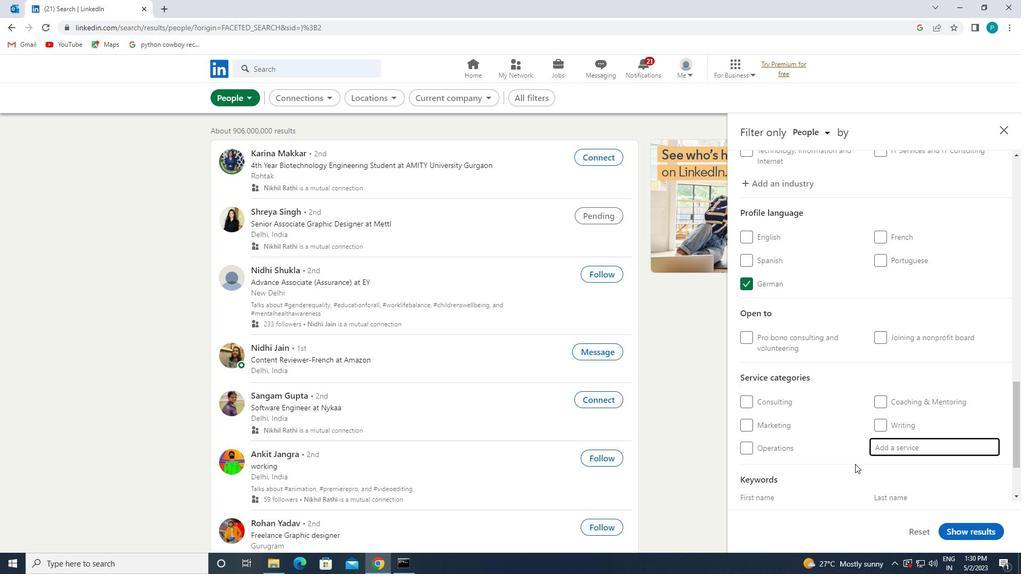 
Action: Mouse moved to (848, 462)
Screenshot: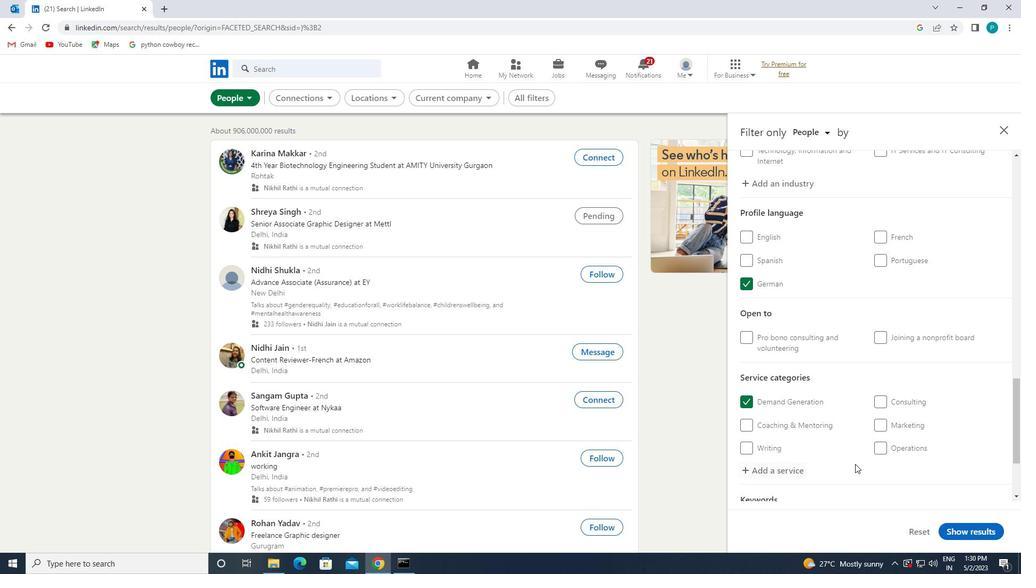 
Action: Mouse scrolled (848, 461) with delta (0, 0)
Screenshot: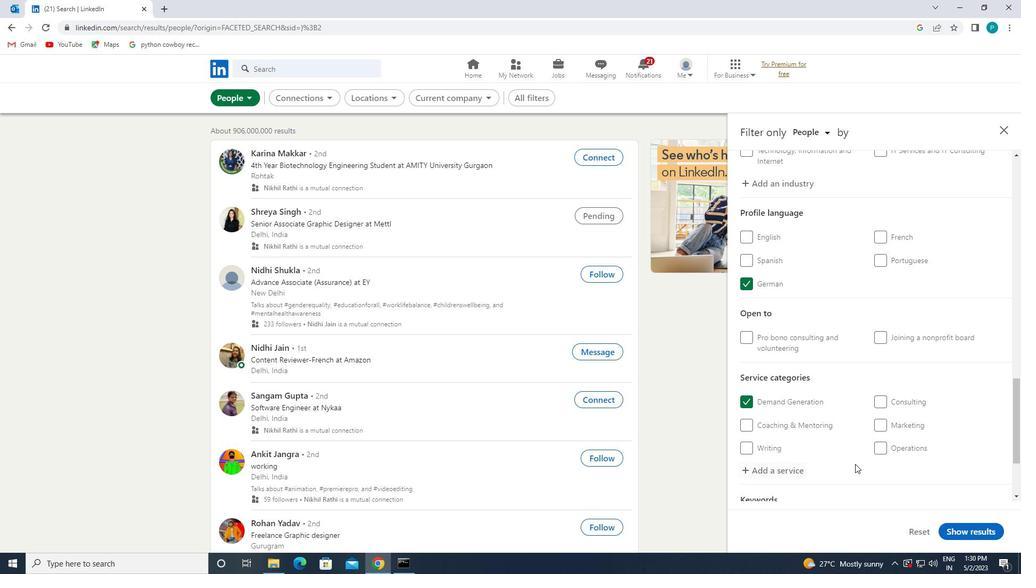 
Action: Mouse moved to (845, 459)
Screenshot: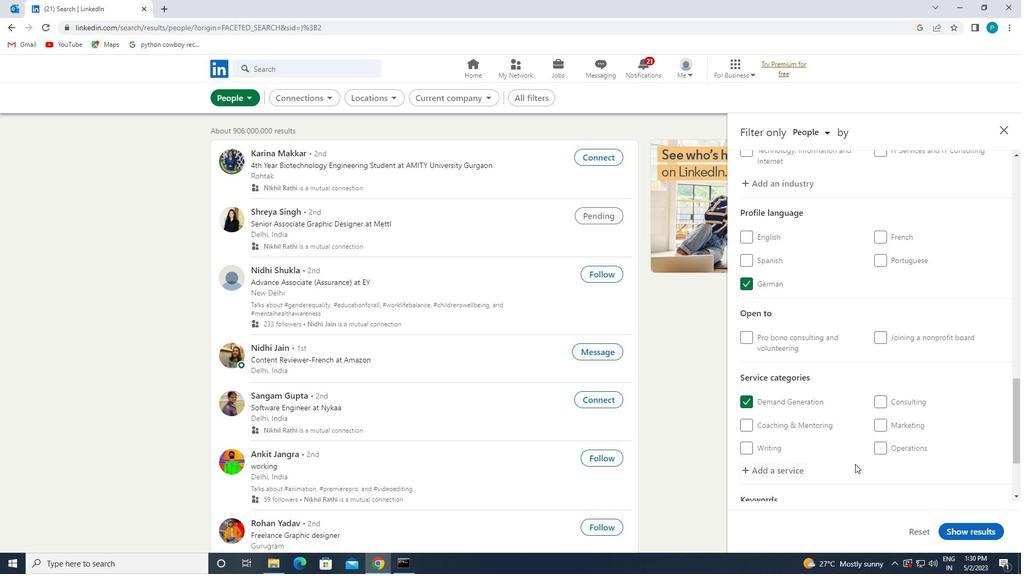 
Action: Mouse scrolled (845, 459) with delta (0, 0)
Screenshot: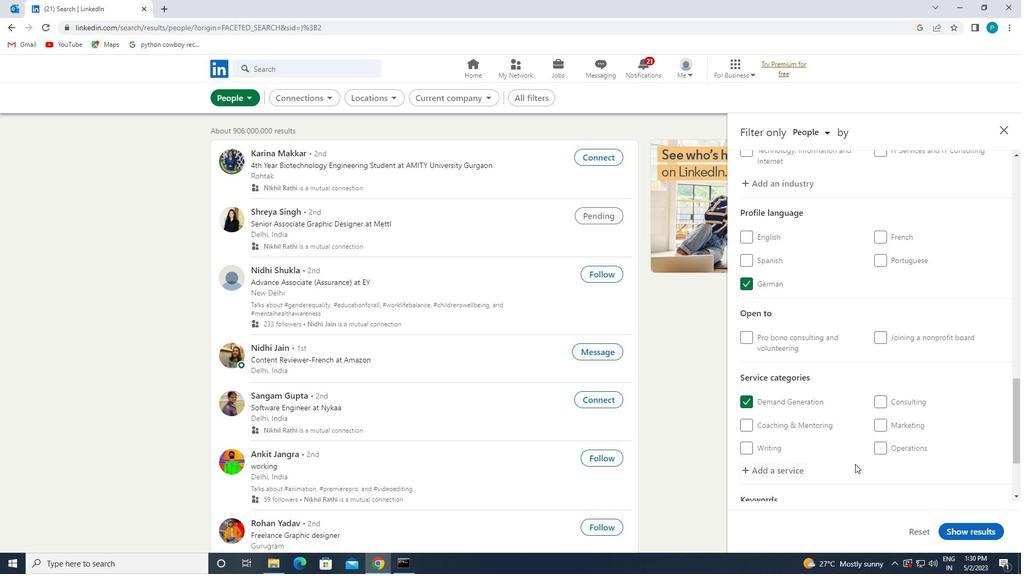 
Action: Mouse moved to (819, 451)
Screenshot: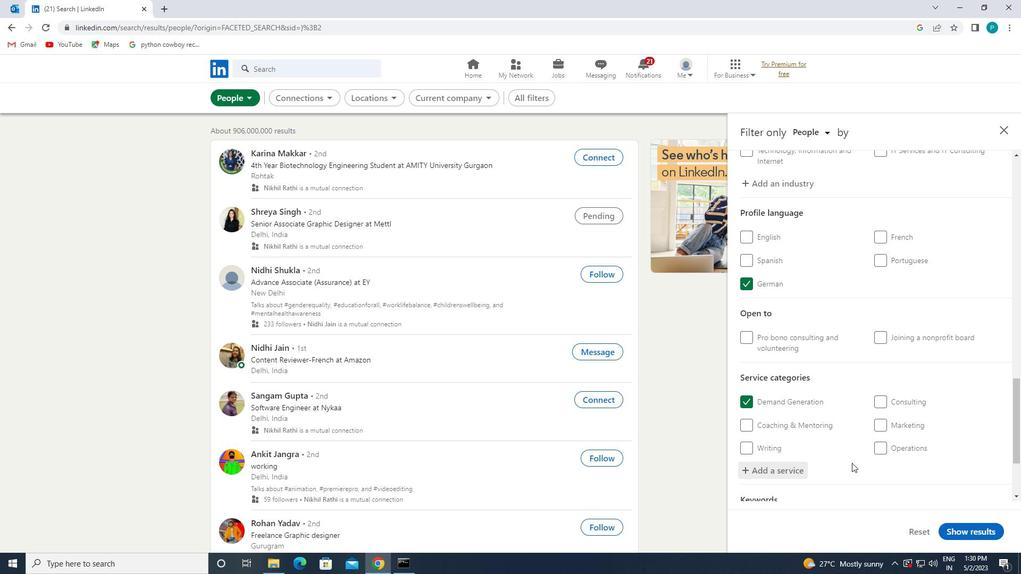 
Action: Mouse scrolled (819, 450) with delta (0, 0)
Screenshot: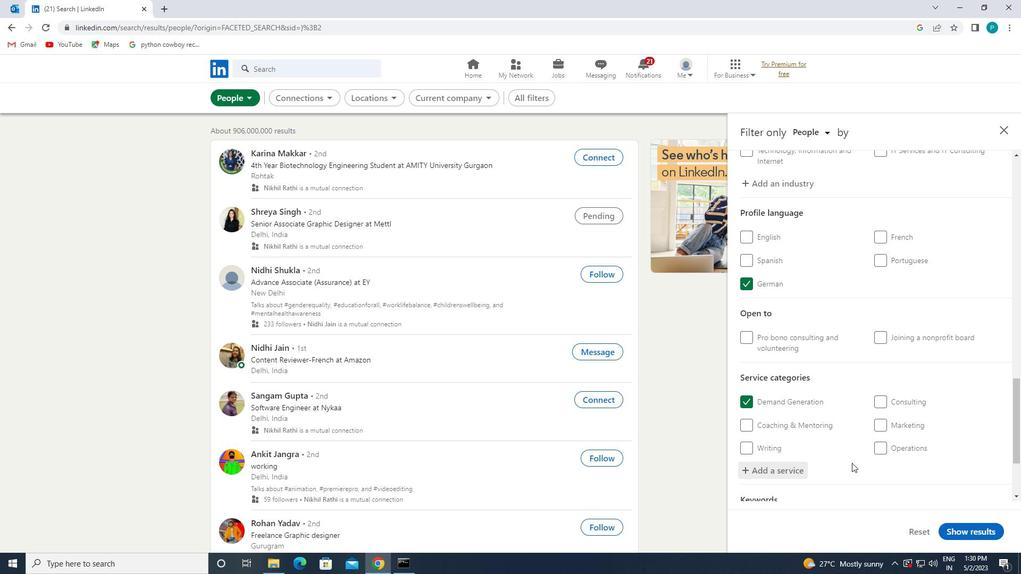 
Action: Mouse moved to (797, 453)
Screenshot: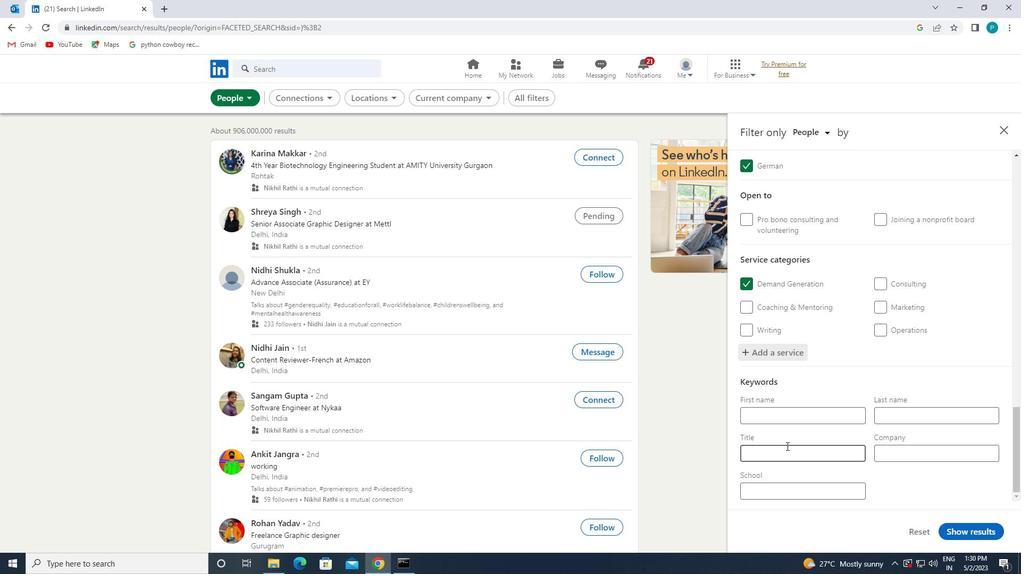 
Action: Mouse pressed left at (797, 453)
Screenshot: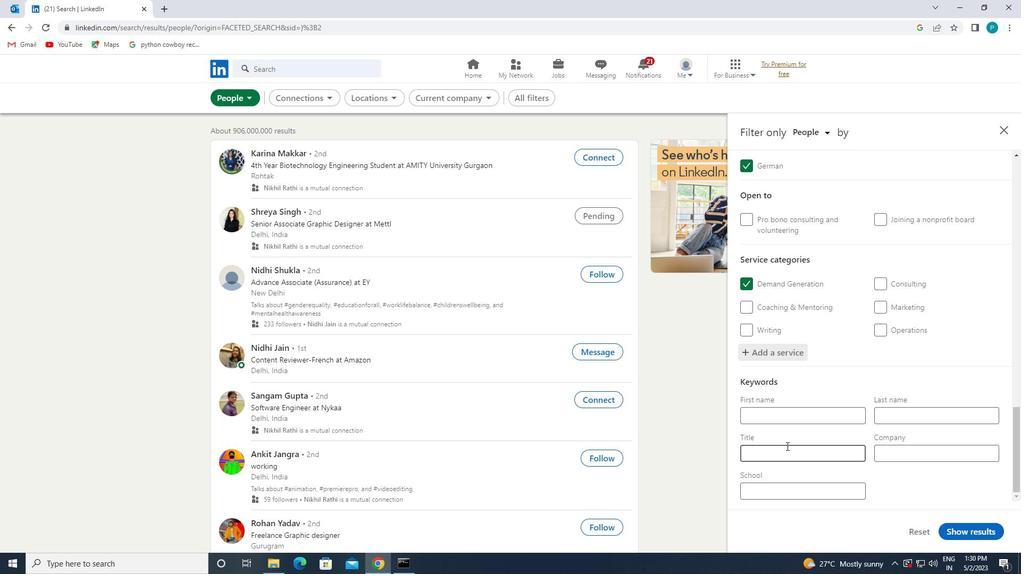 
Action: Mouse moved to (798, 454)
Screenshot: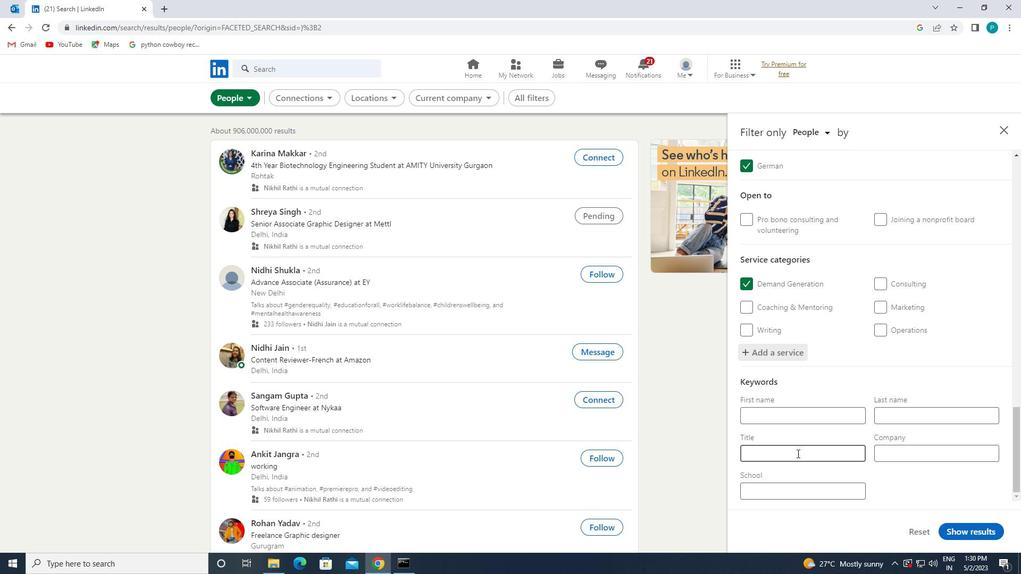 
Action: Key pressed <Key.caps_lock>C<Key.caps_lock>OMMUNICATIONS
Screenshot: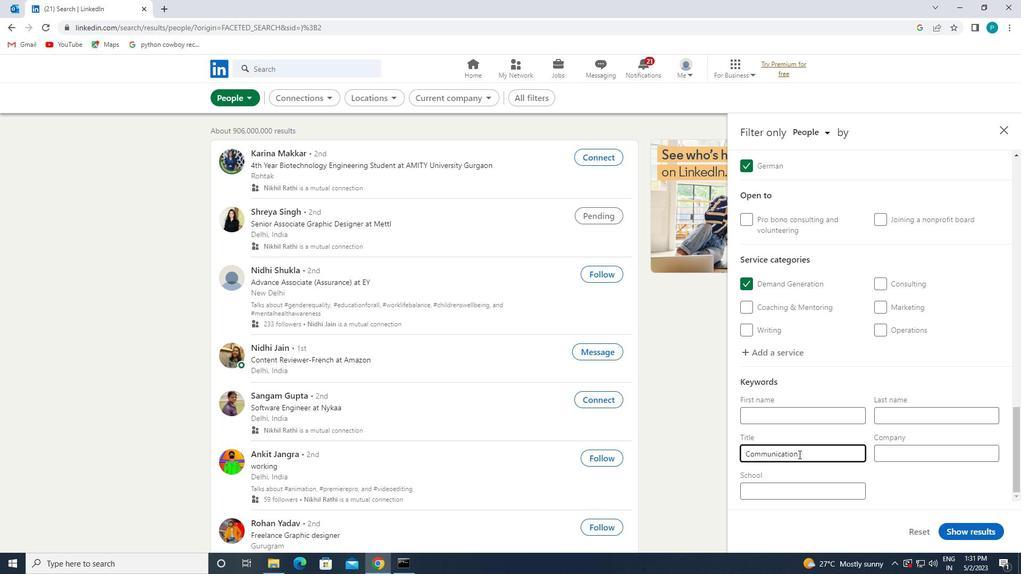 
Action: Mouse moved to (809, 452)
Screenshot: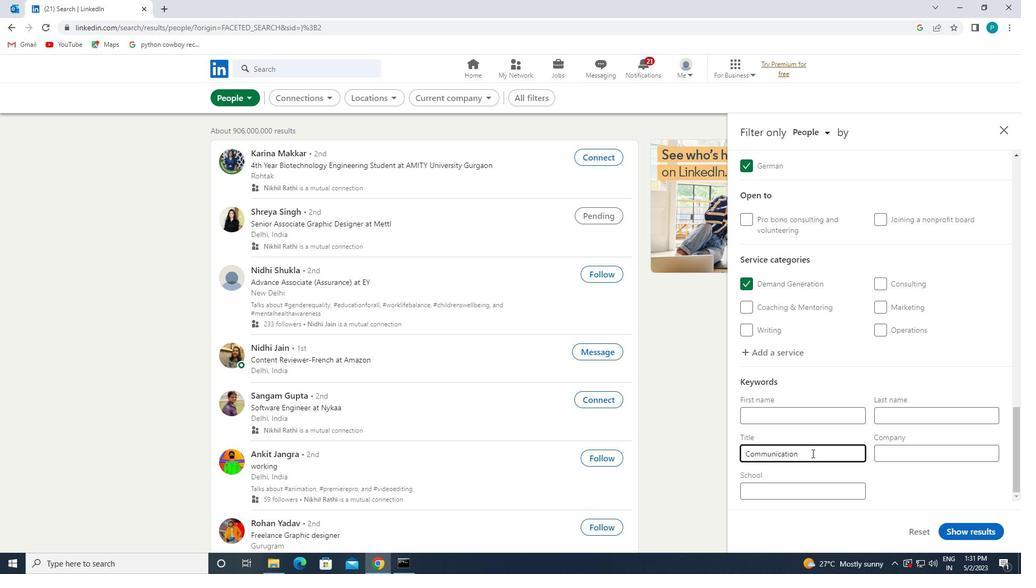 
Action: Key pressed <Key.space><Key.caps_lock>D<Key.caps_lock>IRECTOR
Screenshot: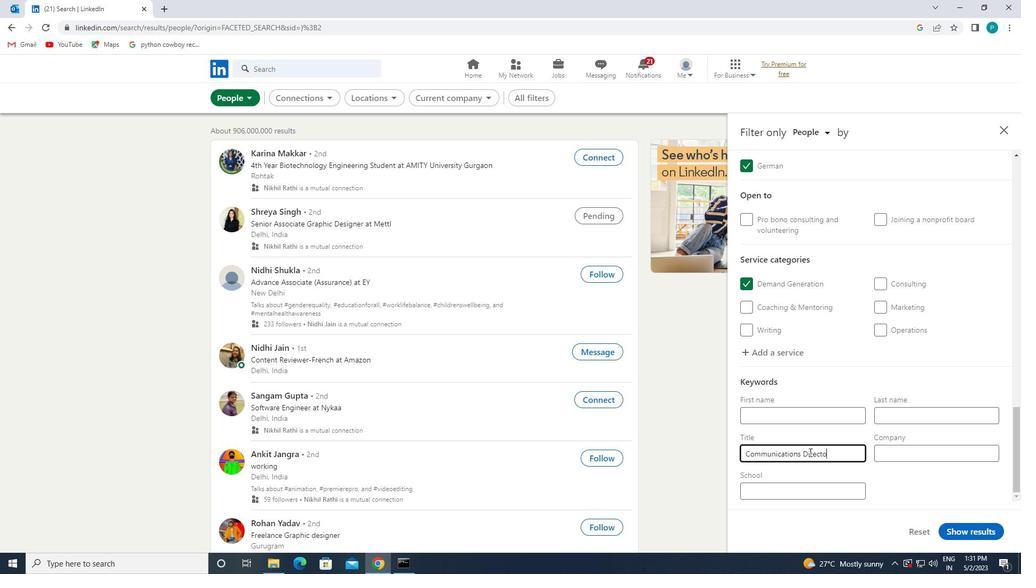 
Action: Mouse moved to (961, 530)
Screenshot: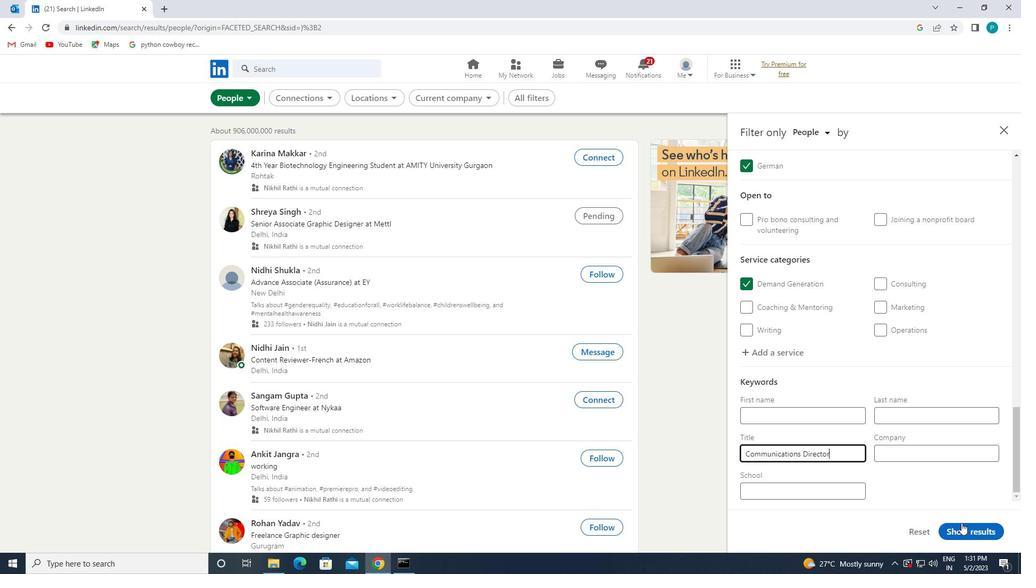 
Action: Mouse pressed left at (961, 530)
Screenshot: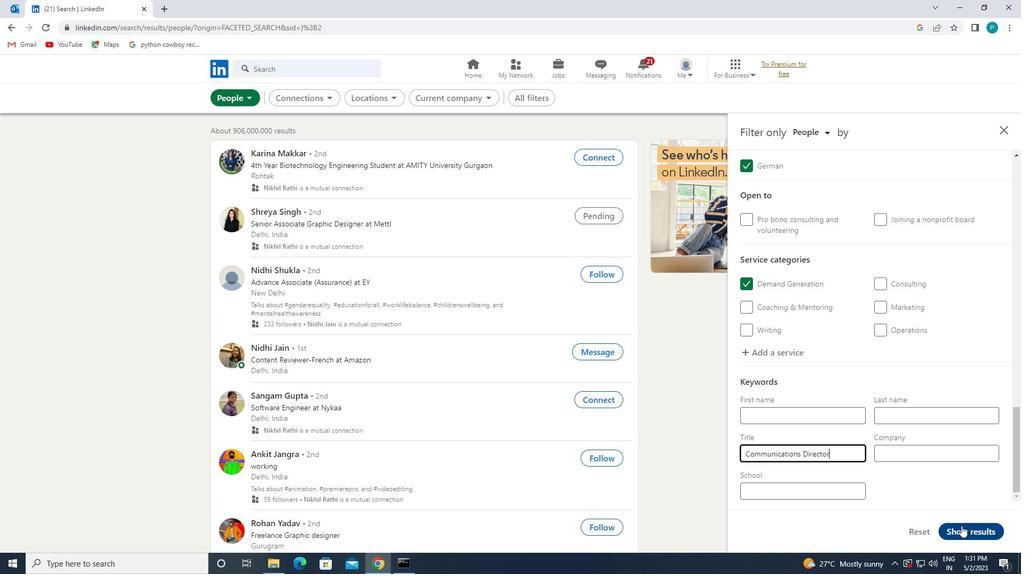 
